 Task: Find connections with filter location Haukipudas with filter topic #Marketingwith filter profile language Potuguese with filter current company Soho House & Co with filter school Indian Institute of Management Raipur with filter industry Manufacturing with filter service category Retirement Planning with filter keywords title Waiter/Waitress
Action: Mouse moved to (351, 287)
Screenshot: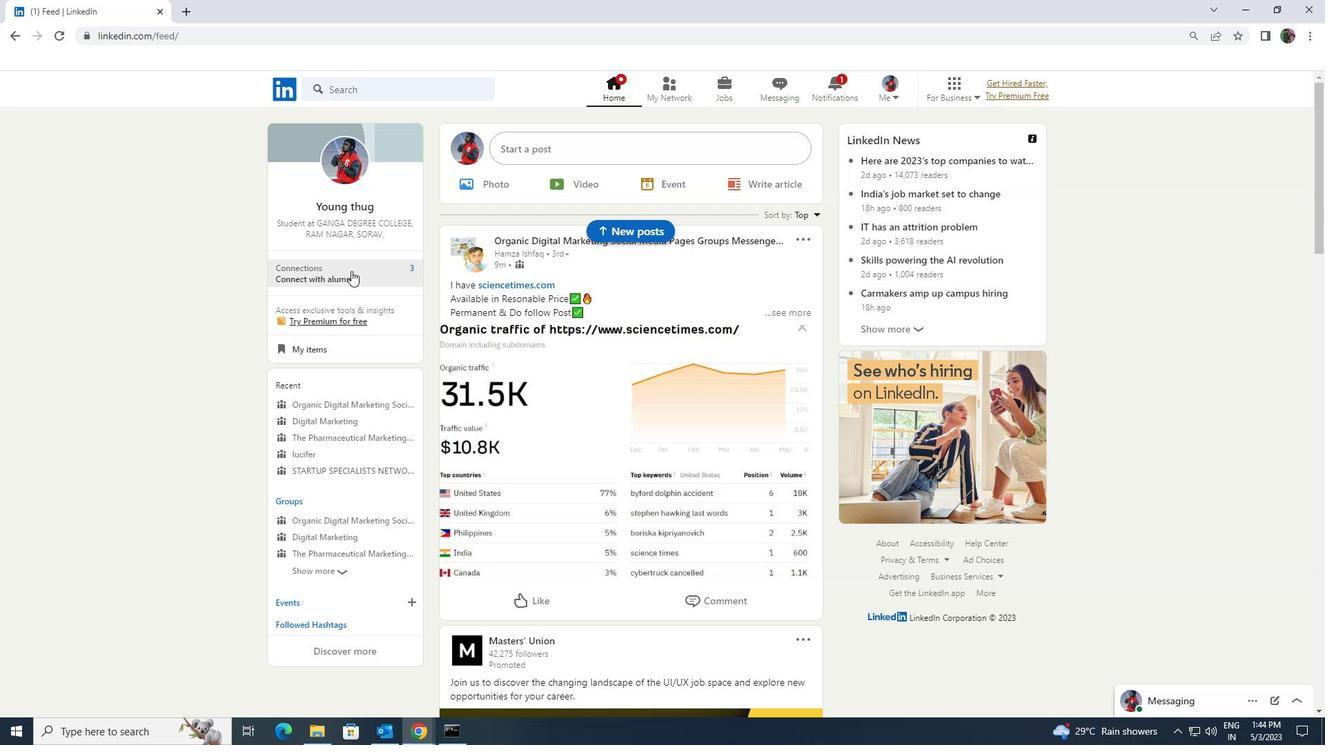 
Action: Mouse pressed left at (351, 287)
Screenshot: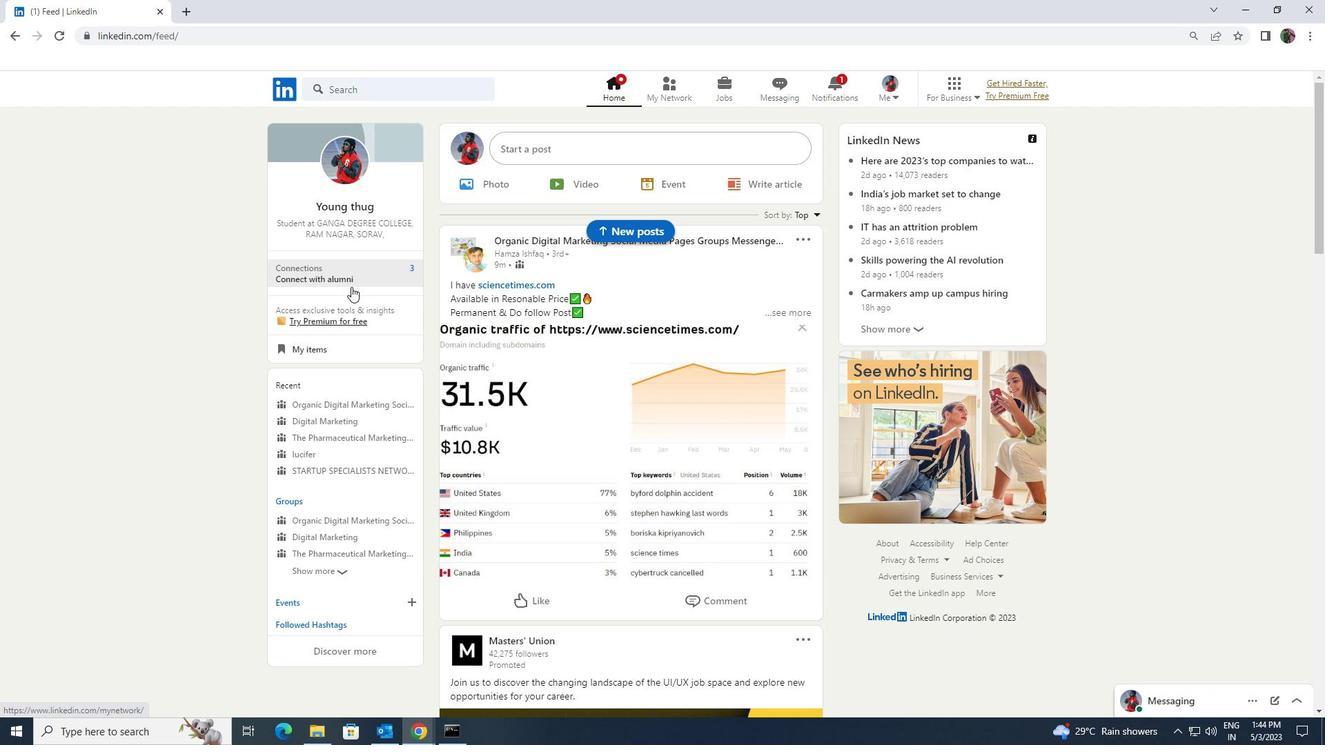 
Action: Mouse moved to (362, 171)
Screenshot: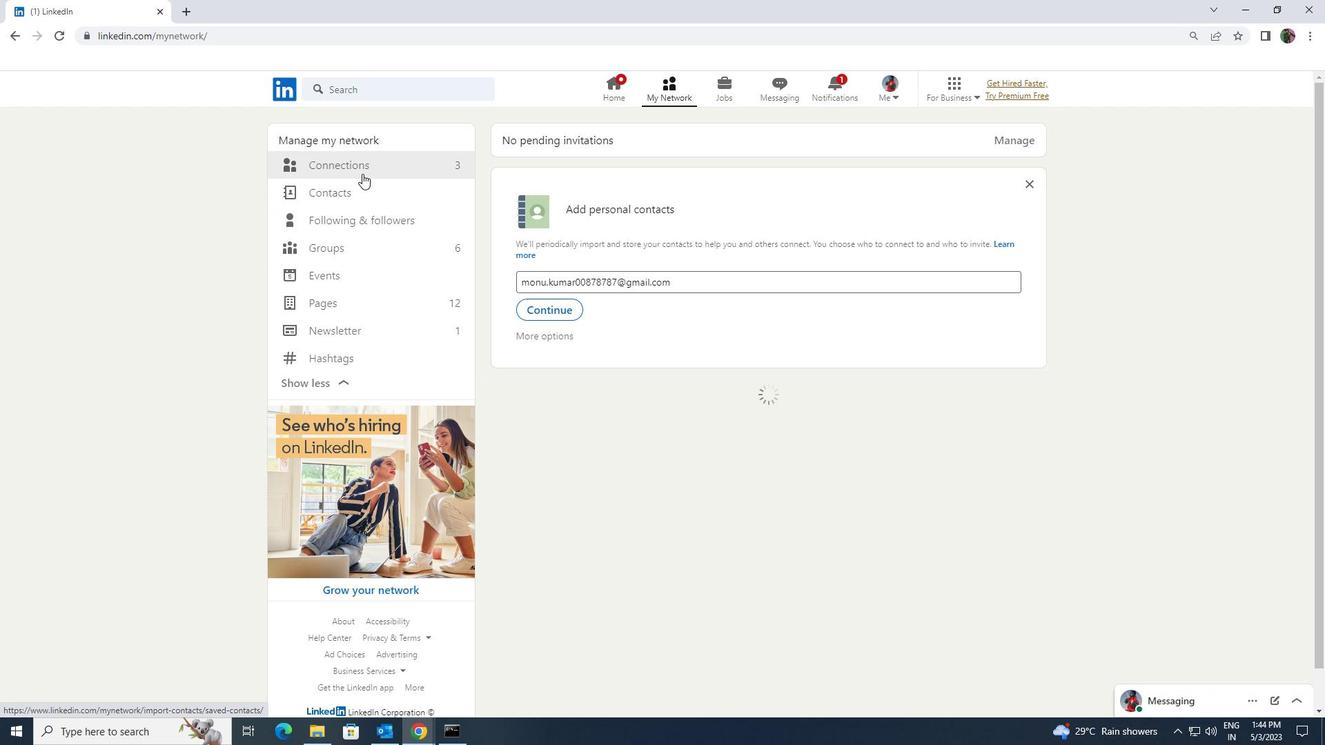 
Action: Mouse pressed left at (362, 171)
Screenshot: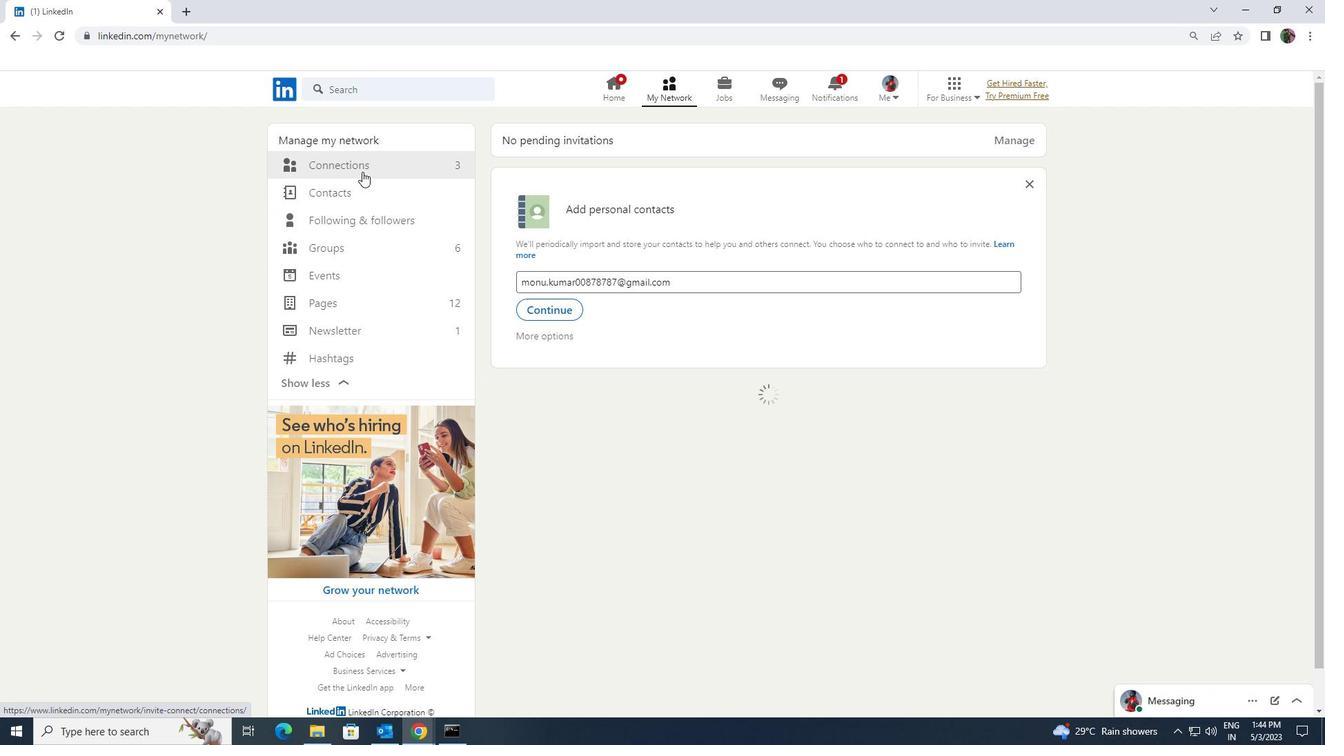 
Action: Mouse moved to (733, 170)
Screenshot: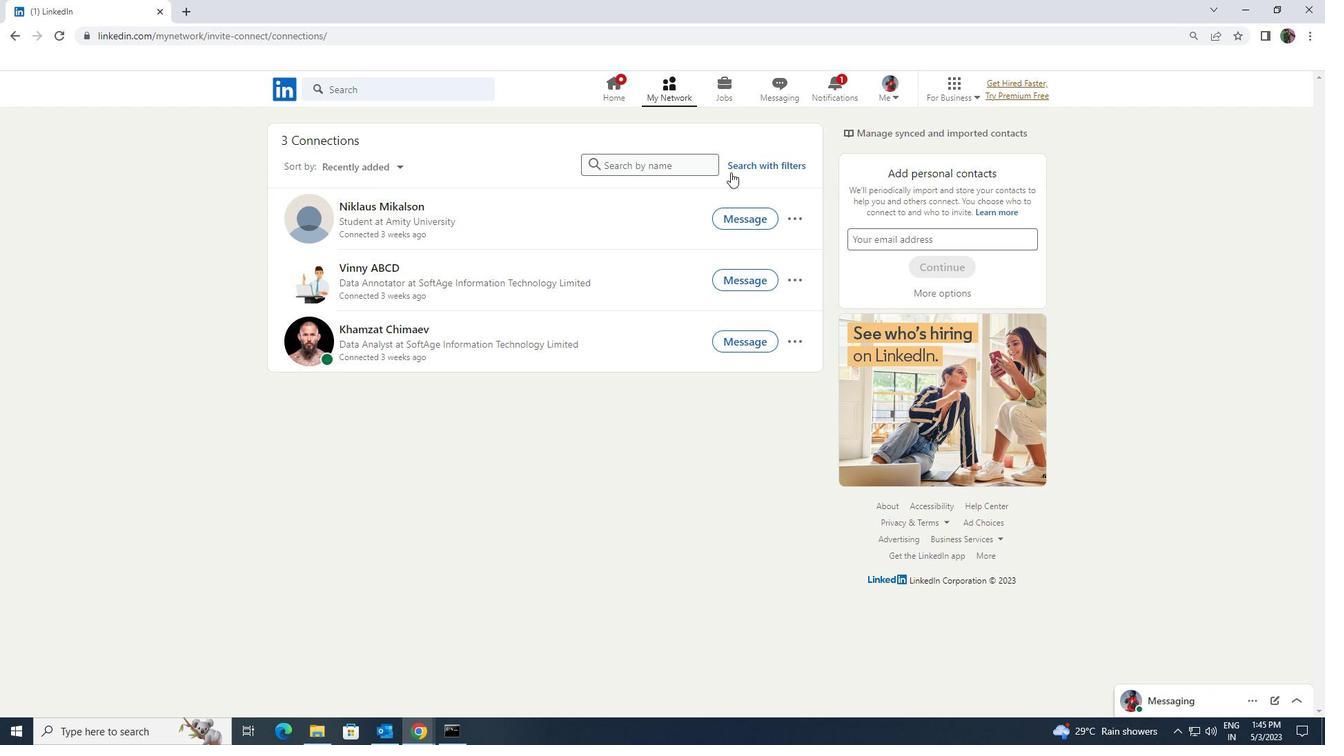 
Action: Mouse pressed left at (733, 170)
Screenshot: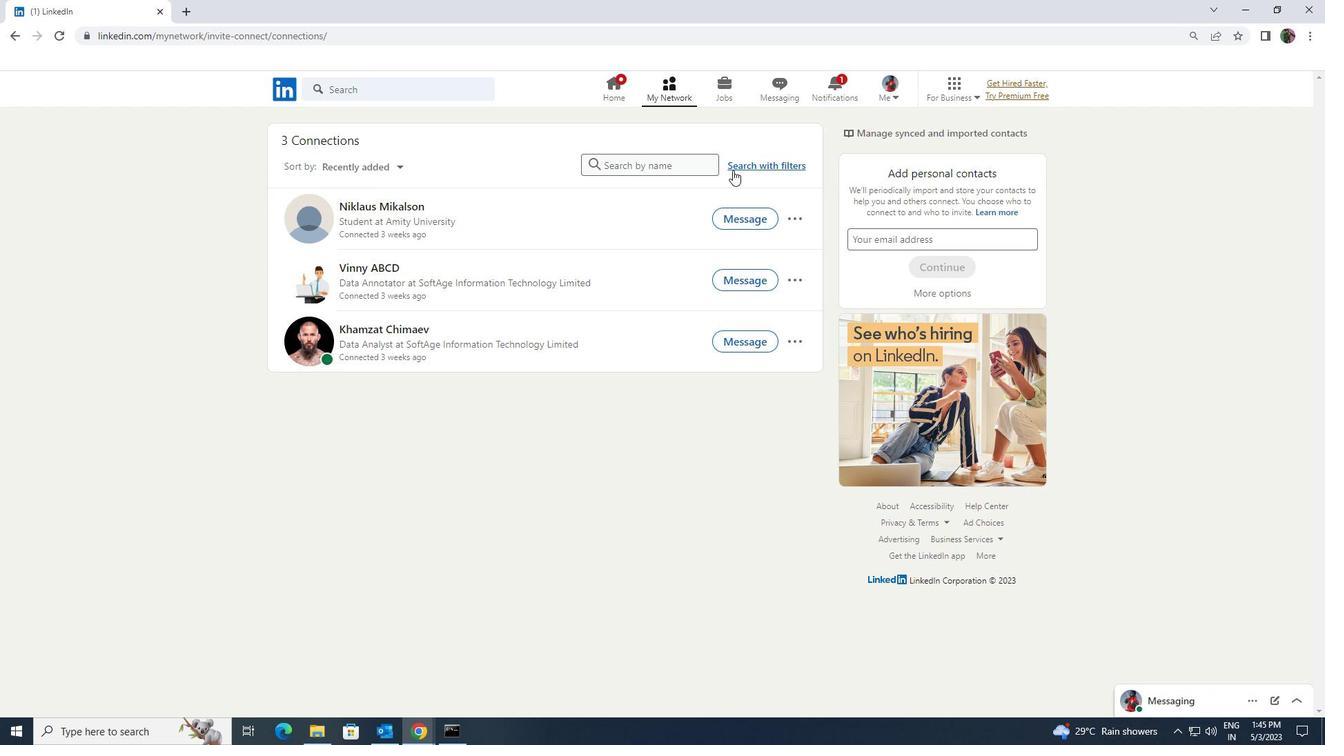 
Action: Mouse moved to (713, 130)
Screenshot: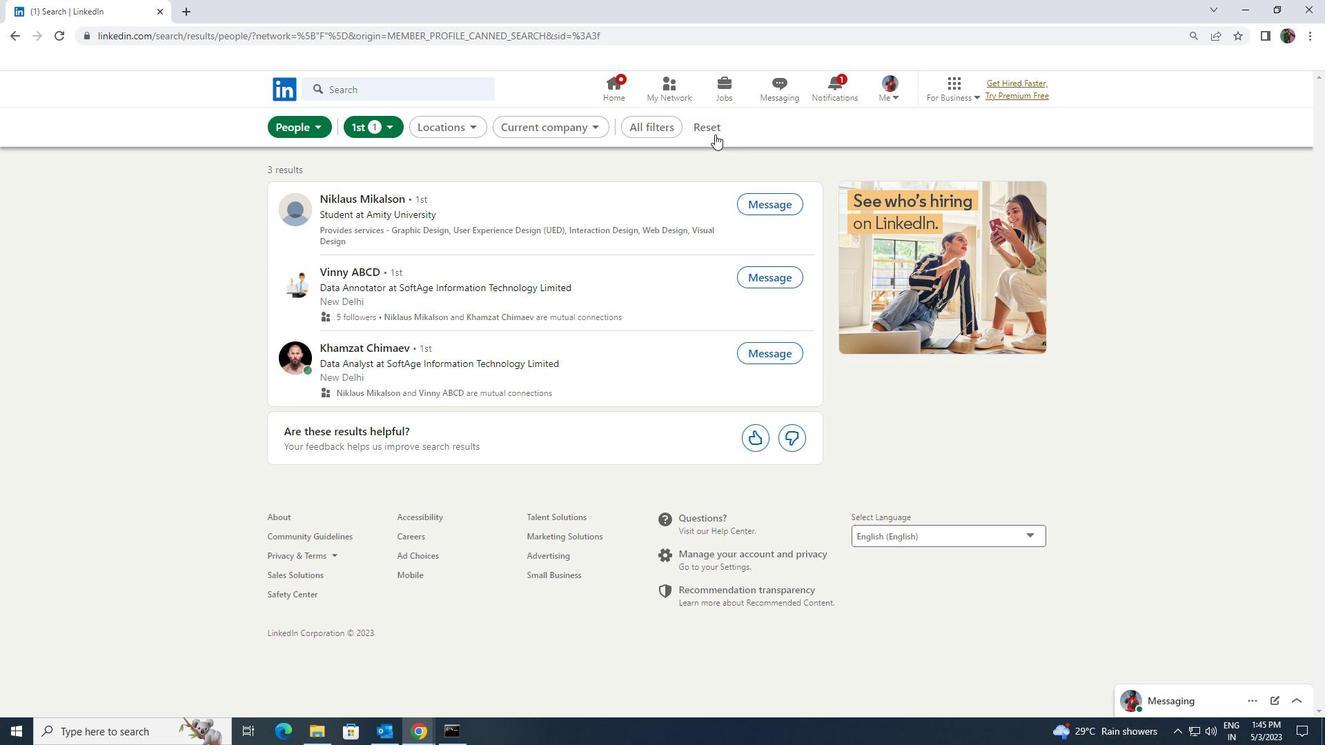 
Action: Mouse pressed left at (713, 130)
Screenshot: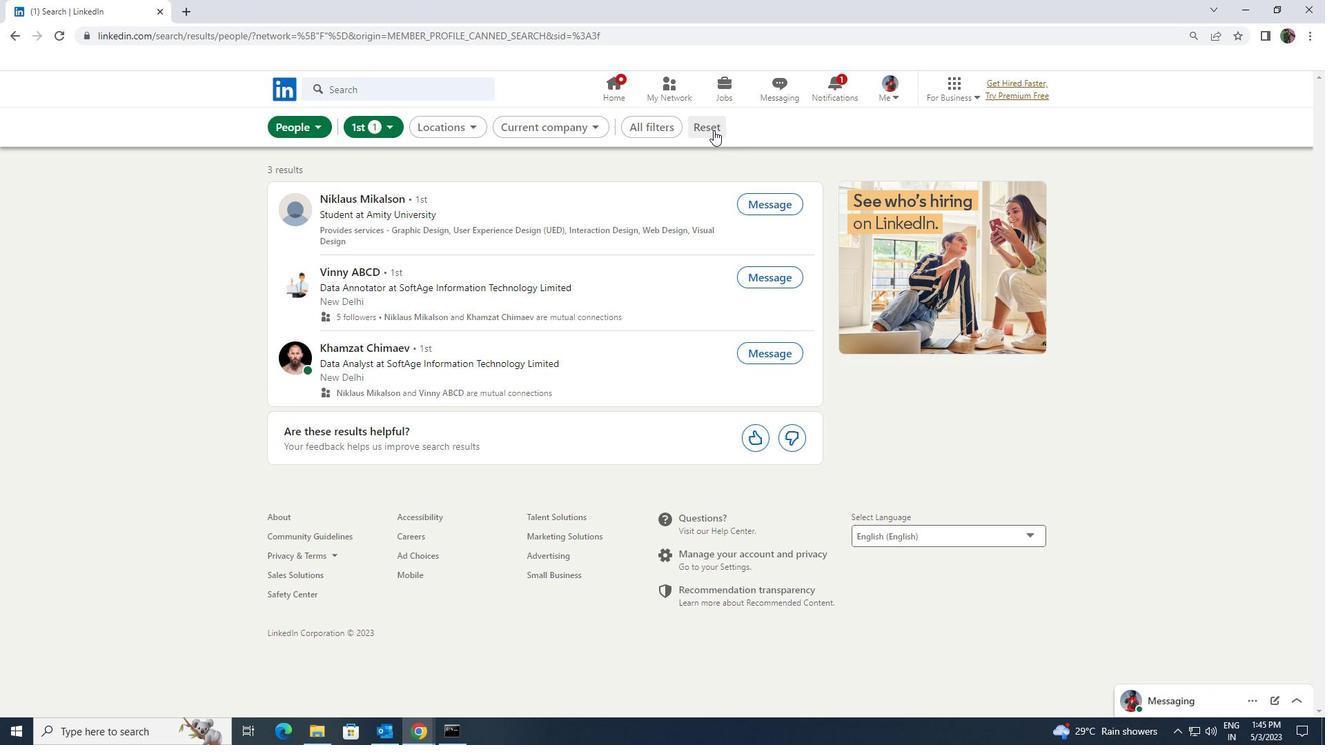 
Action: Mouse moved to (696, 127)
Screenshot: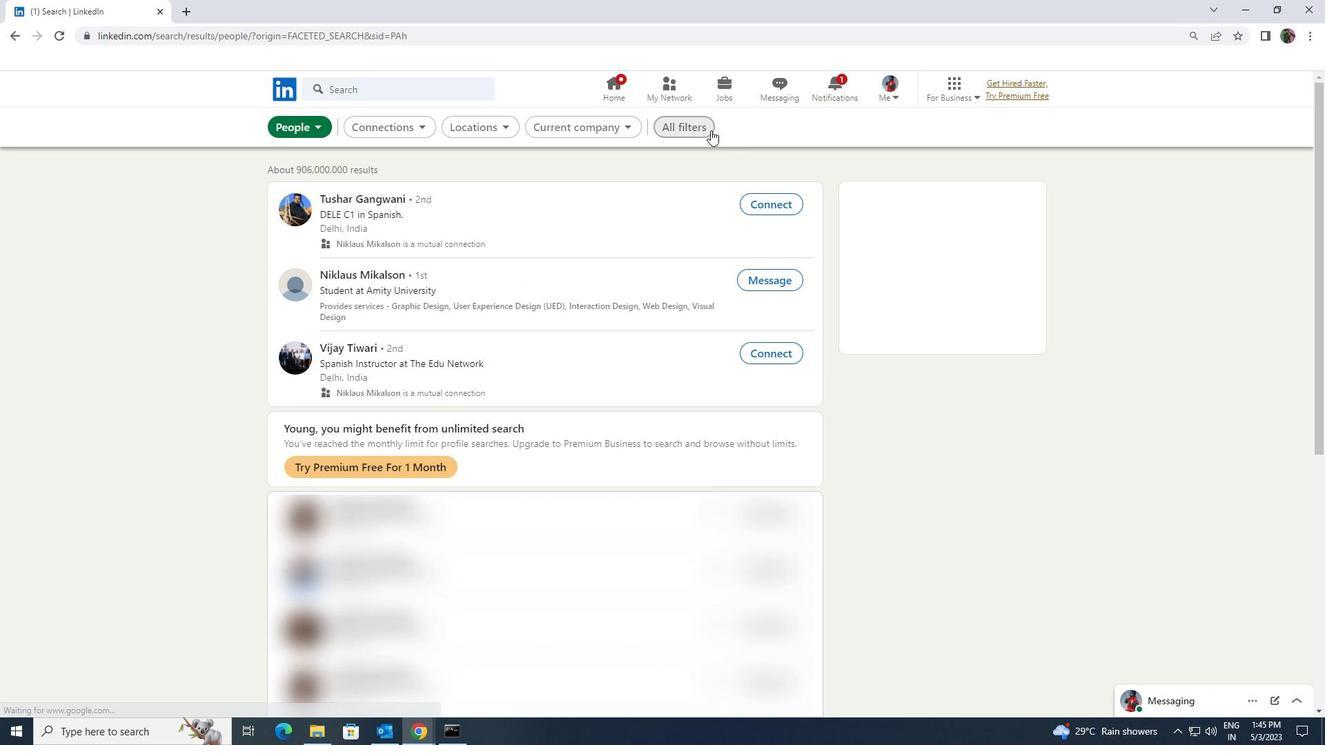 
Action: Mouse pressed left at (696, 127)
Screenshot: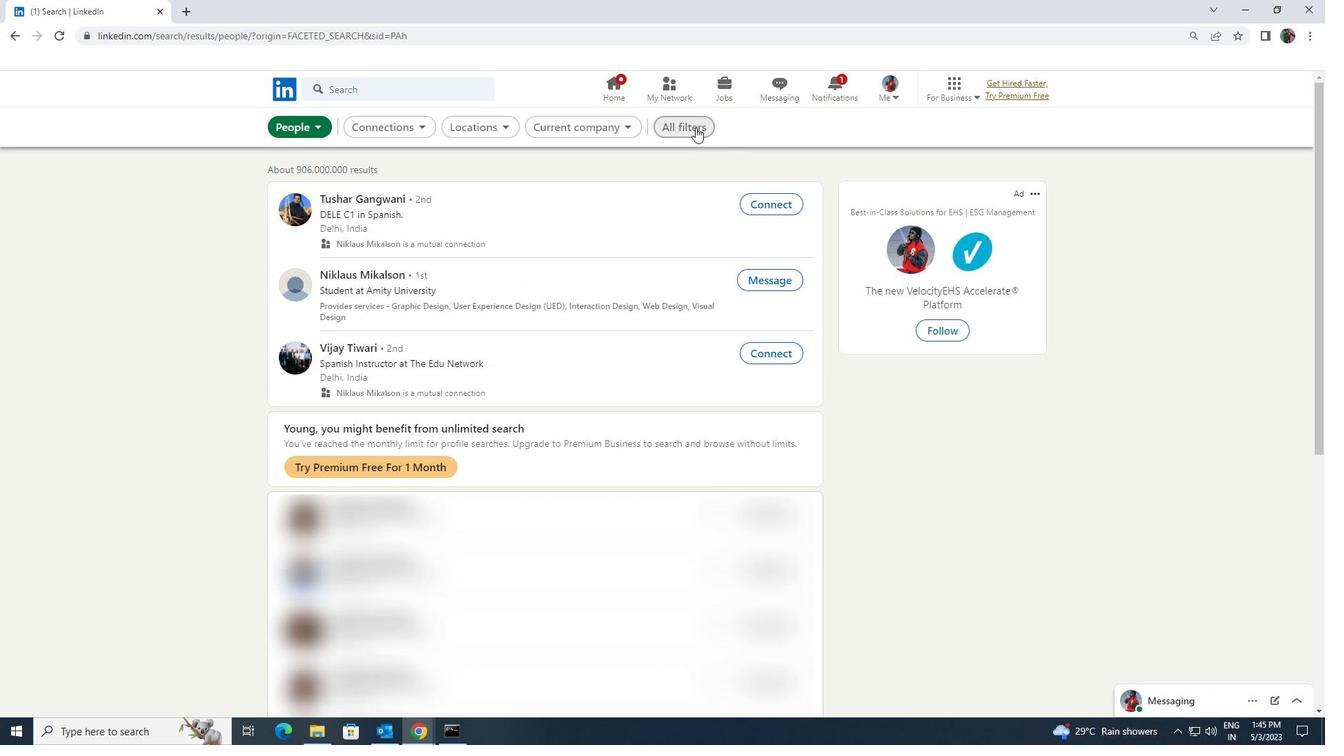 
Action: Mouse moved to (1162, 534)
Screenshot: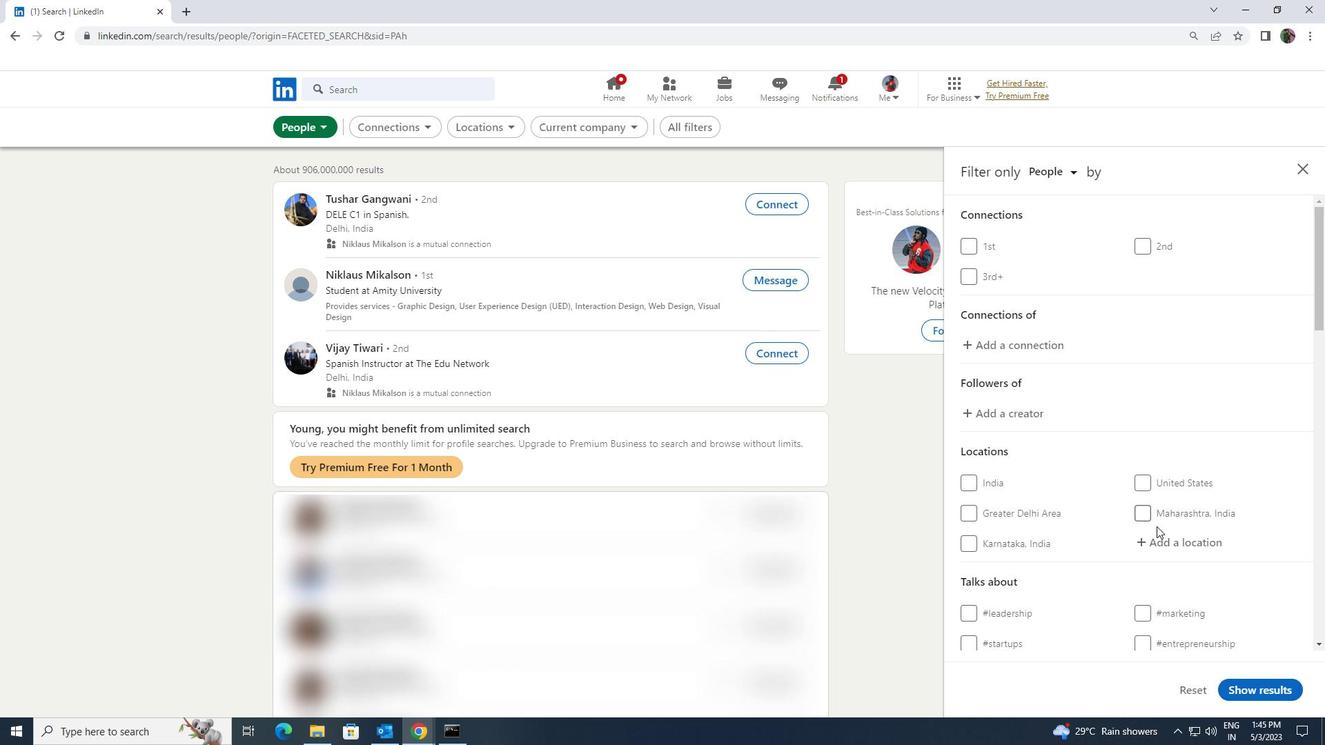 
Action: Mouse pressed left at (1162, 534)
Screenshot: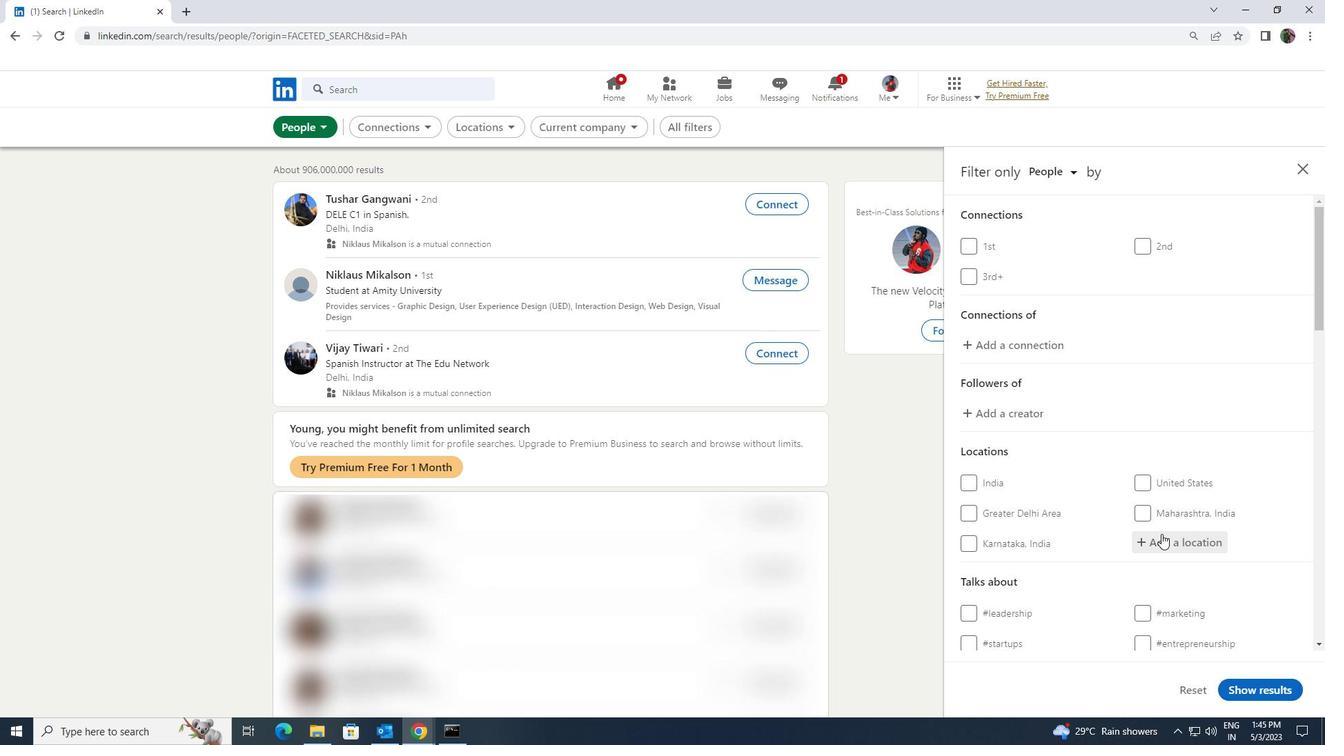 
Action: Key pressed <Key.shift>HAUKI
Screenshot: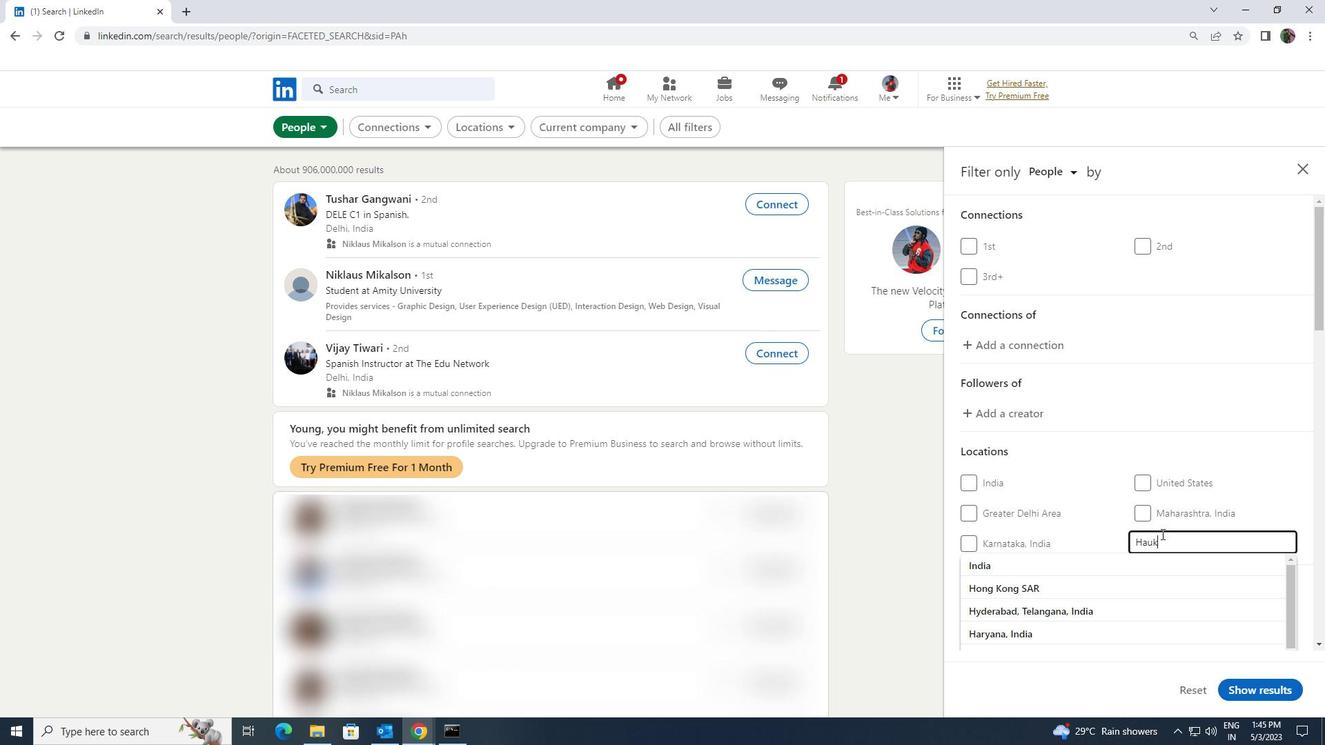 
Action: Mouse moved to (1156, 558)
Screenshot: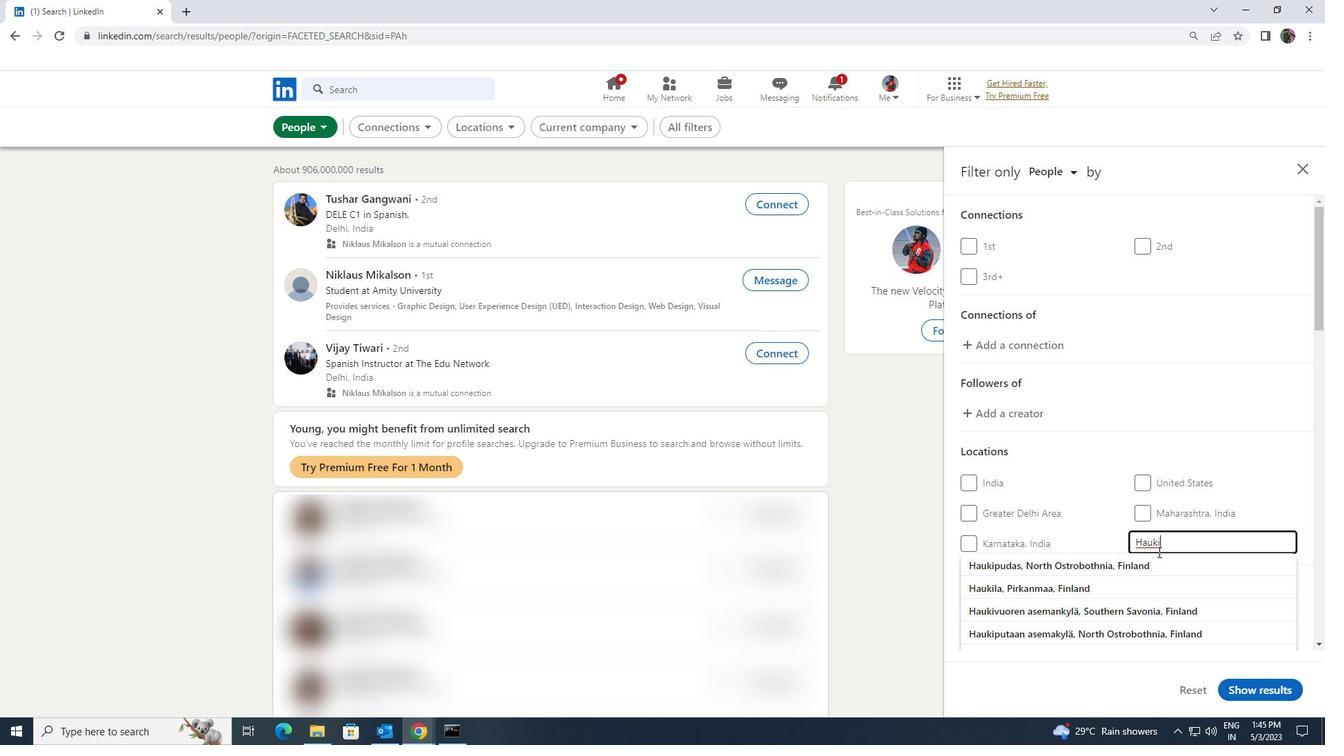 
Action: Mouse pressed left at (1156, 558)
Screenshot: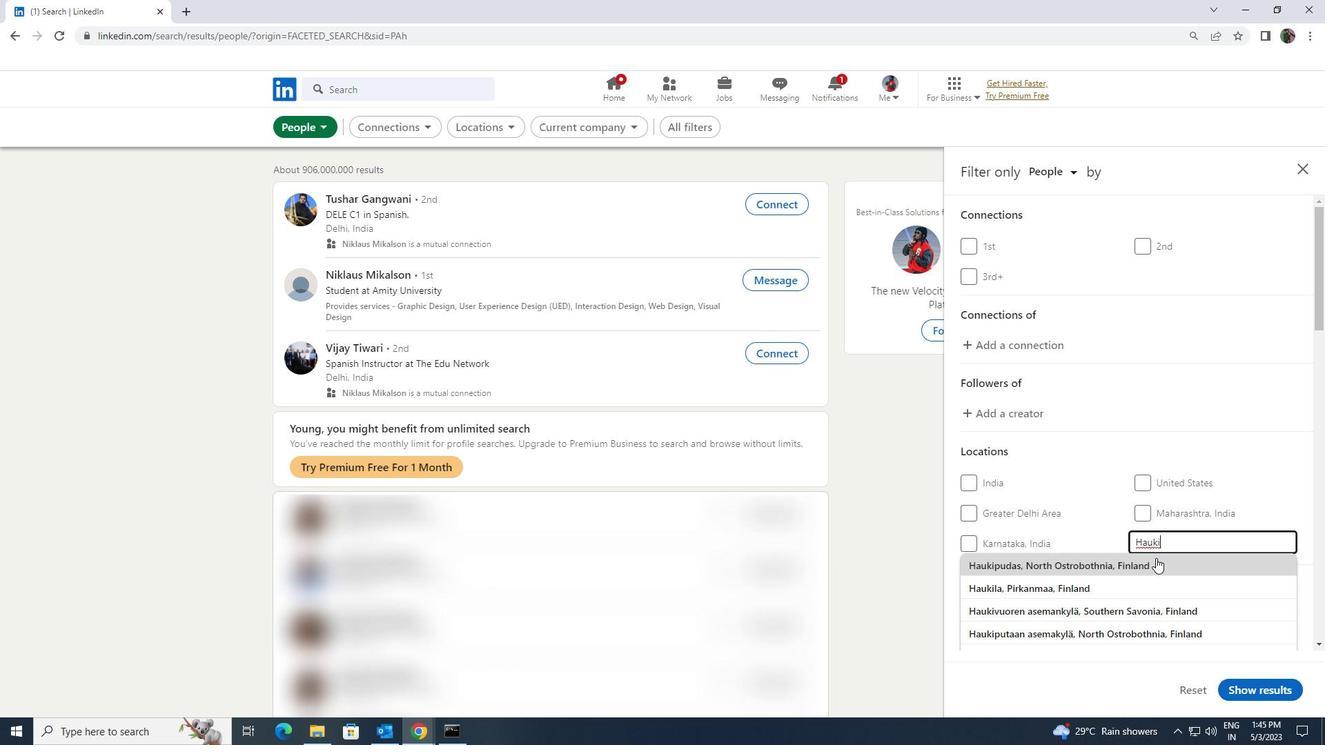 
Action: Mouse scrolled (1156, 557) with delta (0, 0)
Screenshot: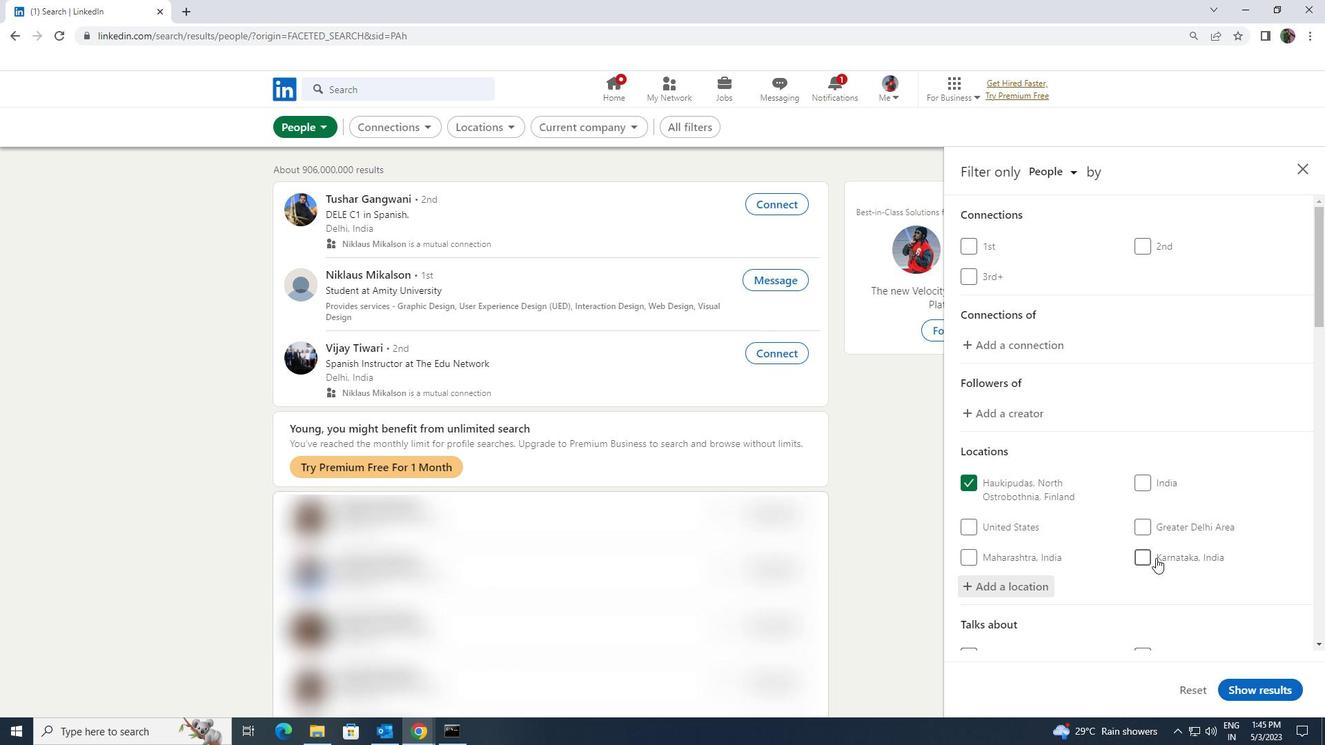 
Action: Mouse scrolled (1156, 557) with delta (0, 0)
Screenshot: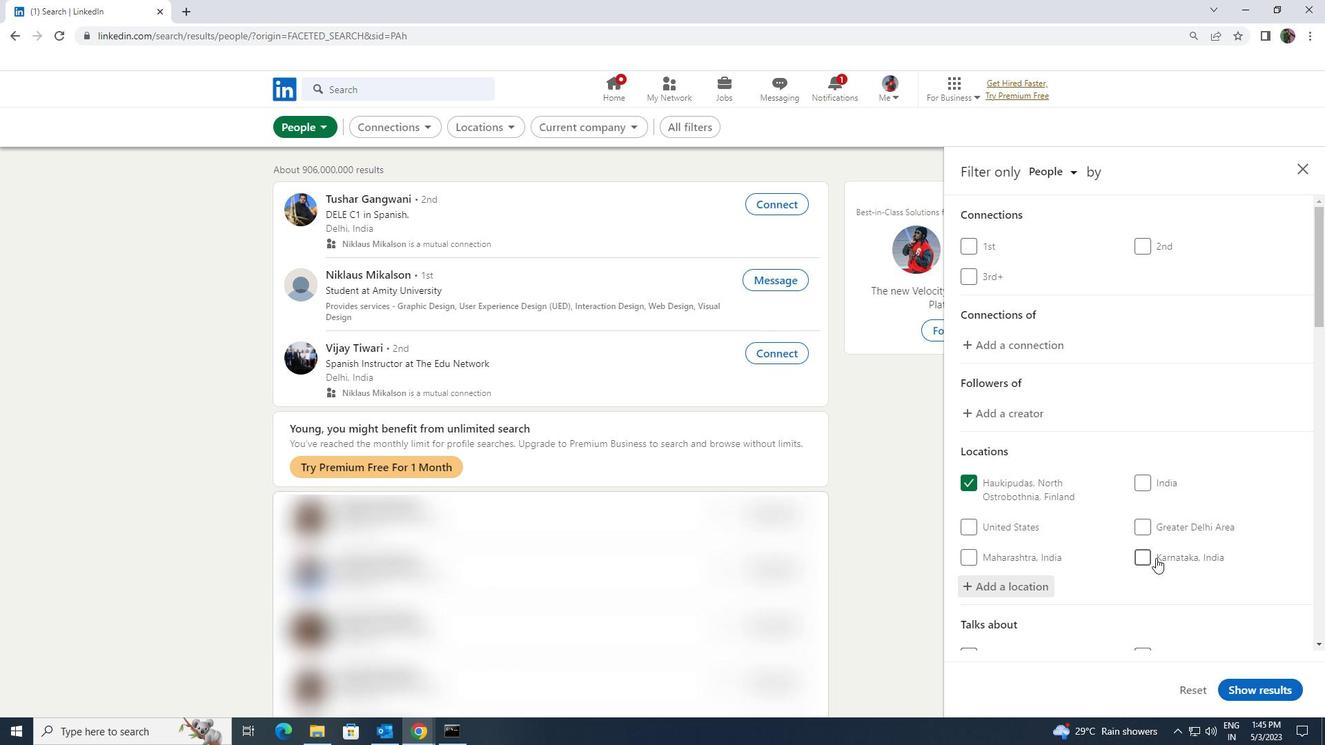 
Action: Mouse moved to (1153, 571)
Screenshot: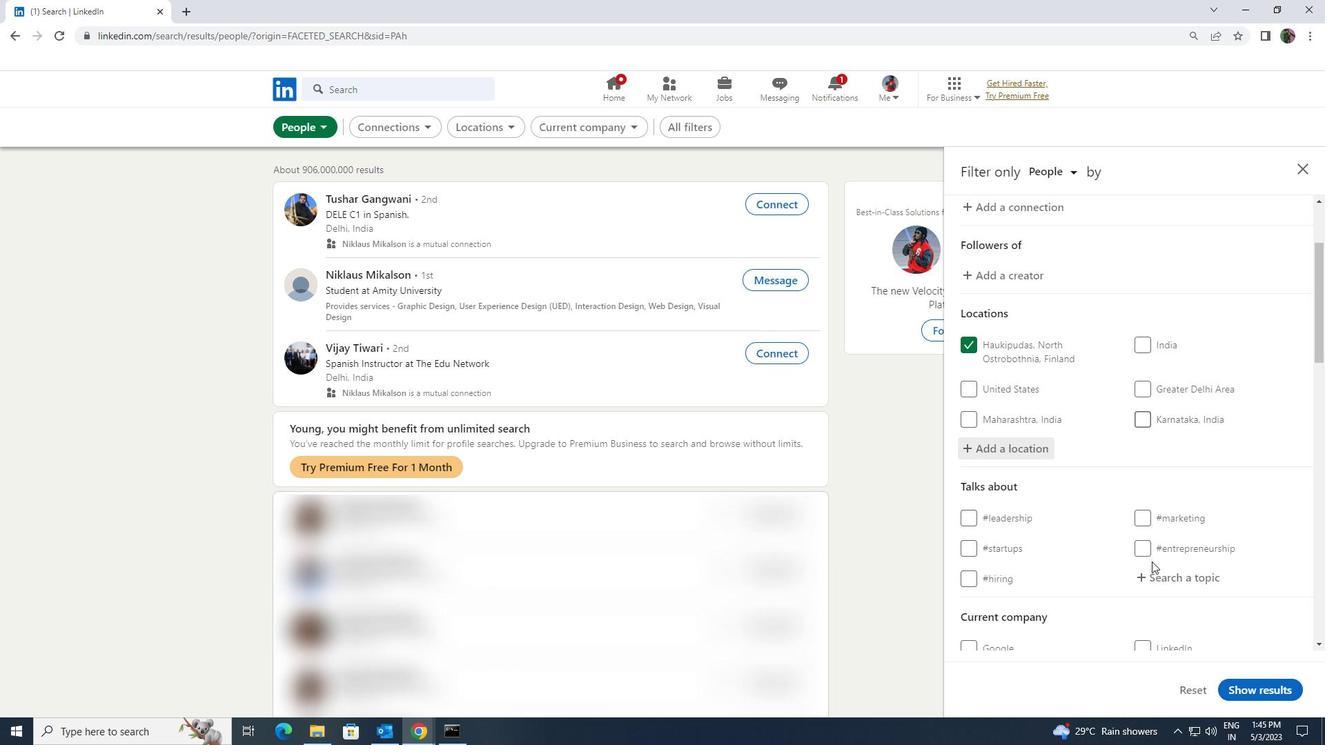 
Action: Mouse pressed left at (1153, 571)
Screenshot: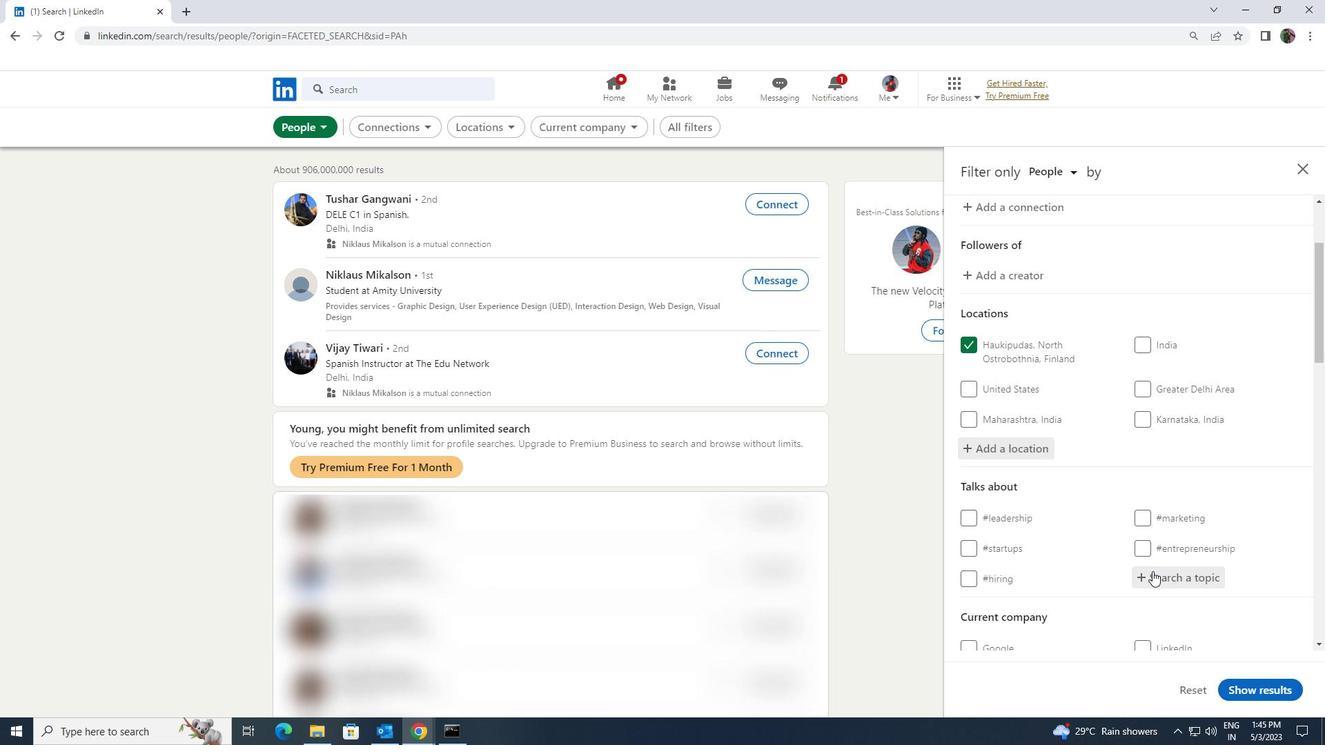 
Action: Mouse moved to (1153, 571)
Screenshot: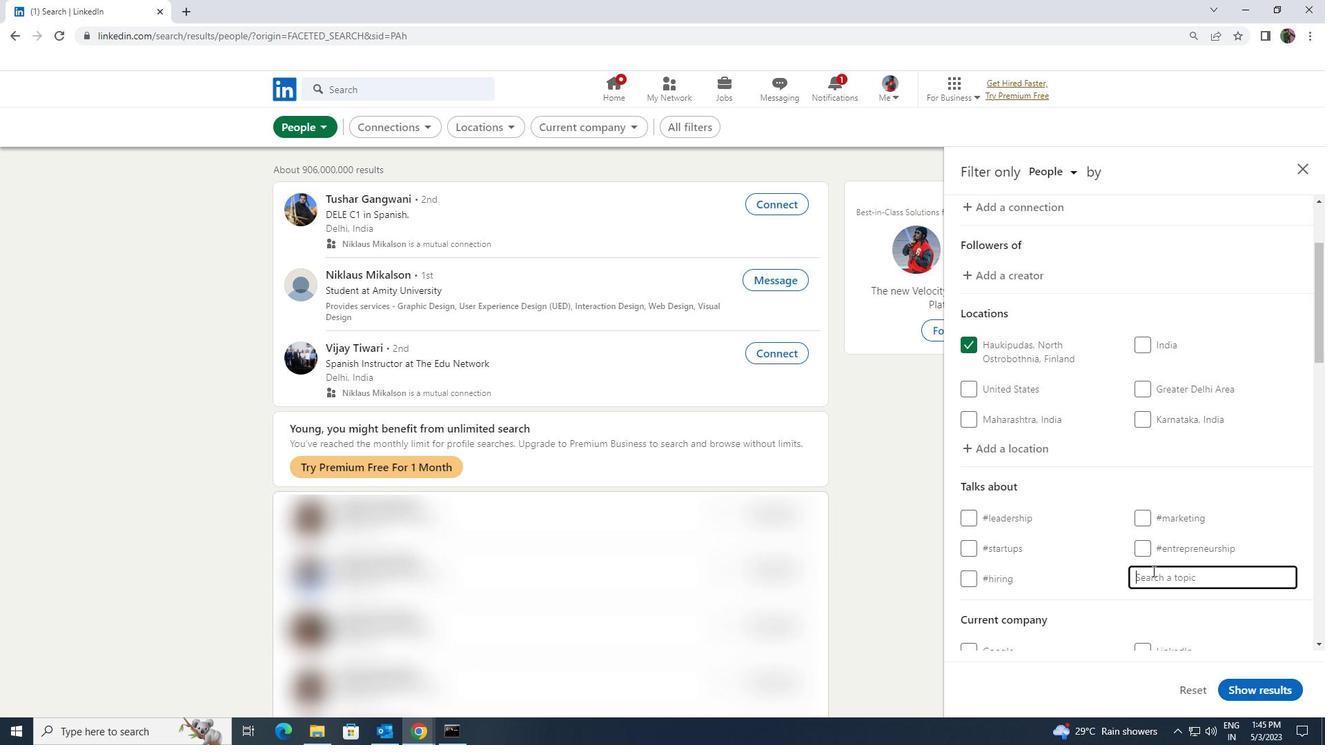 
Action: Key pressed <Key.shift>MARKETING
Screenshot: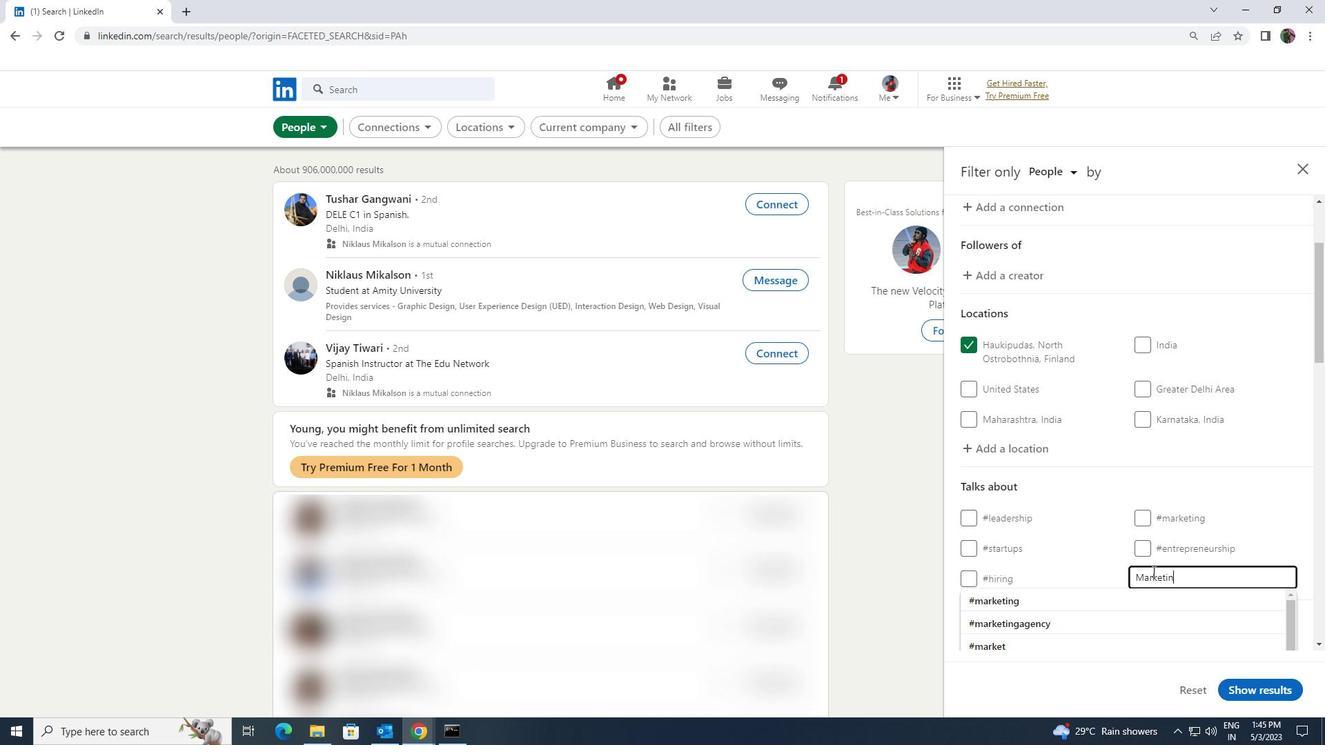 
Action: Mouse moved to (1146, 596)
Screenshot: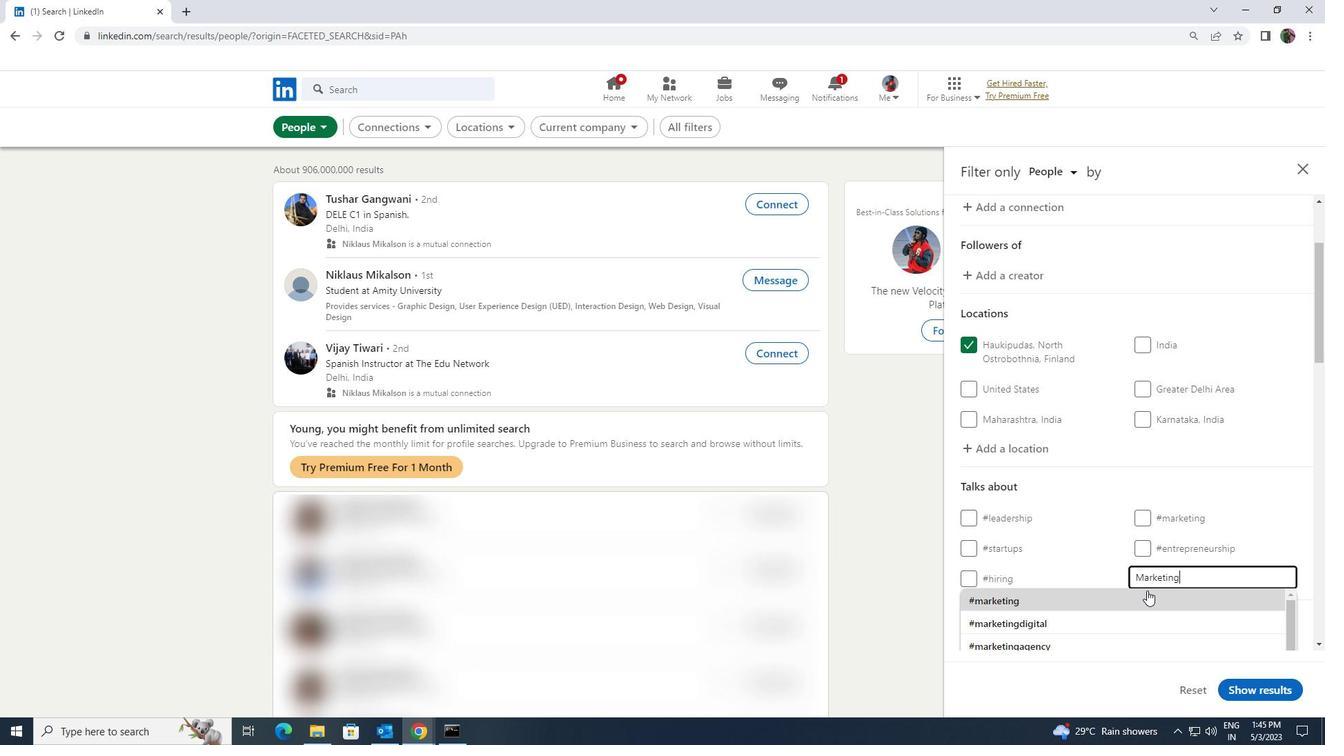 
Action: Mouse pressed left at (1146, 596)
Screenshot: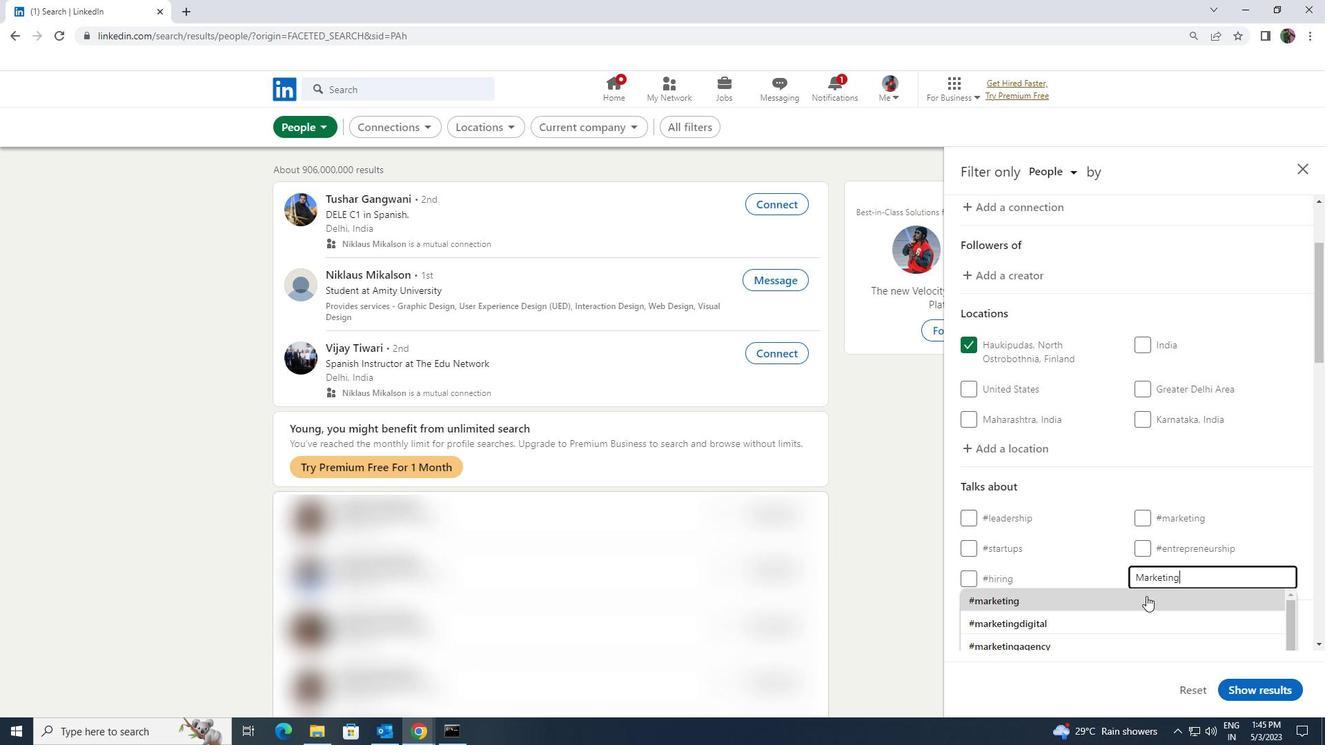 
Action: Mouse scrolled (1146, 595) with delta (0, 0)
Screenshot: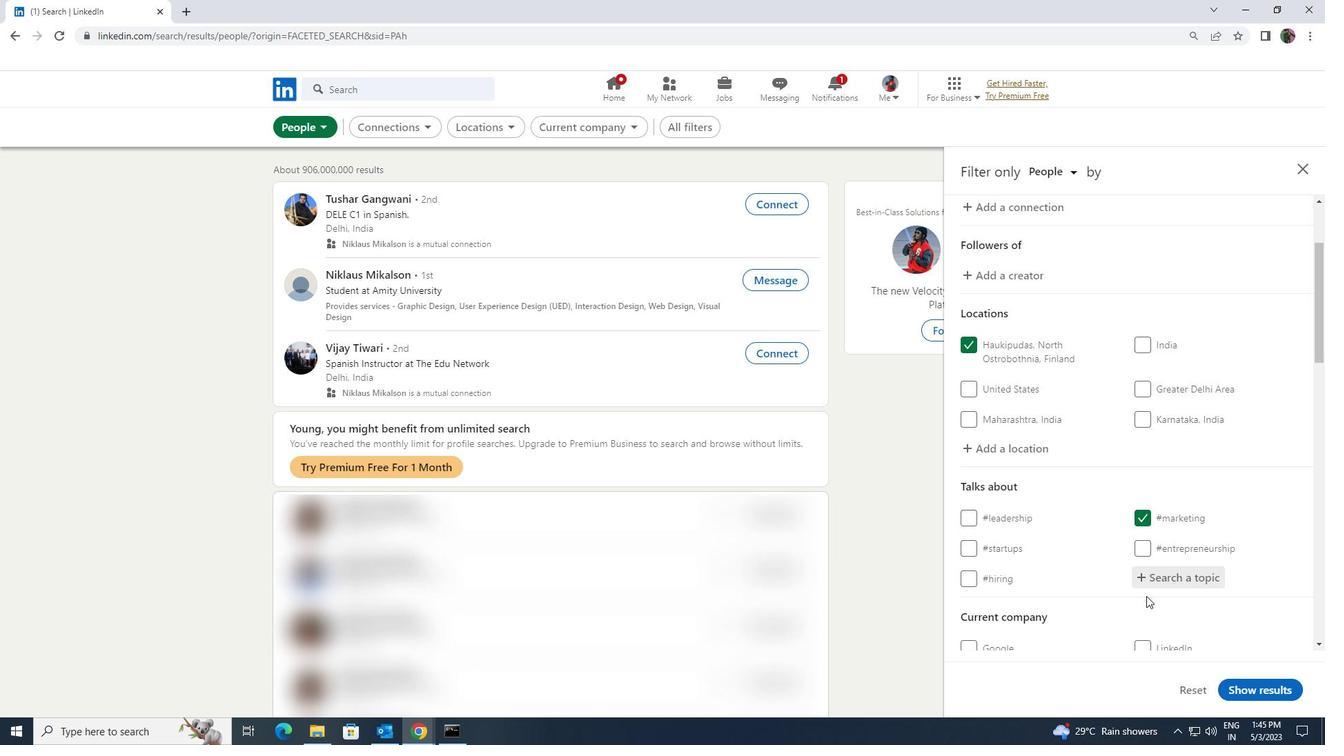 
Action: Mouse scrolled (1146, 595) with delta (0, 0)
Screenshot: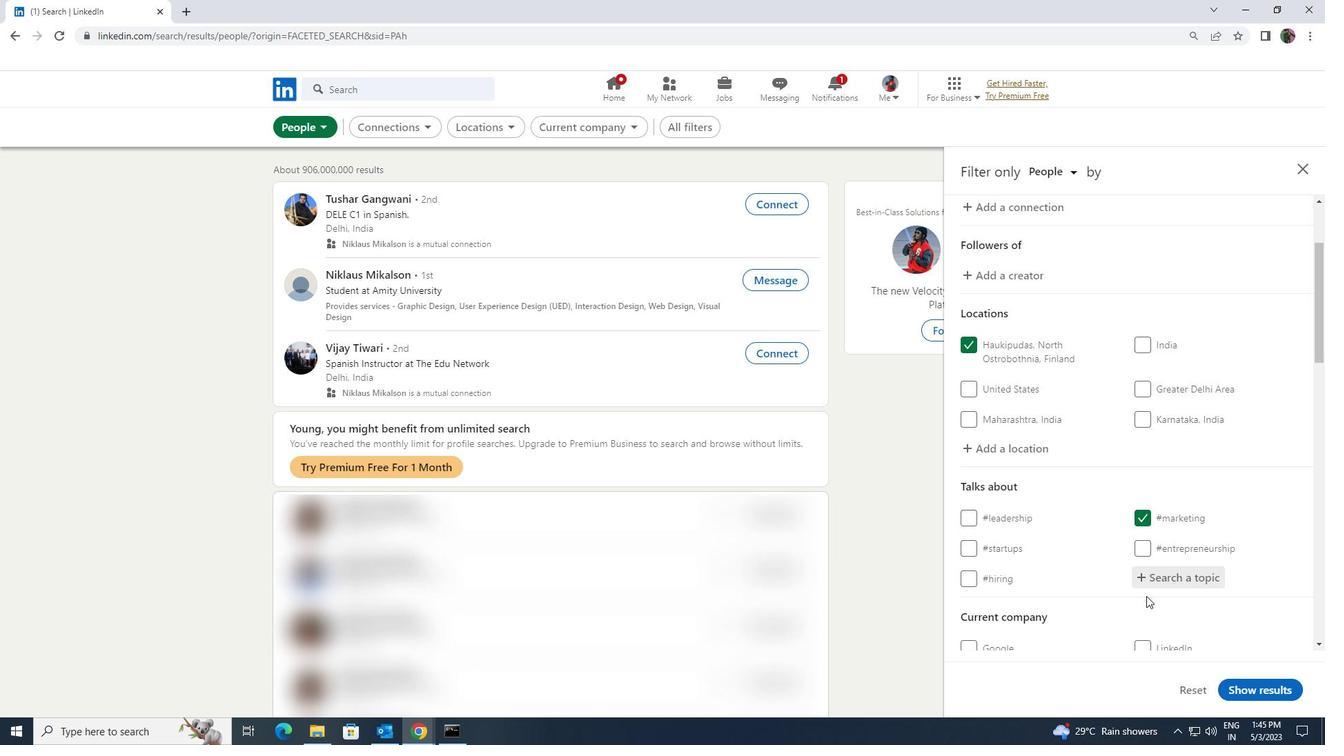 
Action: Mouse scrolled (1146, 595) with delta (0, 0)
Screenshot: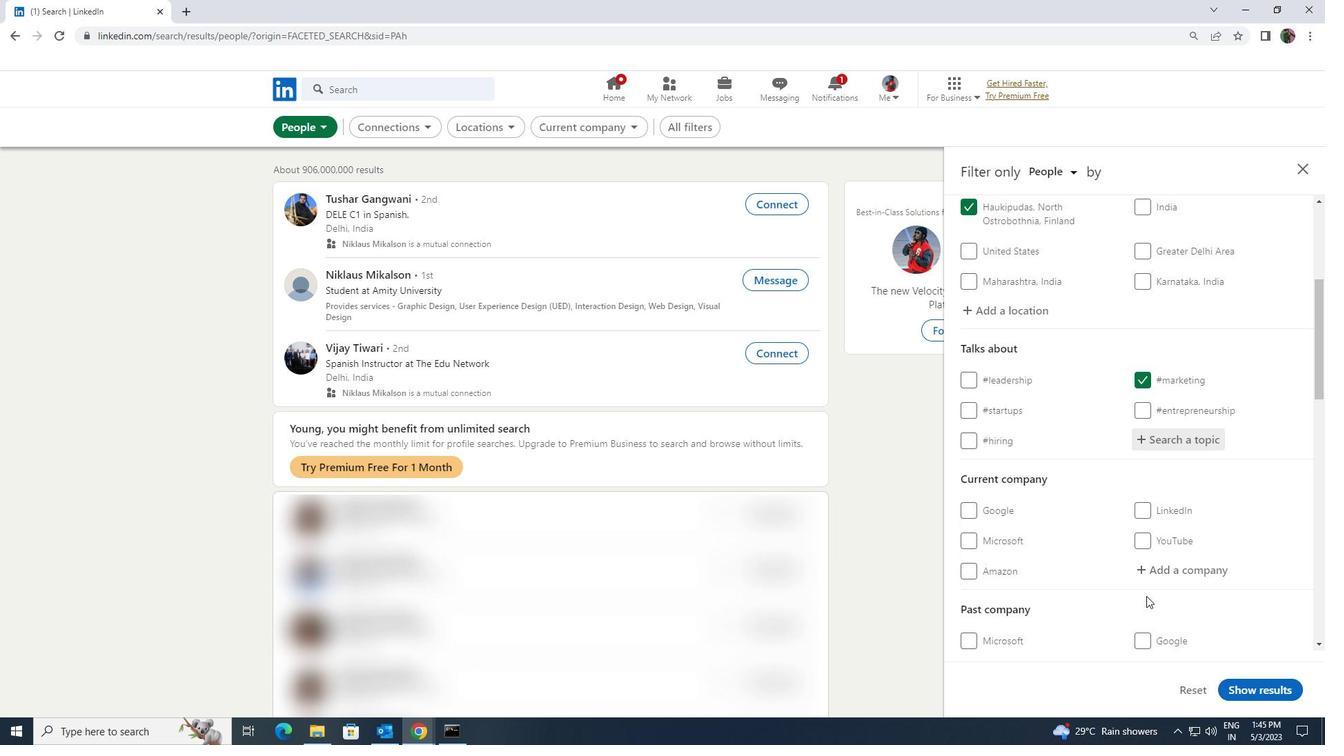 
Action: Mouse scrolled (1146, 595) with delta (0, 0)
Screenshot: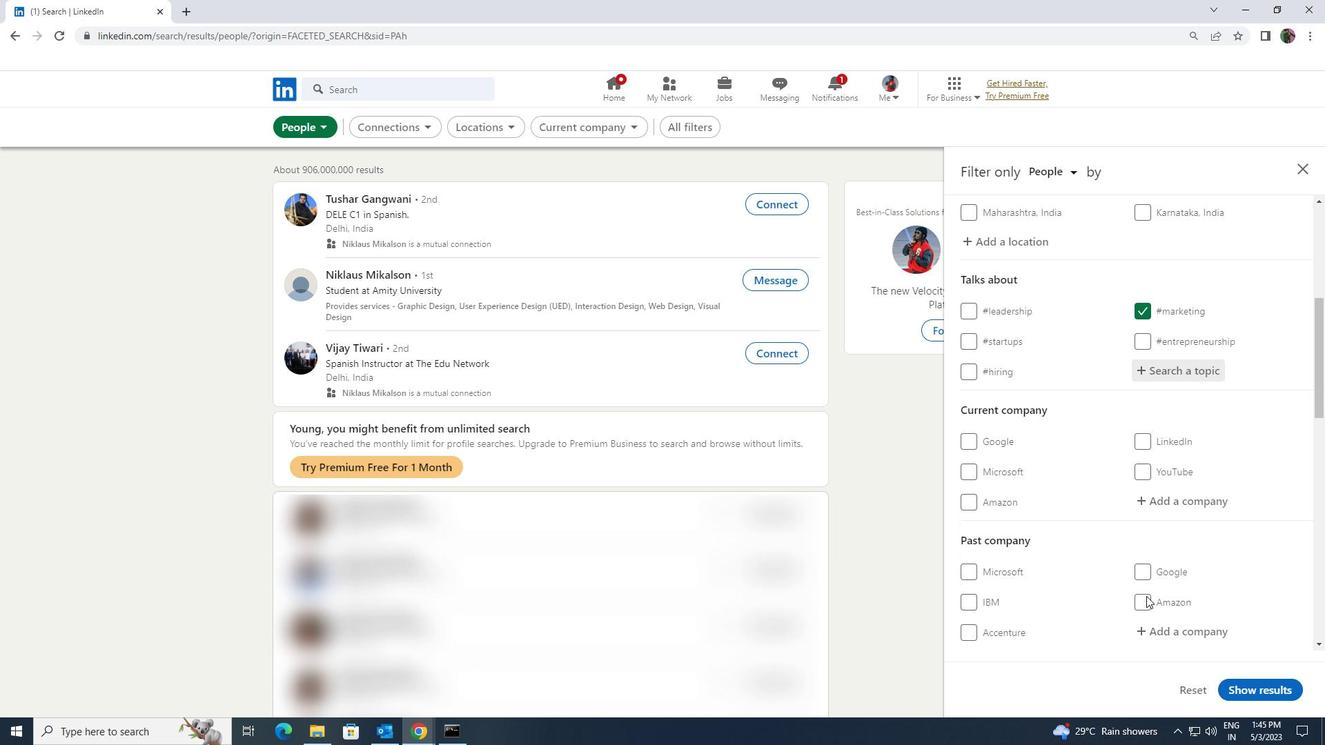 
Action: Mouse scrolled (1146, 595) with delta (0, 0)
Screenshot: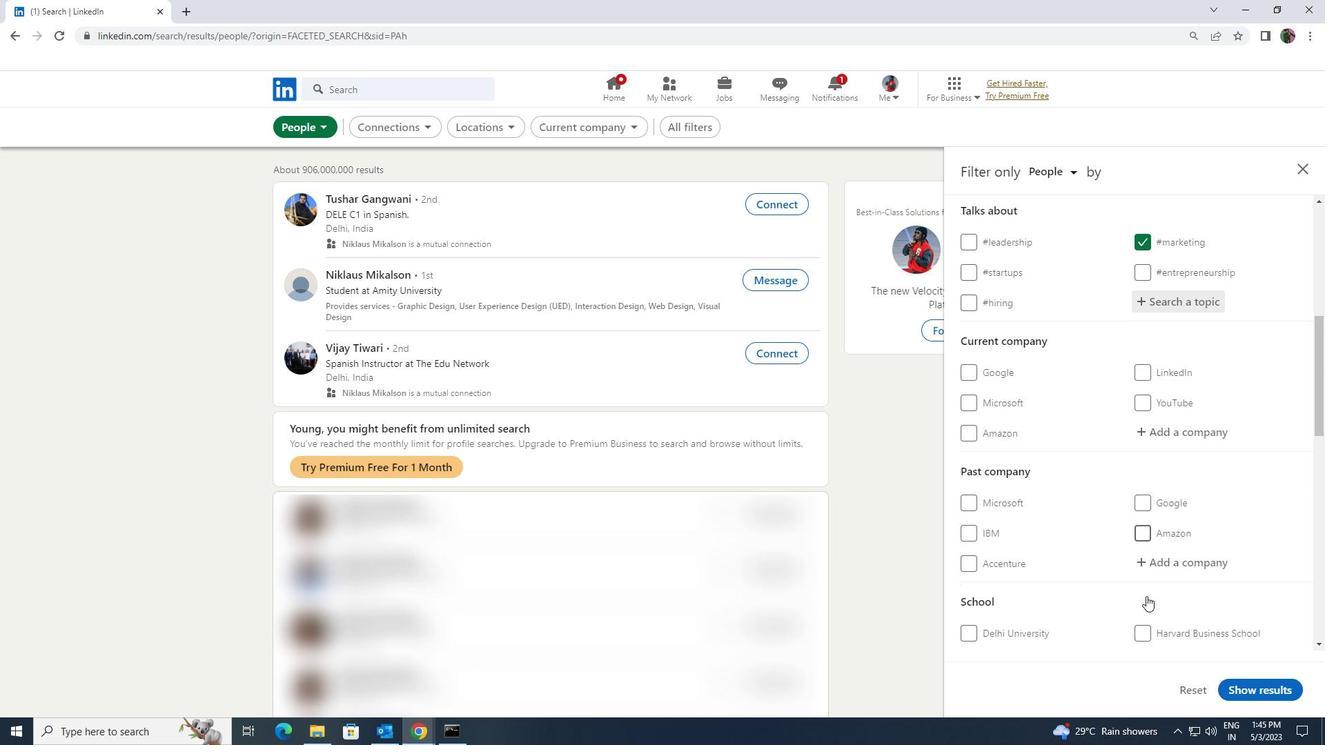 
Action: Mouse scrolled (1146, 595) with delta (0, 0)
Screenshot: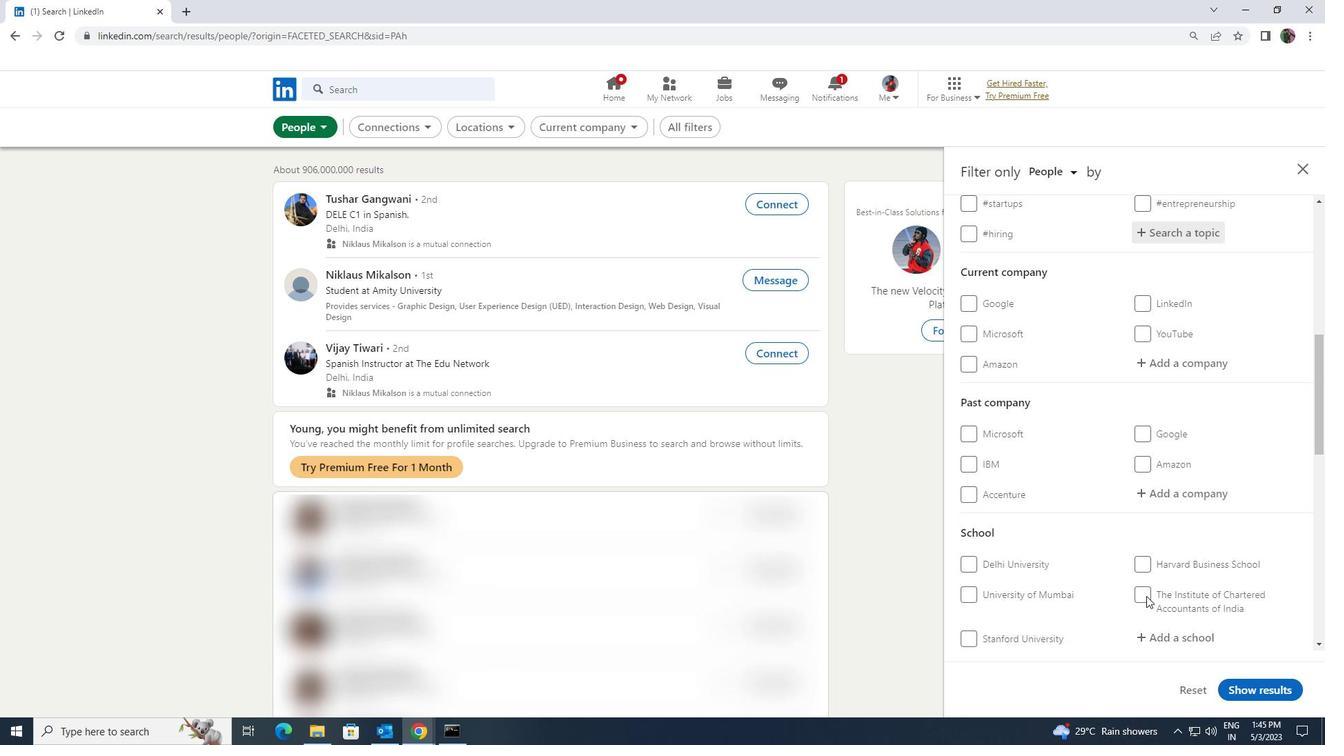
Action: Mouse scrolled (1146, 595) with delta (0, 0)
Screenshot: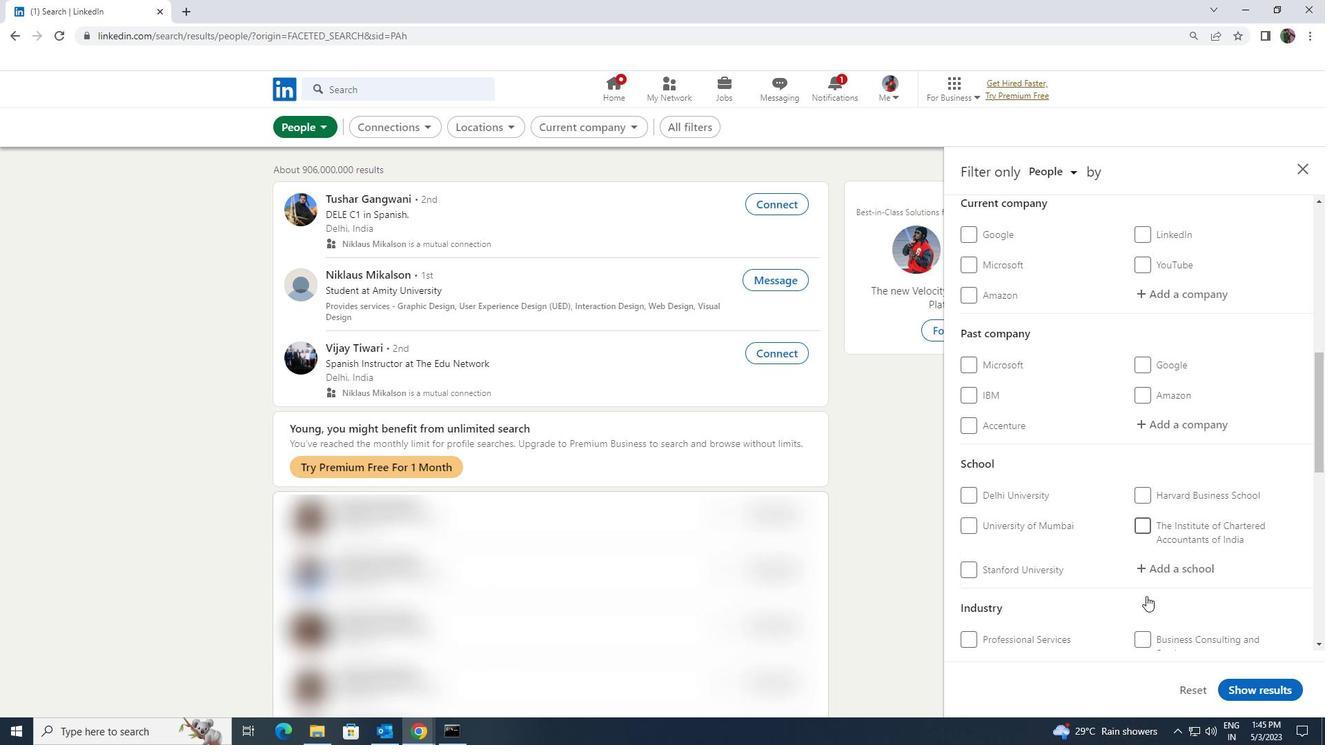 
Action: Mouse scrolled (1146, 597) with delta (0, 0)
Screenshot: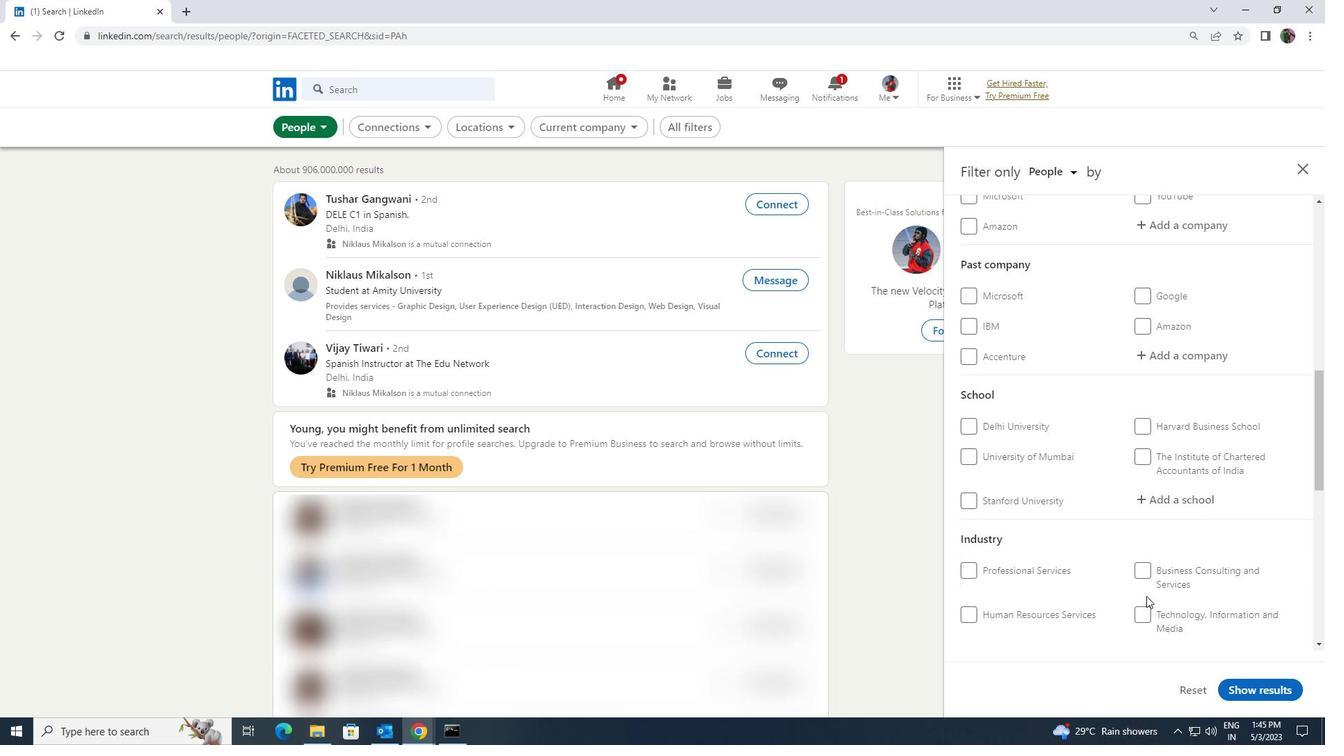 
Action: Mouse scrolled (1146, 597) with delta (0, 0)
Screenshot: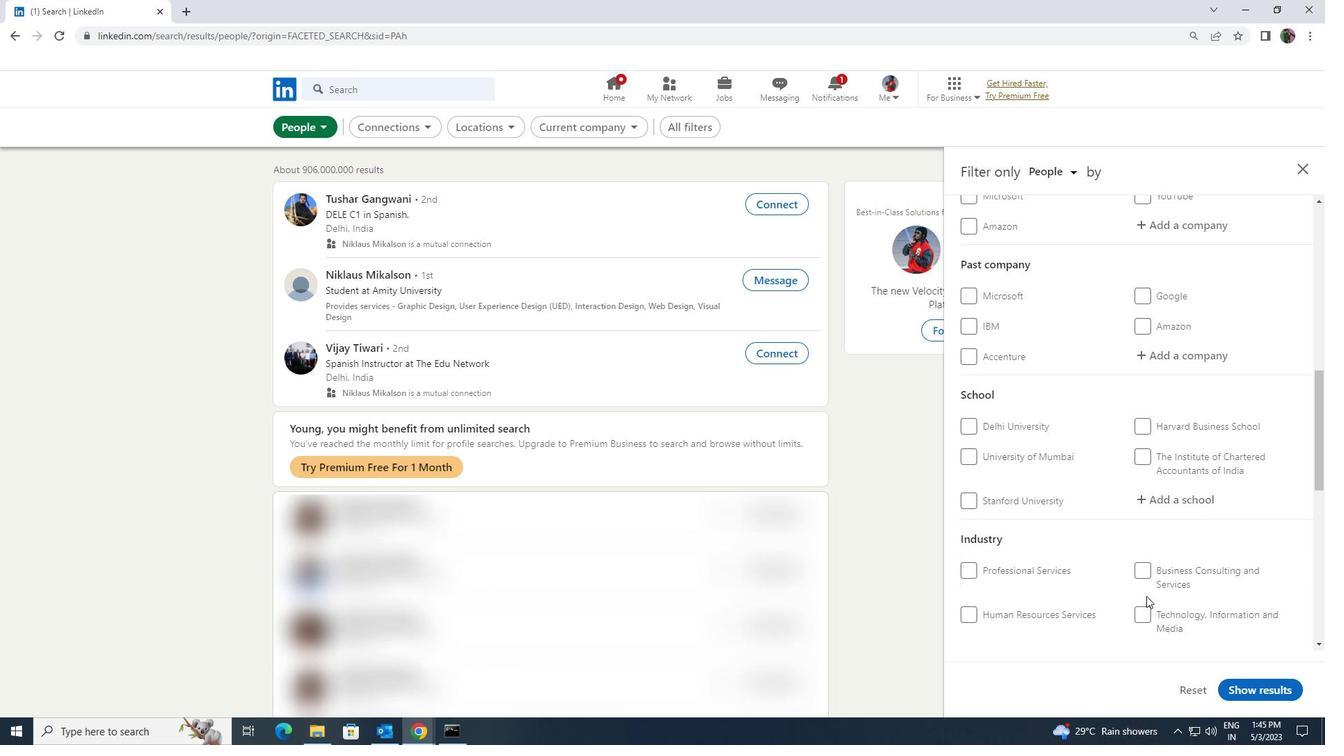 
Action: Mouse scrolled (1146, 595) with delta (0, 0)
Screenshot: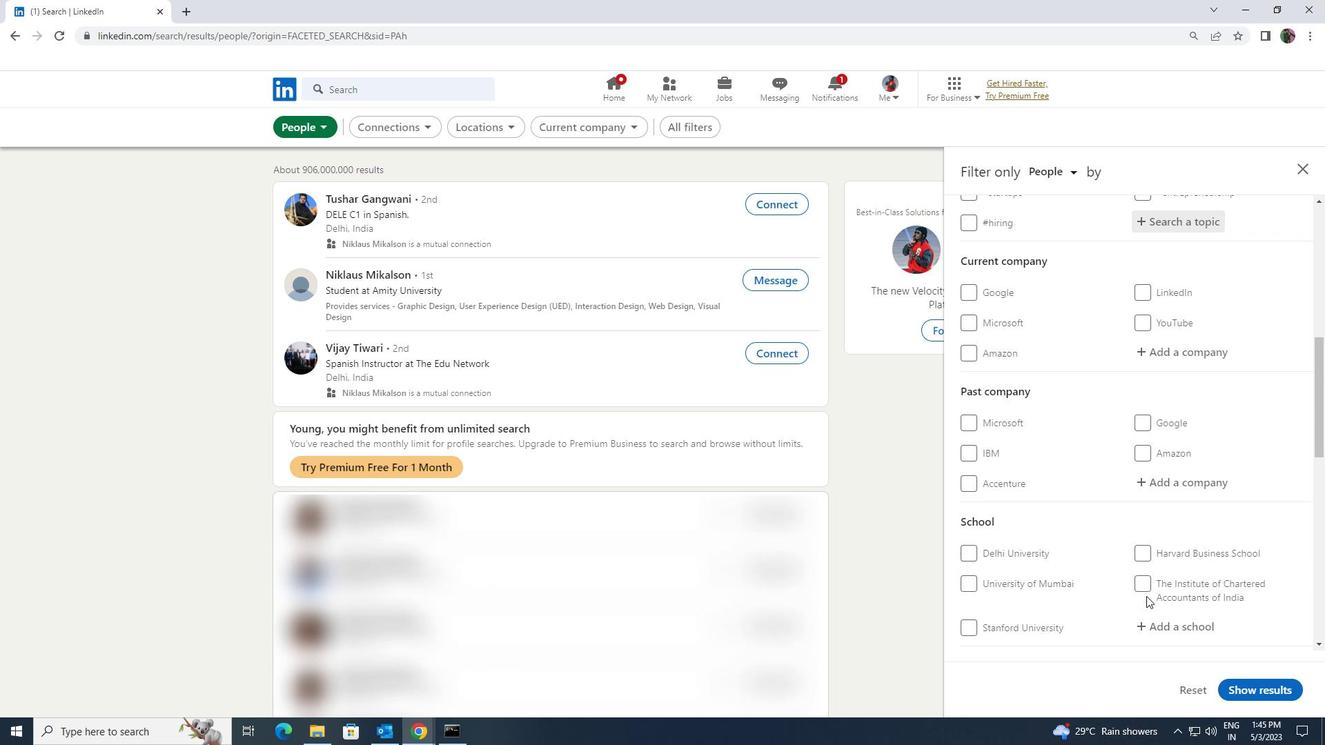 
Action: Mouse scrolled (1146, 595) with delta (0, 0)
Screenshot: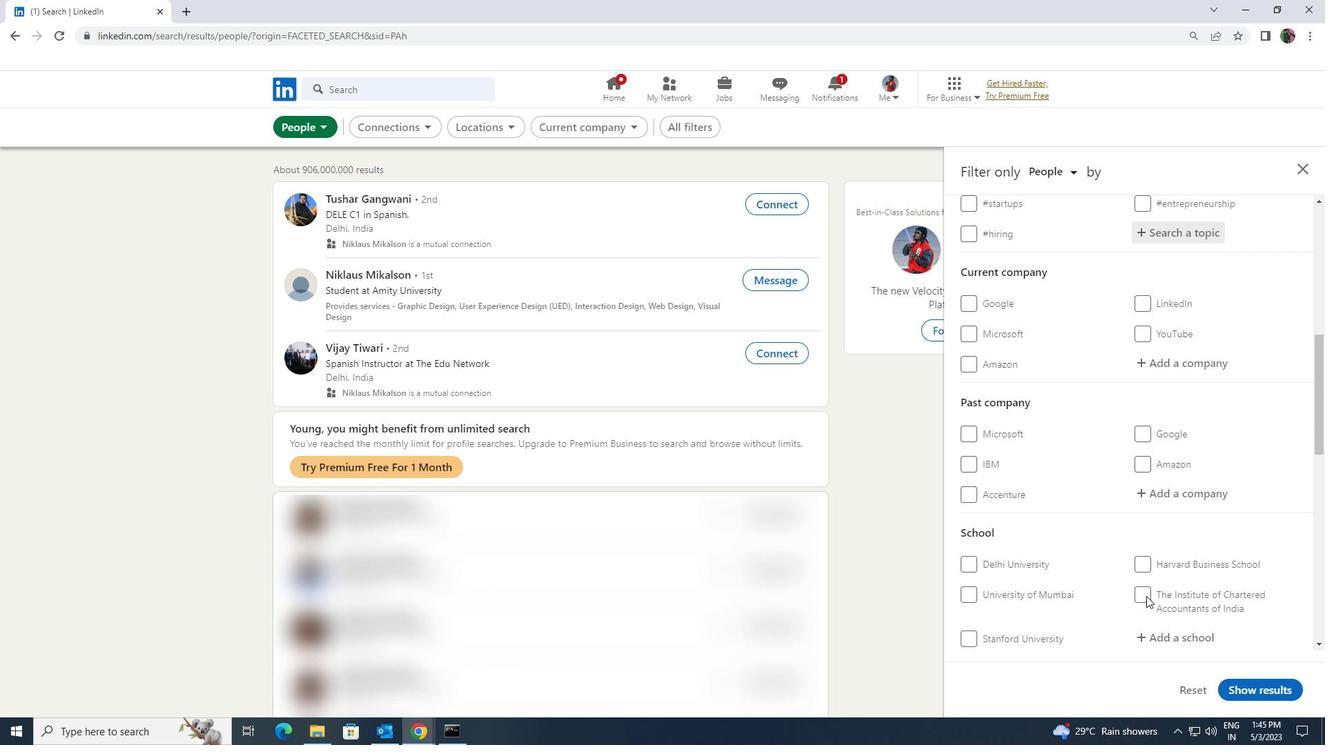 
Action: Mouse scrolled (1146, 595) with delta (0, 0)
Screenshot: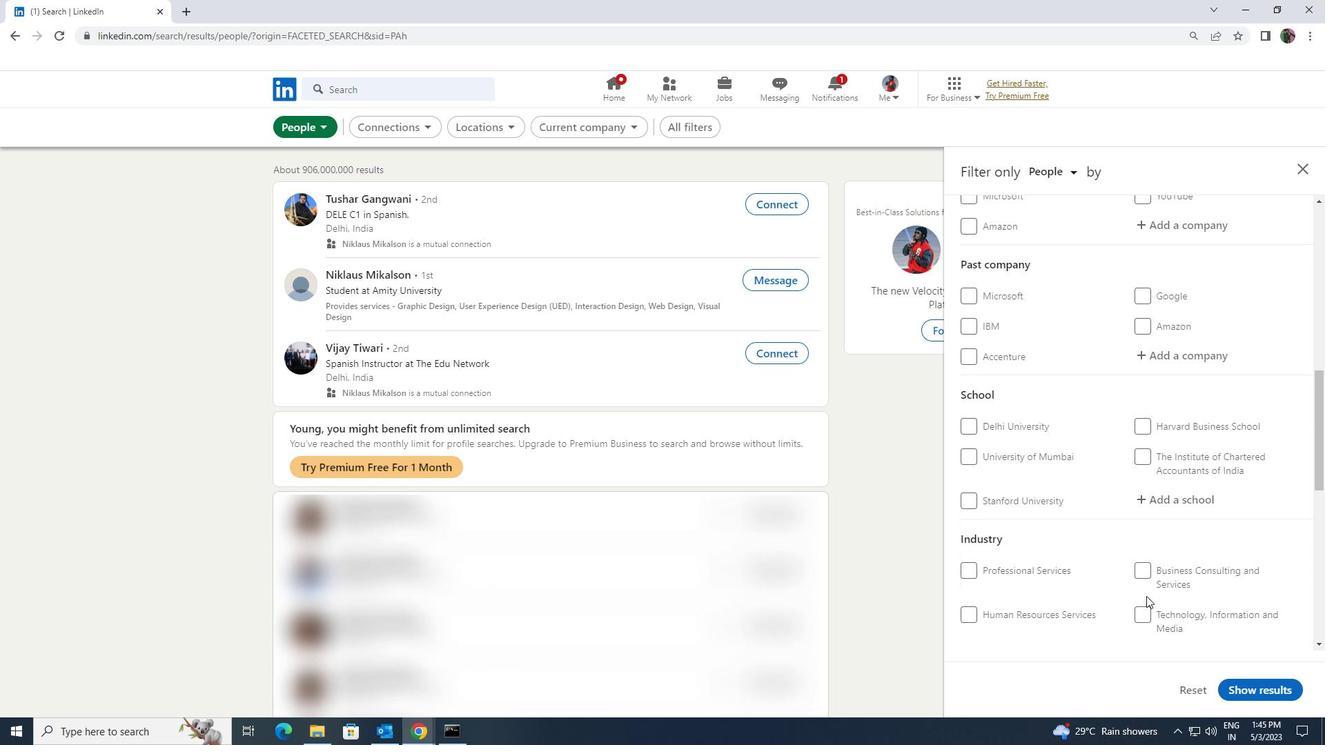 
Action: Mouse scrolled (1146, 595) with delta (0, 0)
Screenshot: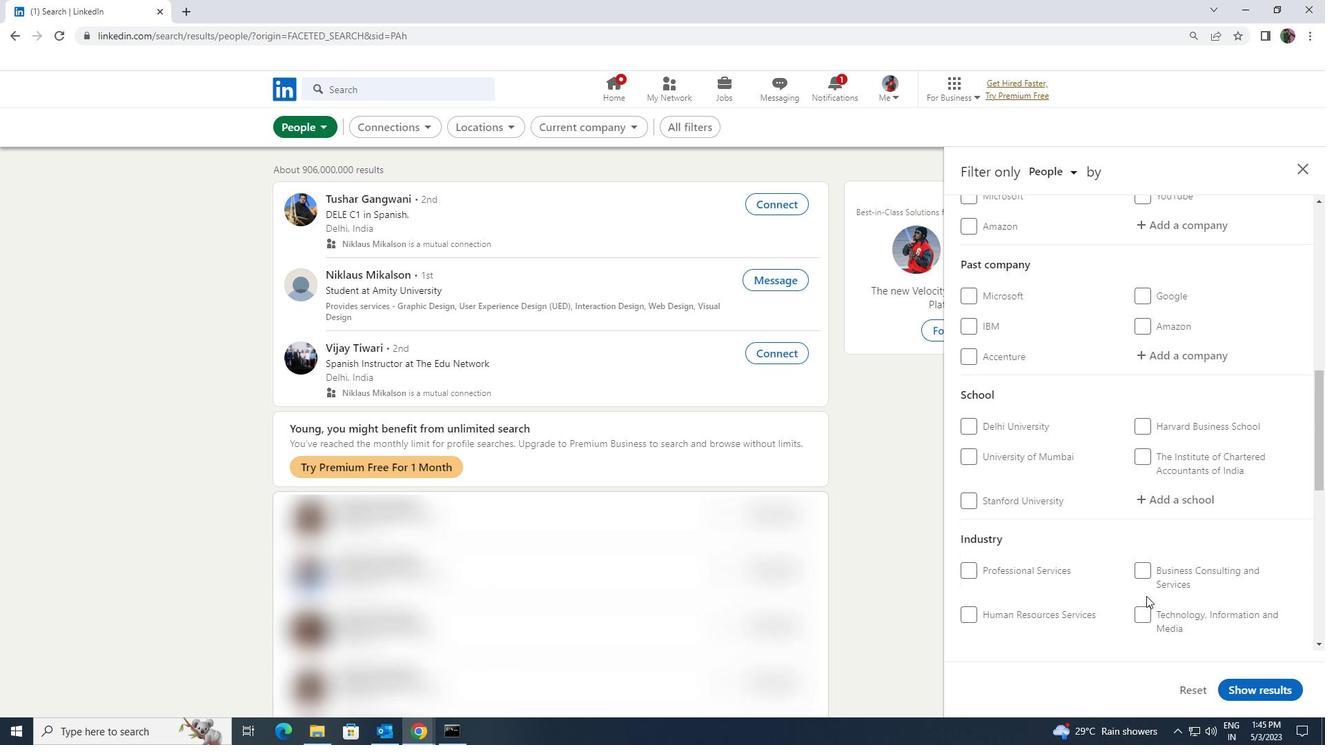 
Action: Mouse moved to (1146, 631)
Screenshot: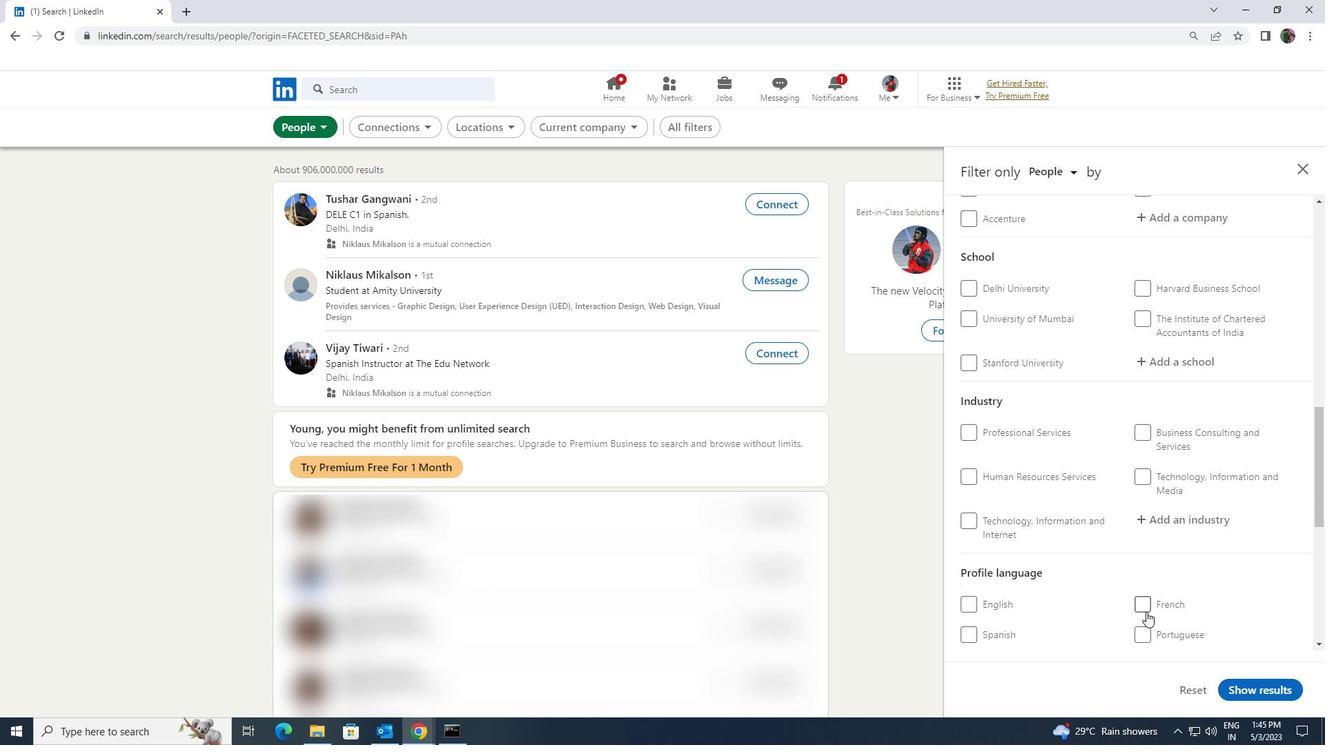 
Action: Mouse pressed left at (1146, 631)
Screenshot: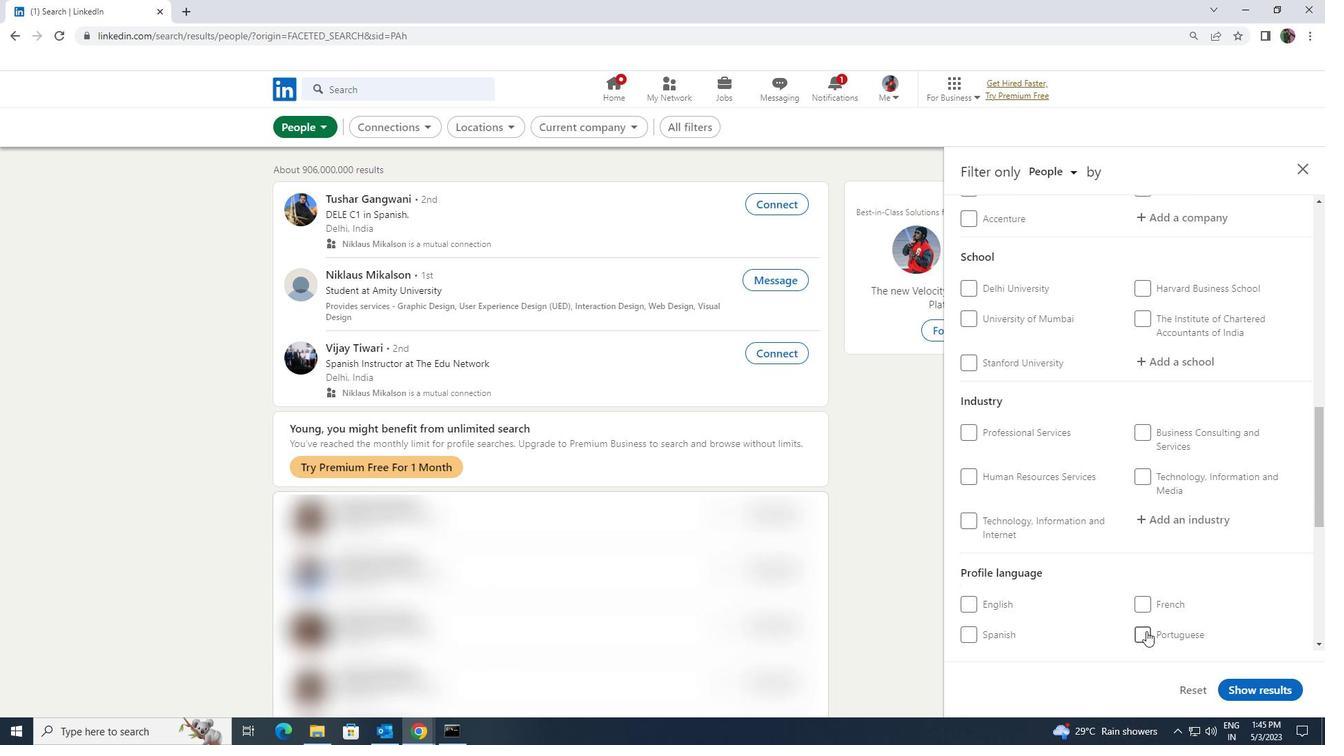 
Action: Mouse scrolled (1146, 632) with delta (0, 0)
Screenshot: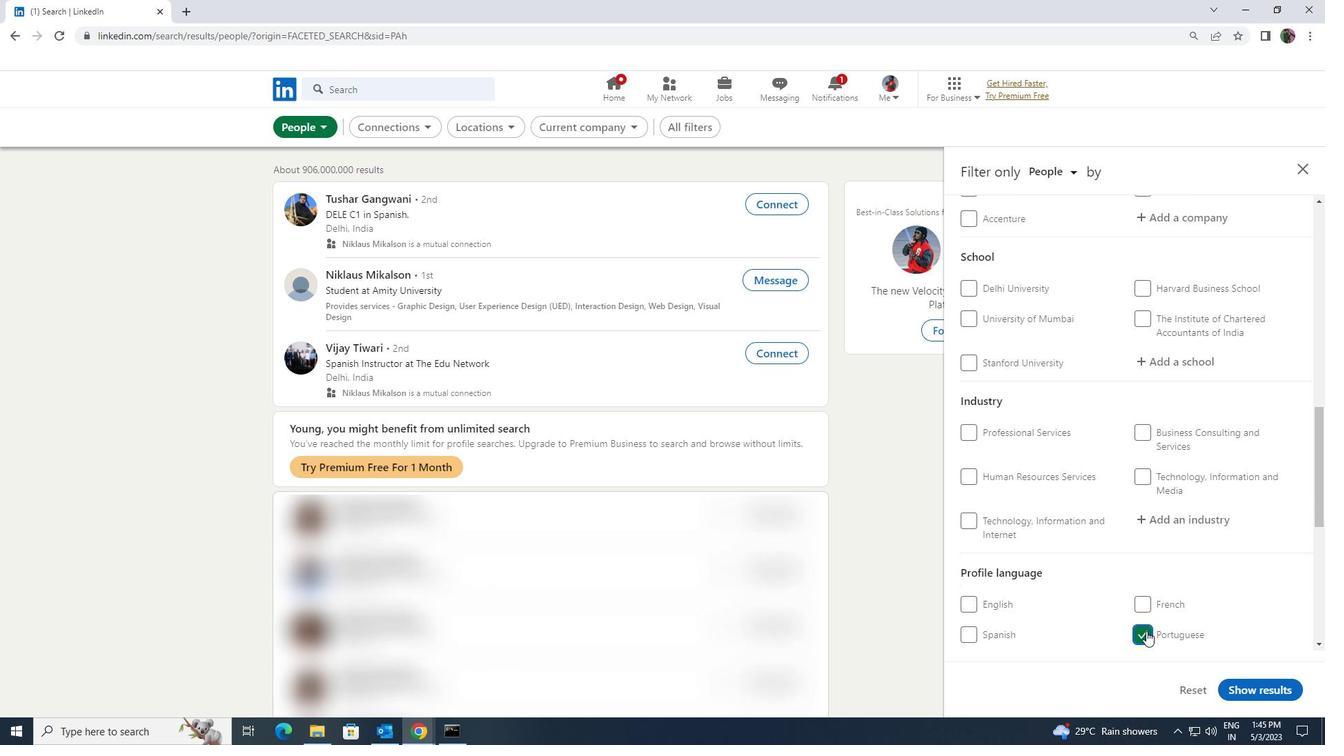 
Action: Mouse scrolled (1146, 632) with delta (0, 0)
Screenshot: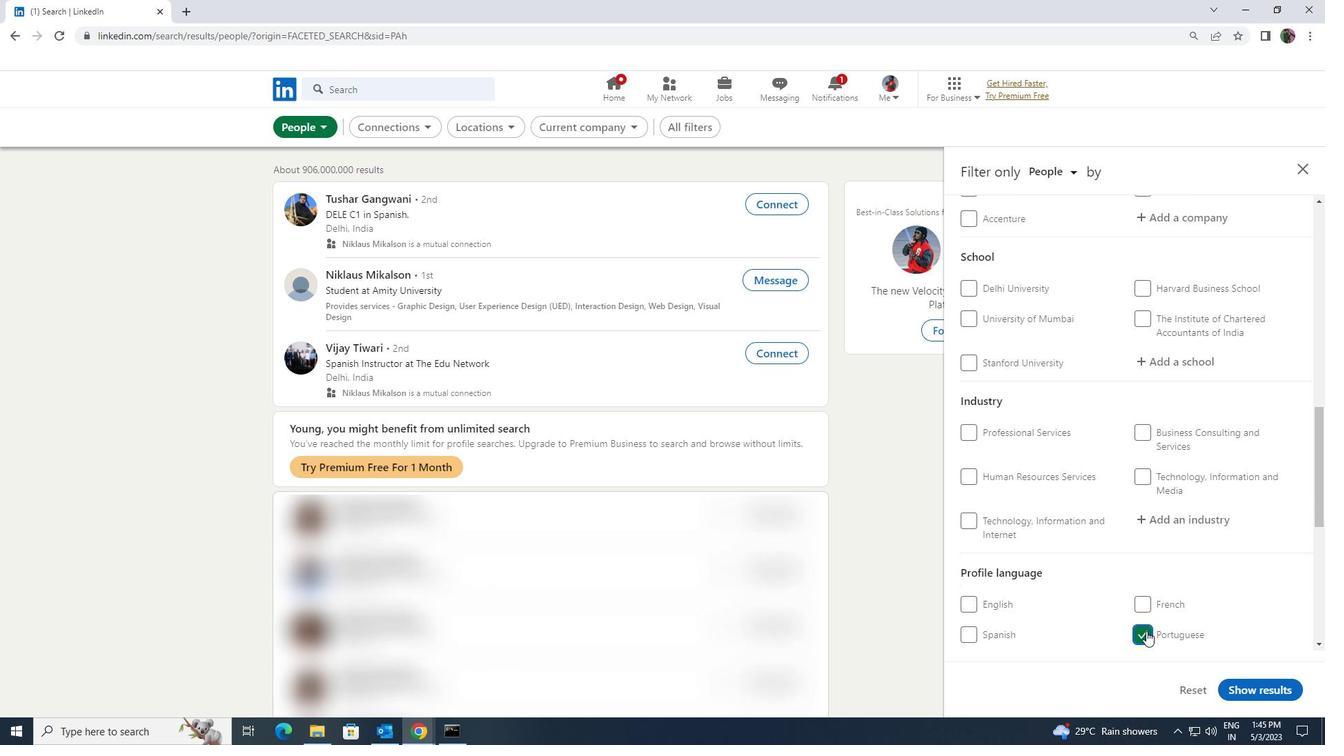 
Action: Mouse scrolled (1146, 632) with delta (0, 0)
Screenshot: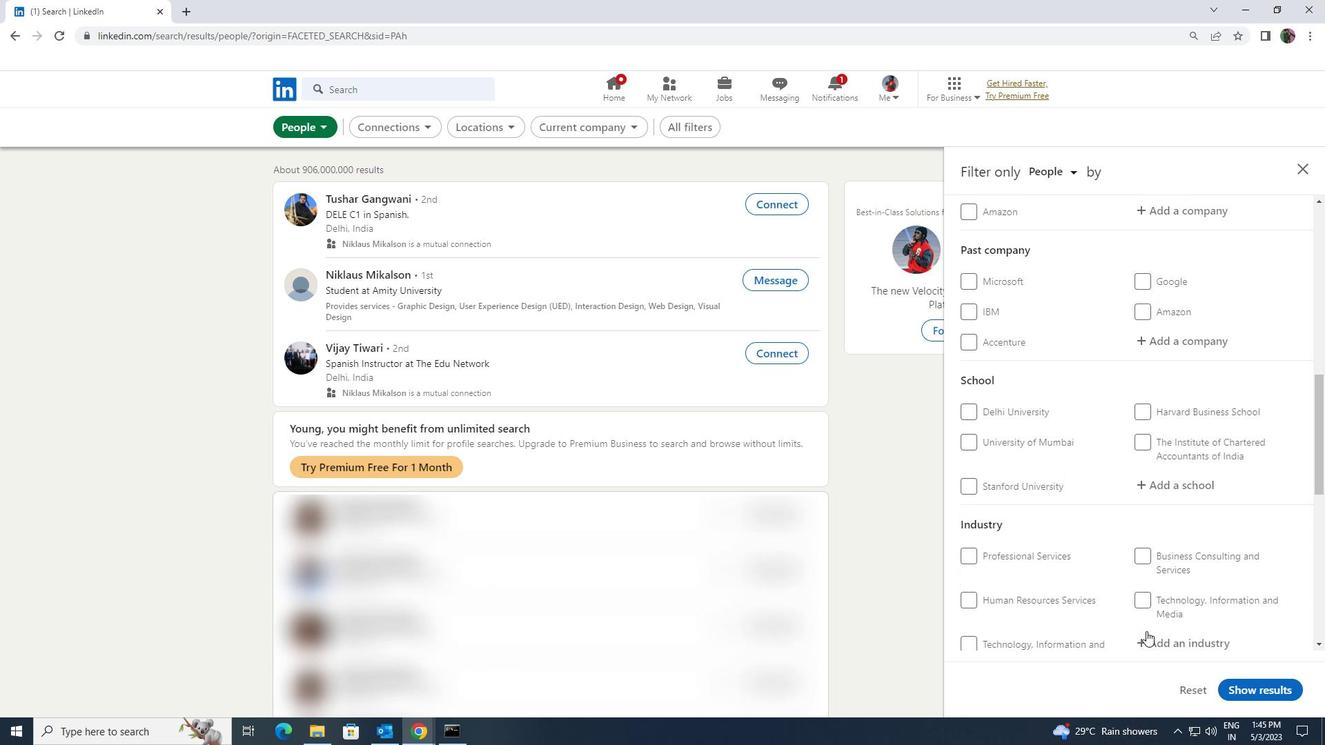 
Action: Mouse scrolled (1146, 632) with delta (0, 0)
Screenshot: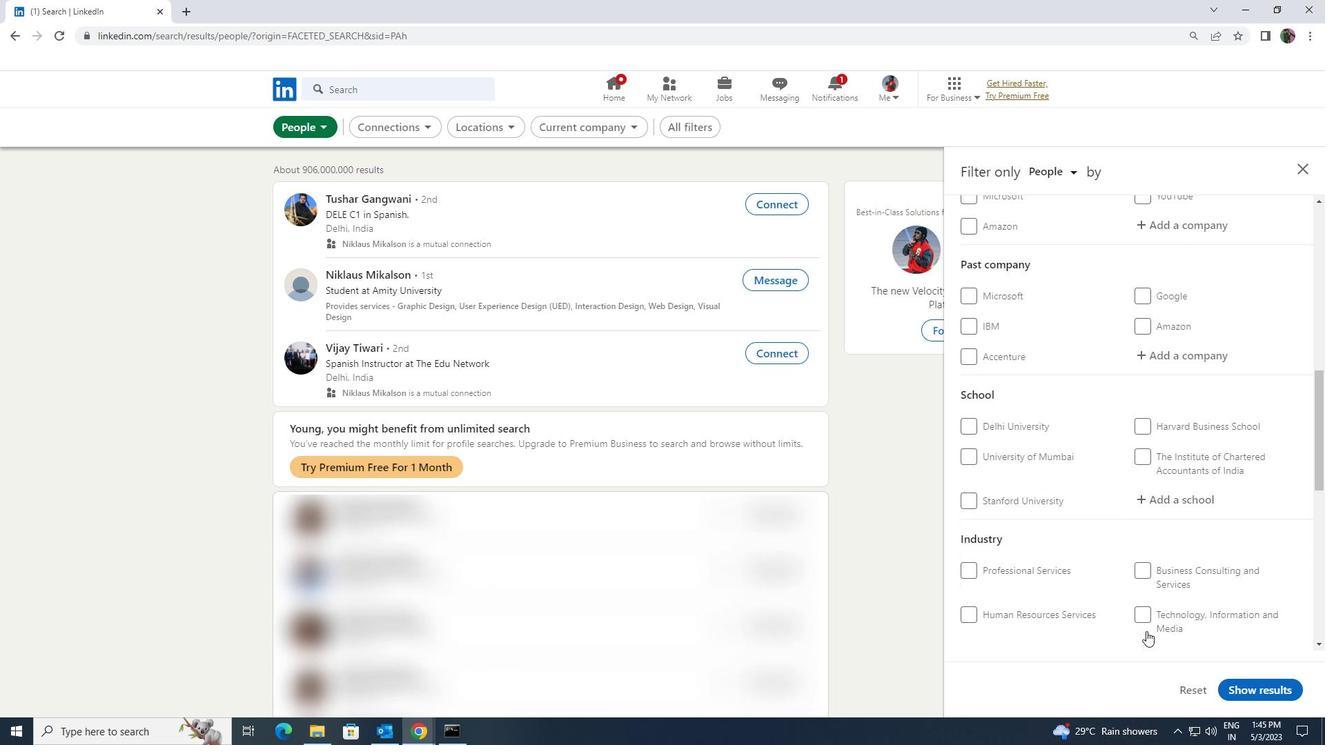 
Action: Mouse scrolled (1146, 632) with delta (0, 0)
Screenshot: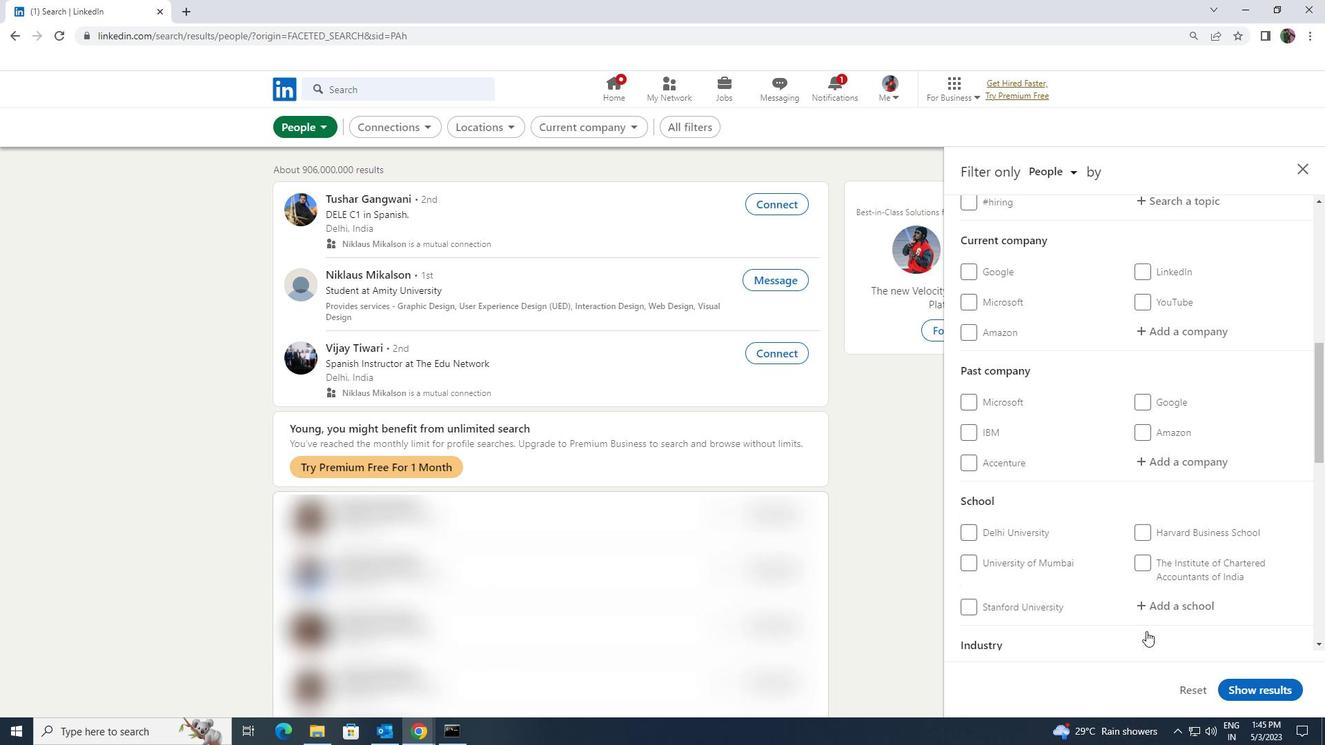 
Action: Mouse scrolled (1146, 632) with delta (0, 0)
Screenshot: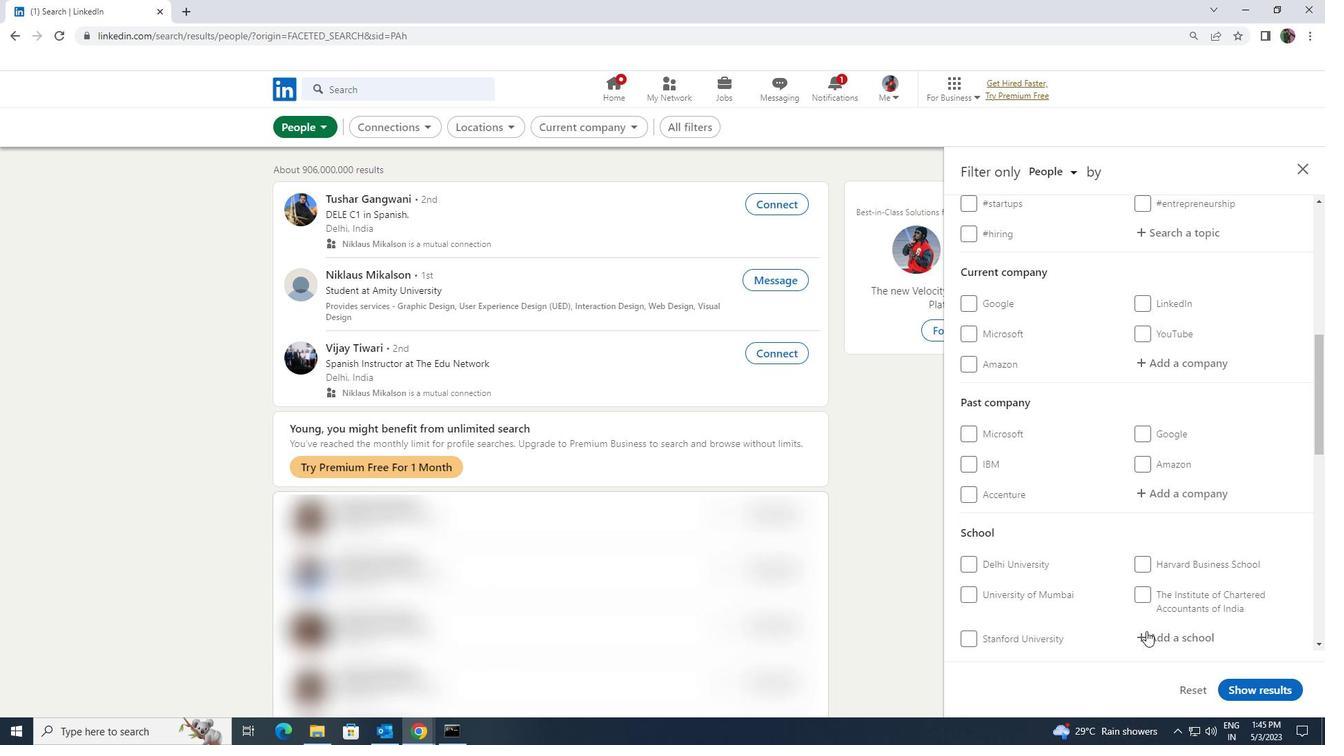 
Action: Mouse scrolled (1146, 632) with delta (0, 0)
Screenshot: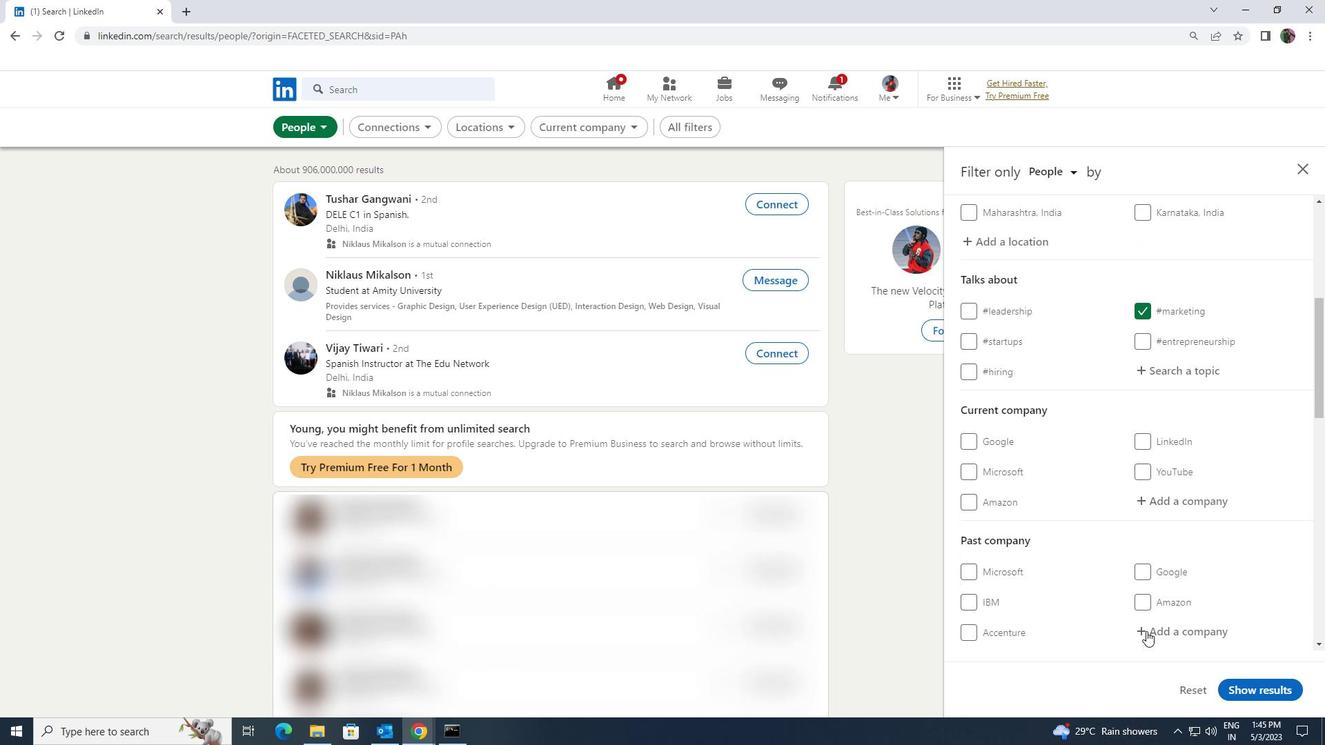 
Action: Mouse moved to (1151, 575)
Screenshot: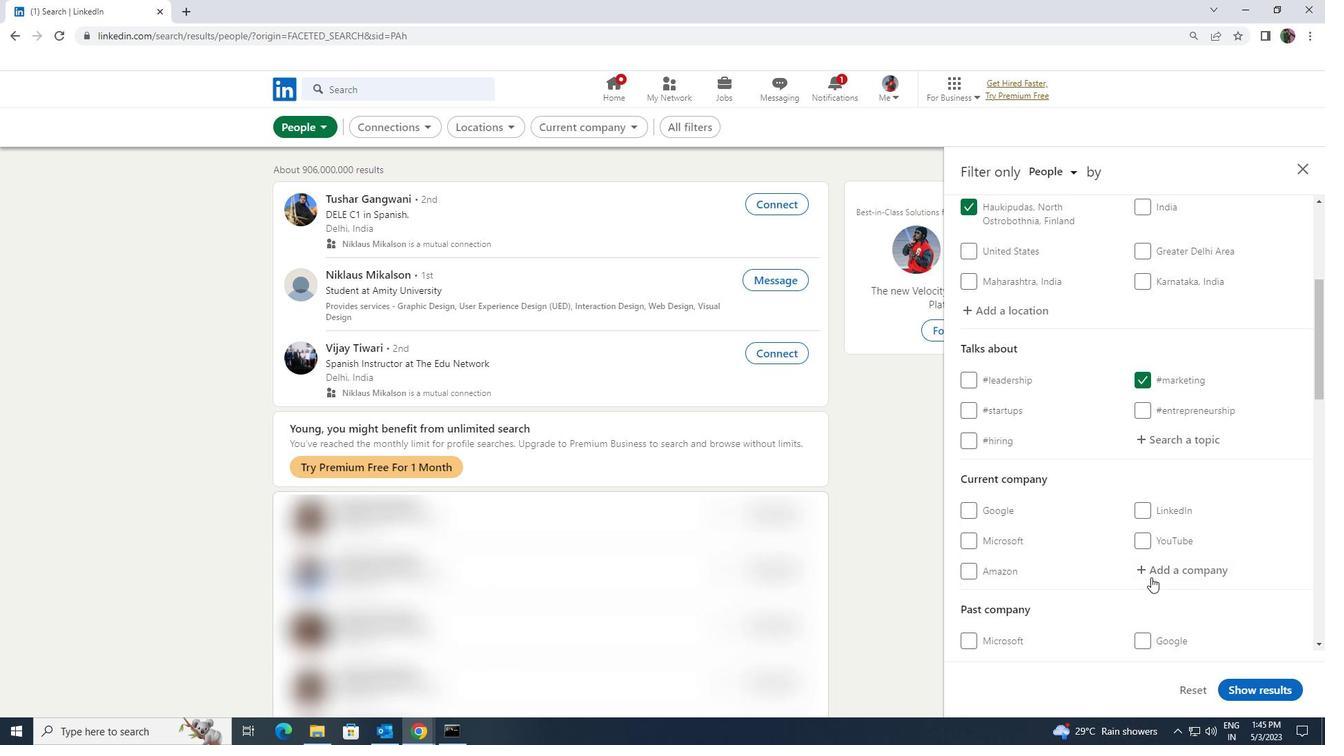
Action: Mouse pressed left at (1151, 575)
Screenshot: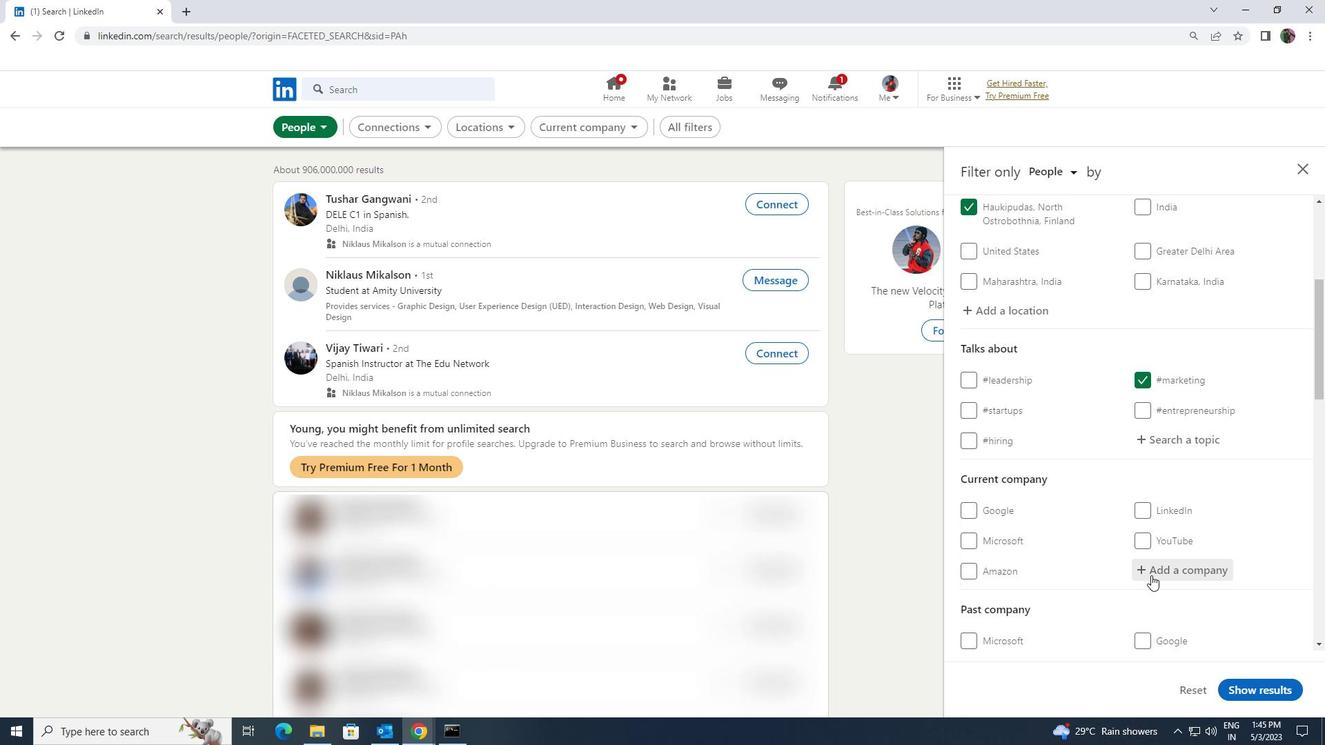 
Action: Key pressed <Key.shift><Key.shift><Key.shift><Key.shift><Key.shift><Key.shift><Key.shift><Key.shift><Key.shift><Key.shift><Key.shift>SOHO<Key.space>
Screenshot: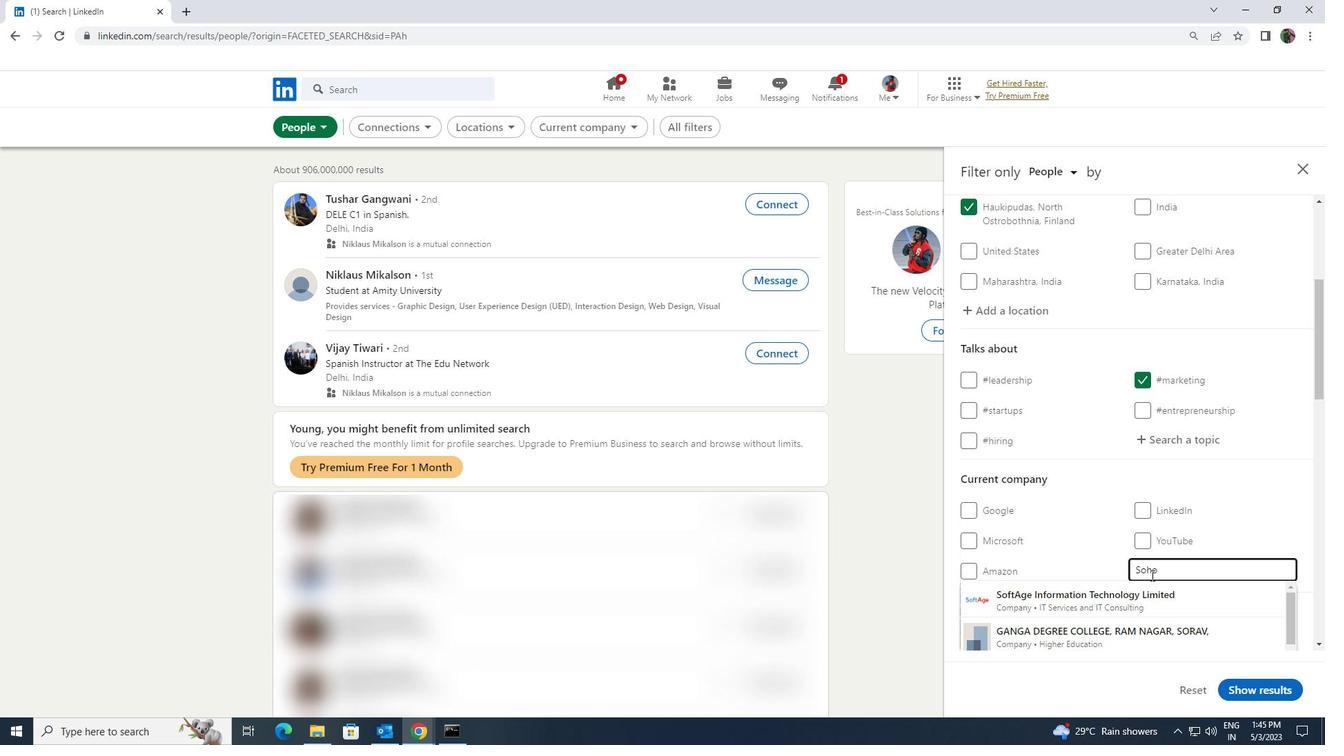 
Action: Mouse moved to (1149, 586)
Screenshot: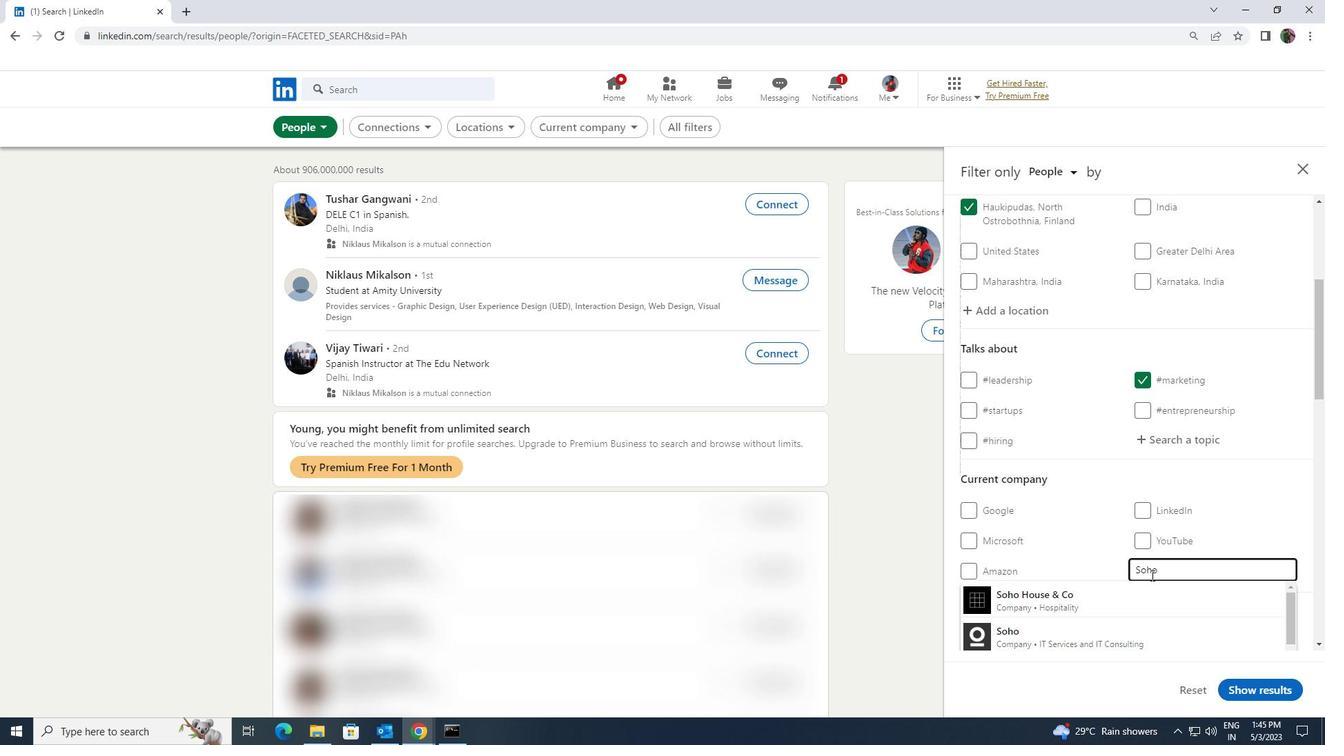 
Action: Mouse pressed left at (1149, 586)
Screenshot: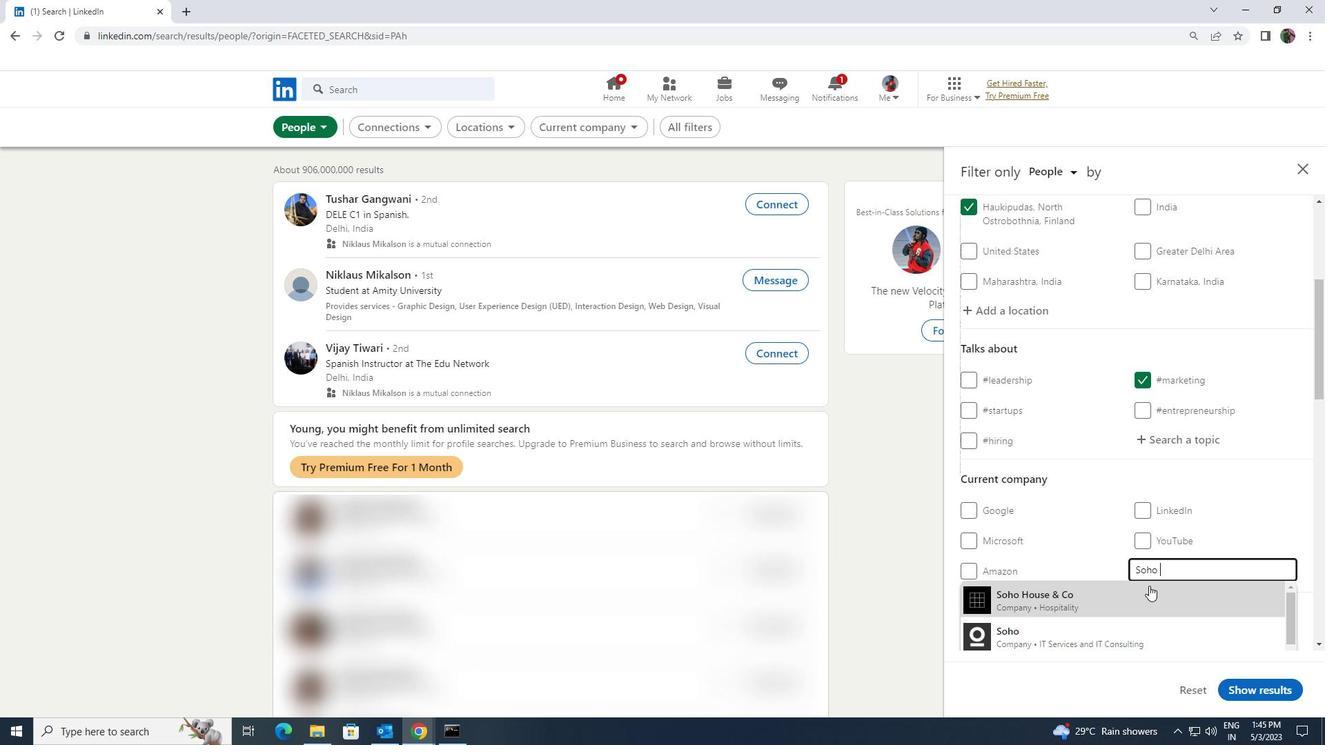 
Action: Mouse scrolled (1149, 585) with delta (0, 0)
Screenshot: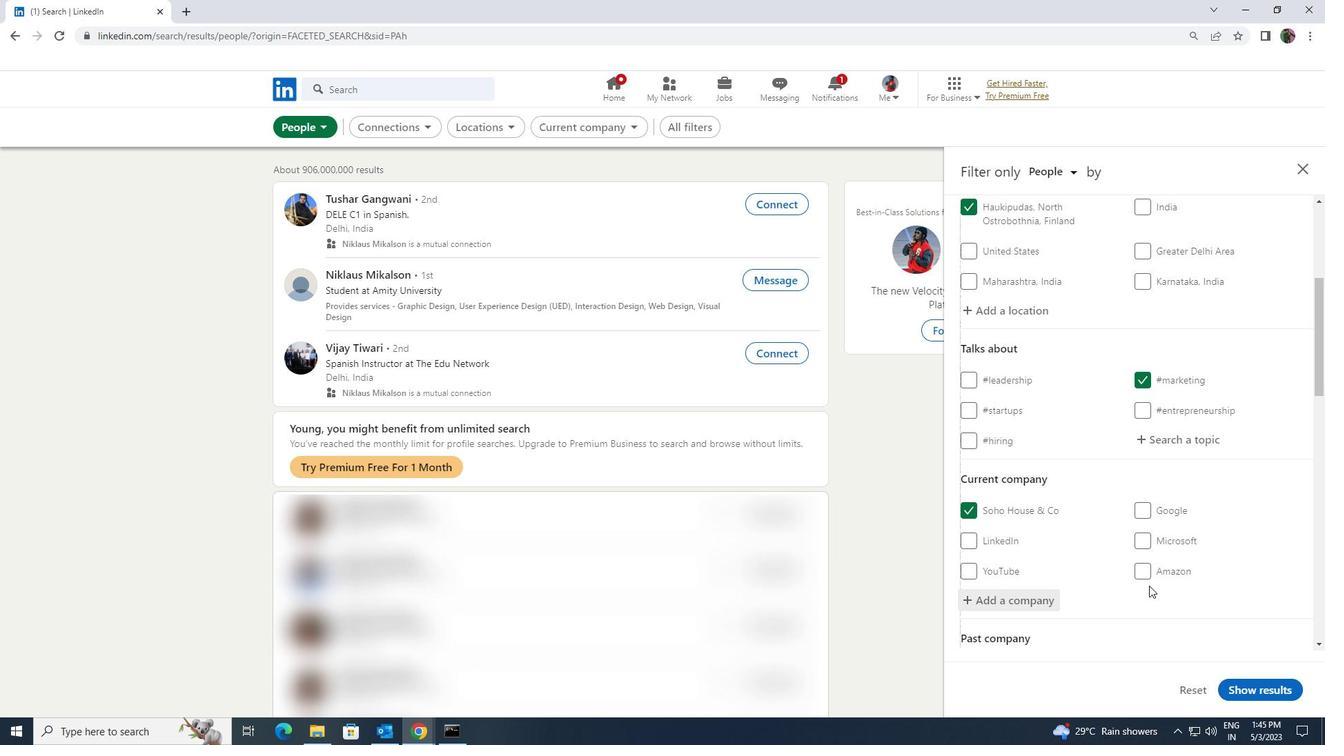 
Action: Mouse scrolled (1149, 585) with delta (0, 0)
Screenshot: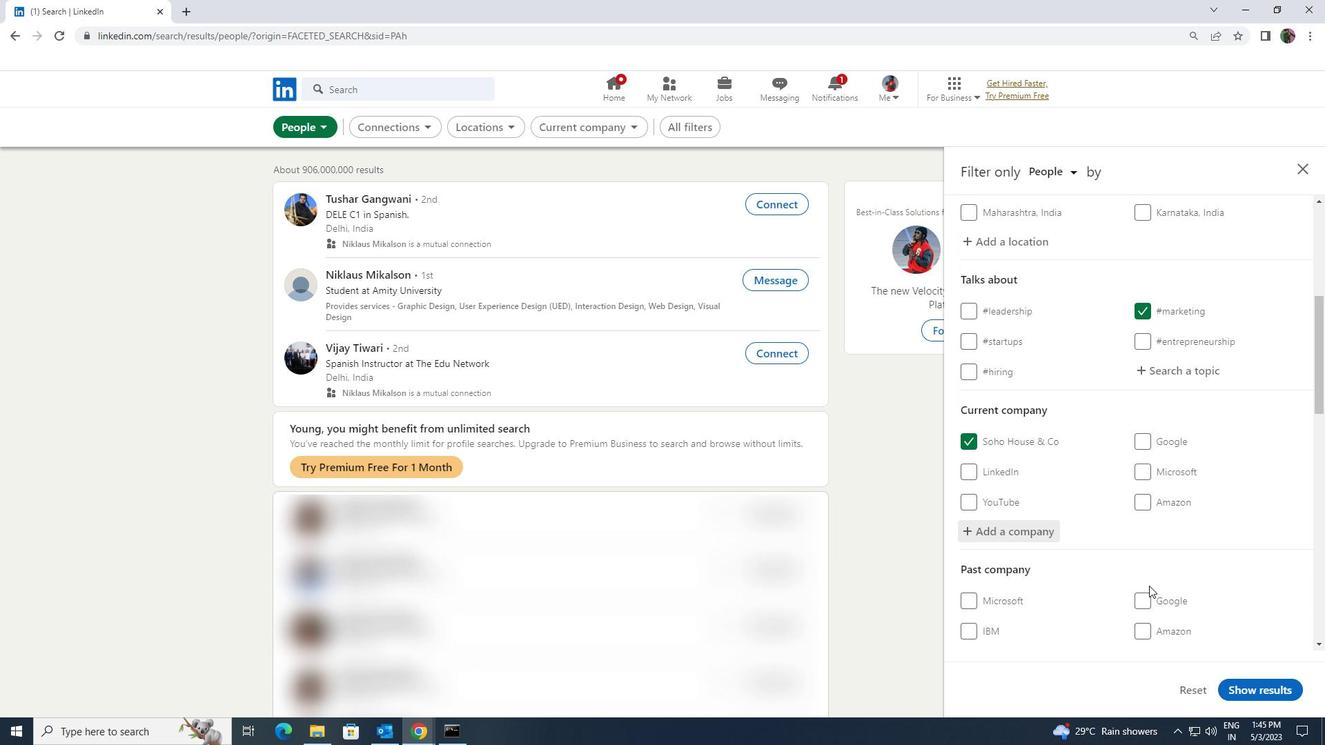 
Action: Mouse scrolled (1149, 585) with delta (0, 0)
Screenshot: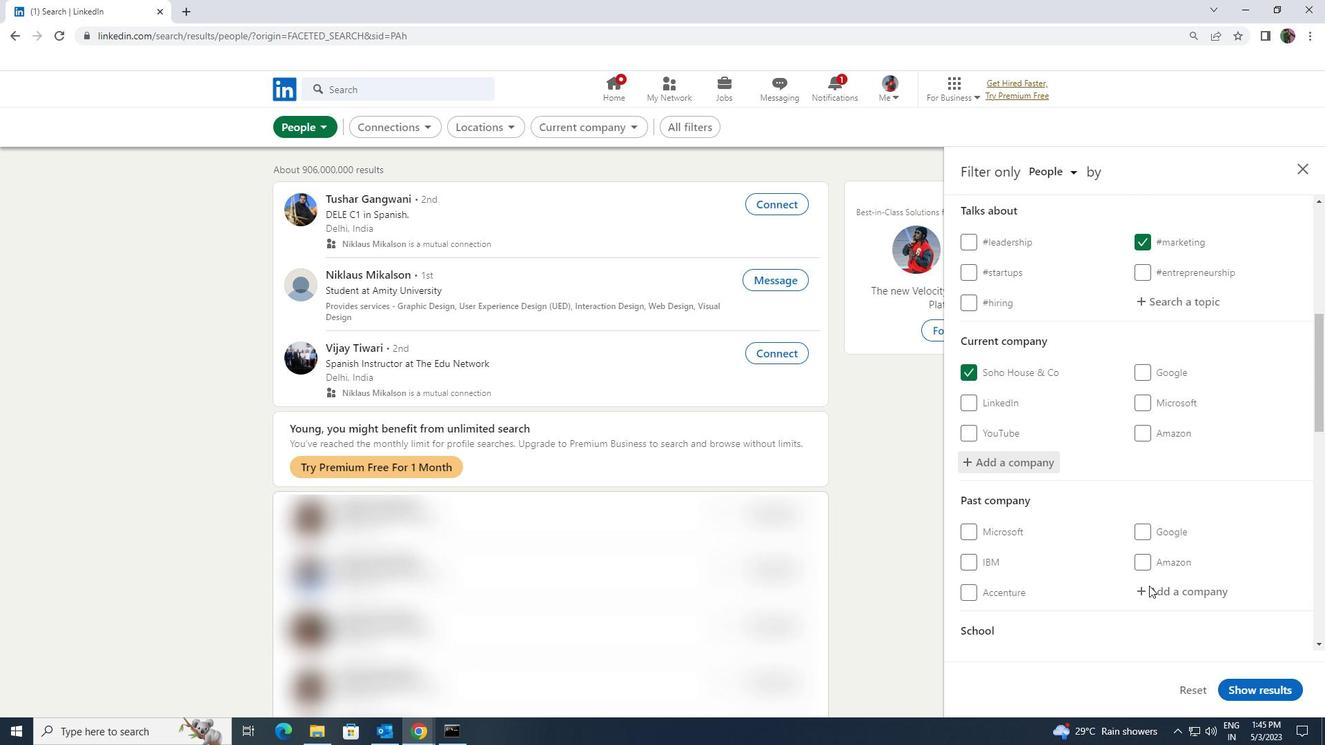 
Action: Mouse scrolled (1149, 585) with delta (0, 0)
Screenshot: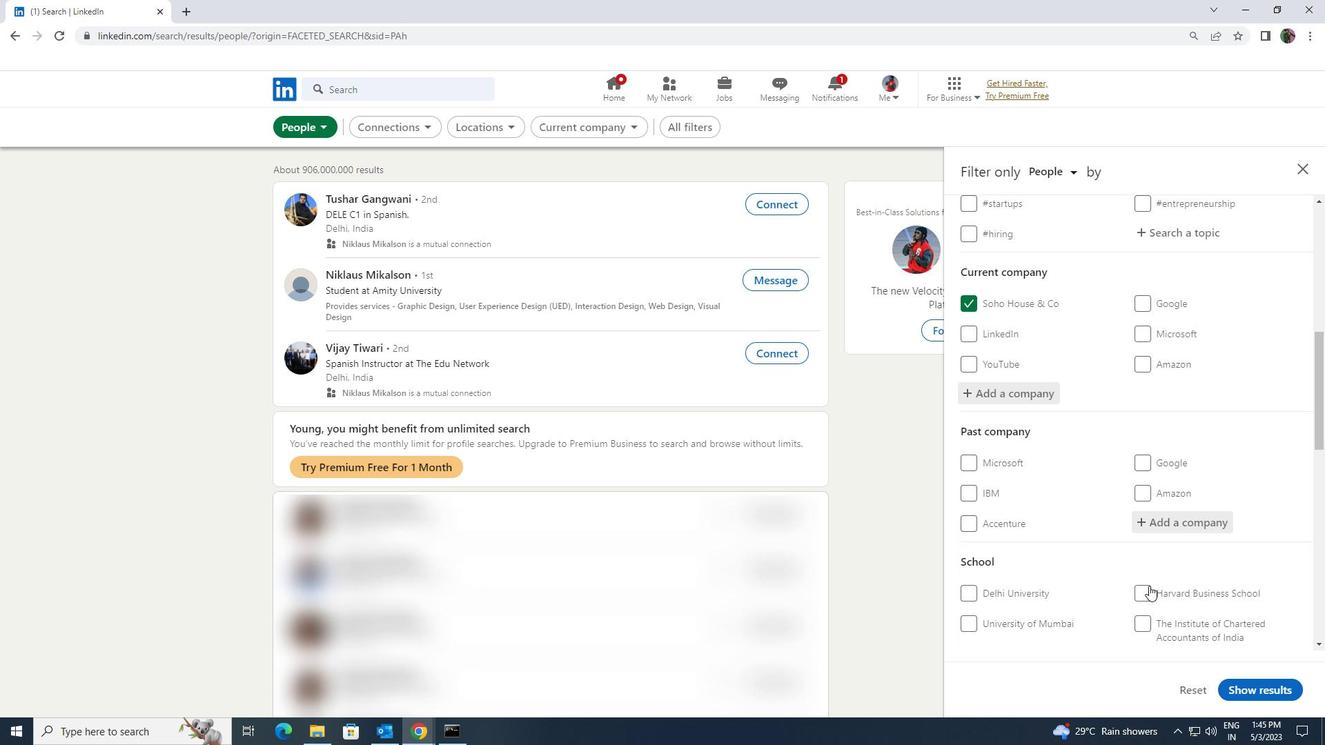 
Action: Mouse moved to (1149, 589)
Screenshot: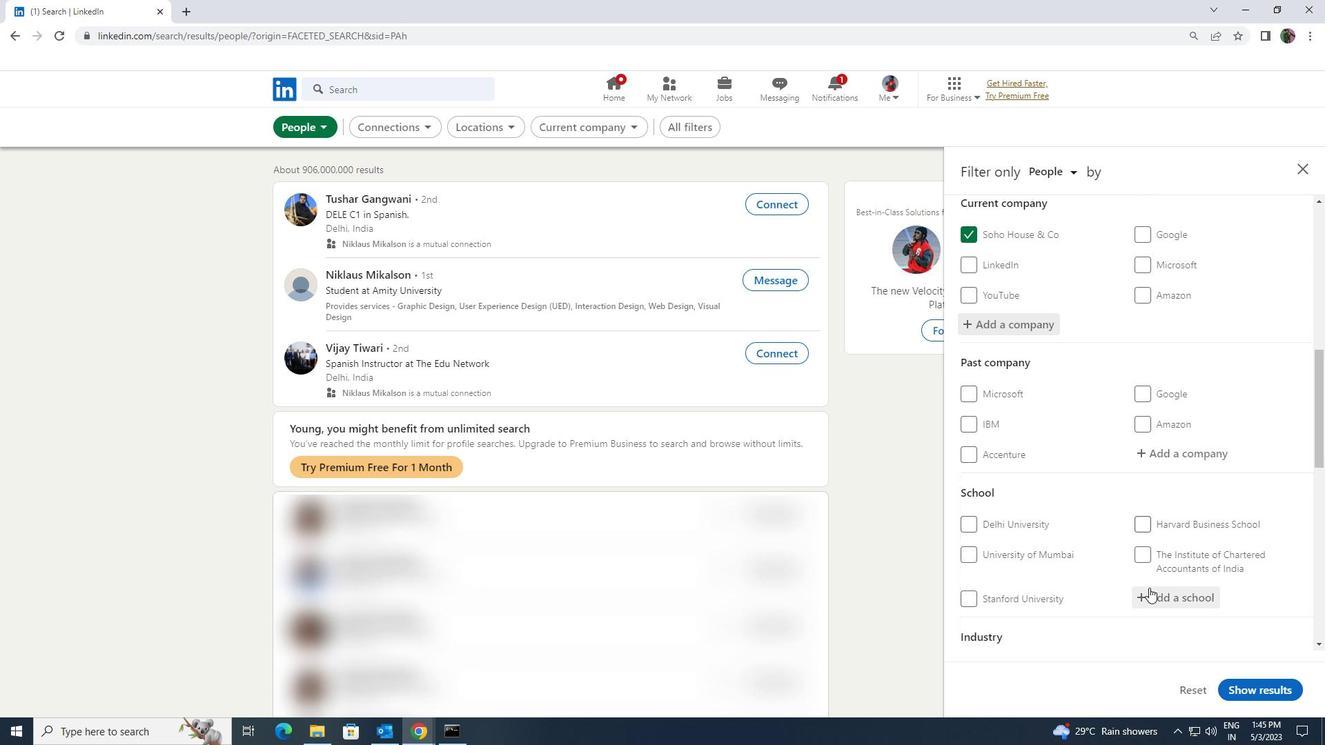 
Action: Mouse pressed left at (1149, 589)
Screenshot: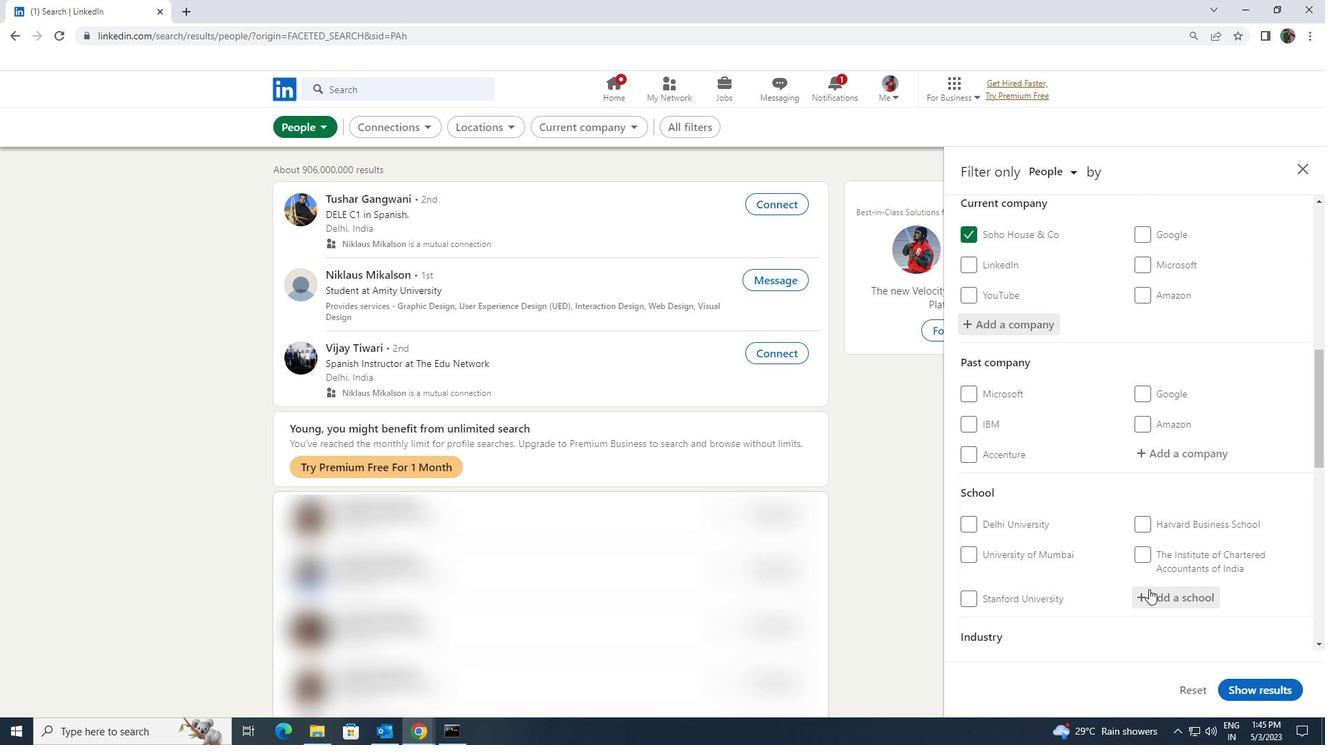 
Action: Key pressed <Key.shift>INDIAN<Key.space><Key.shift><Key.shift><Key.shift>SOC
Screenshot: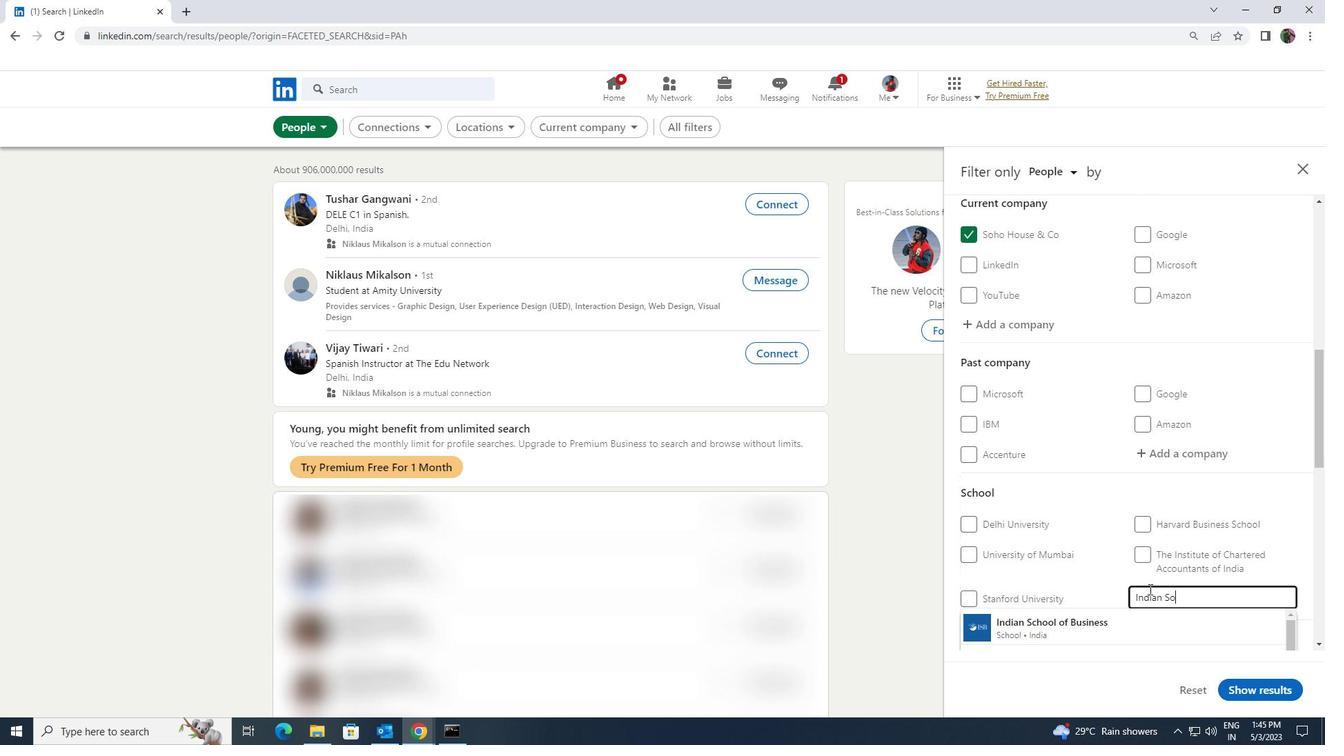 
Action: Mouse moved to (1149, 626)
Screenshot: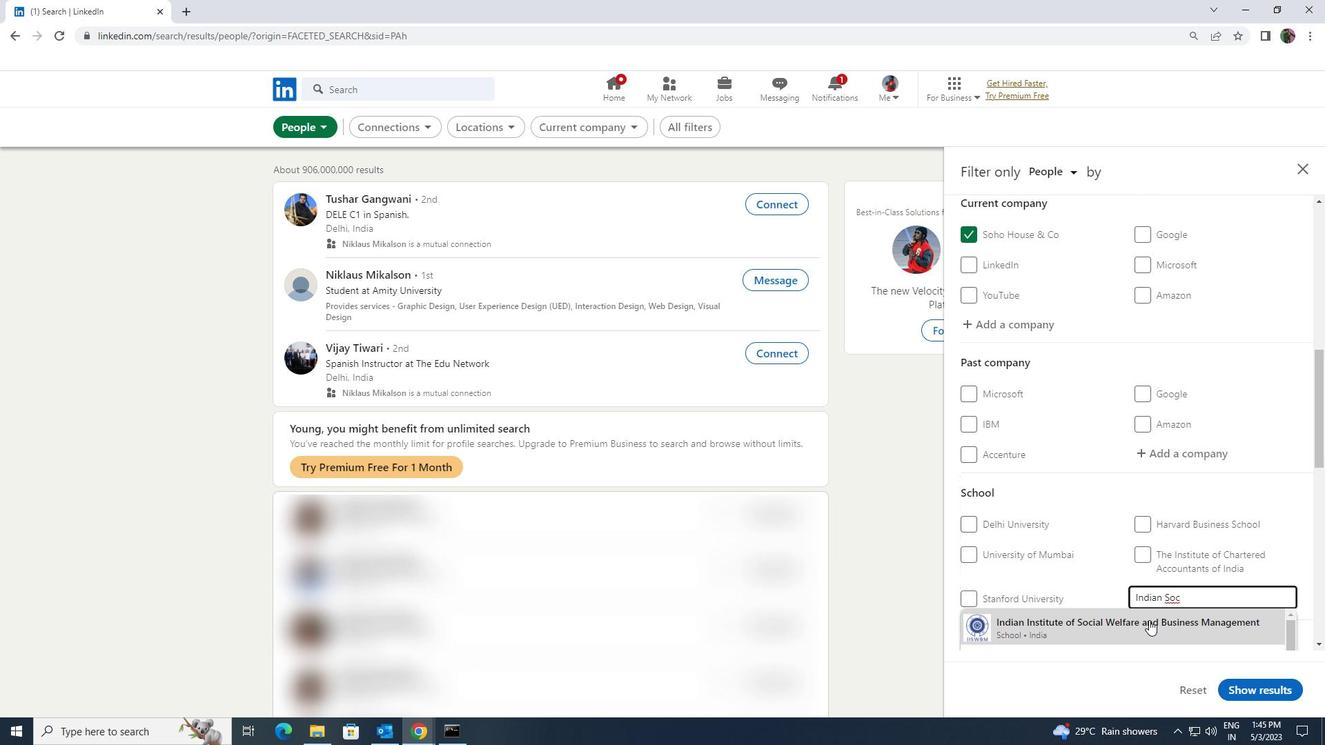 
Action: Mouse pressed left at (1149, 626)
Screenshot: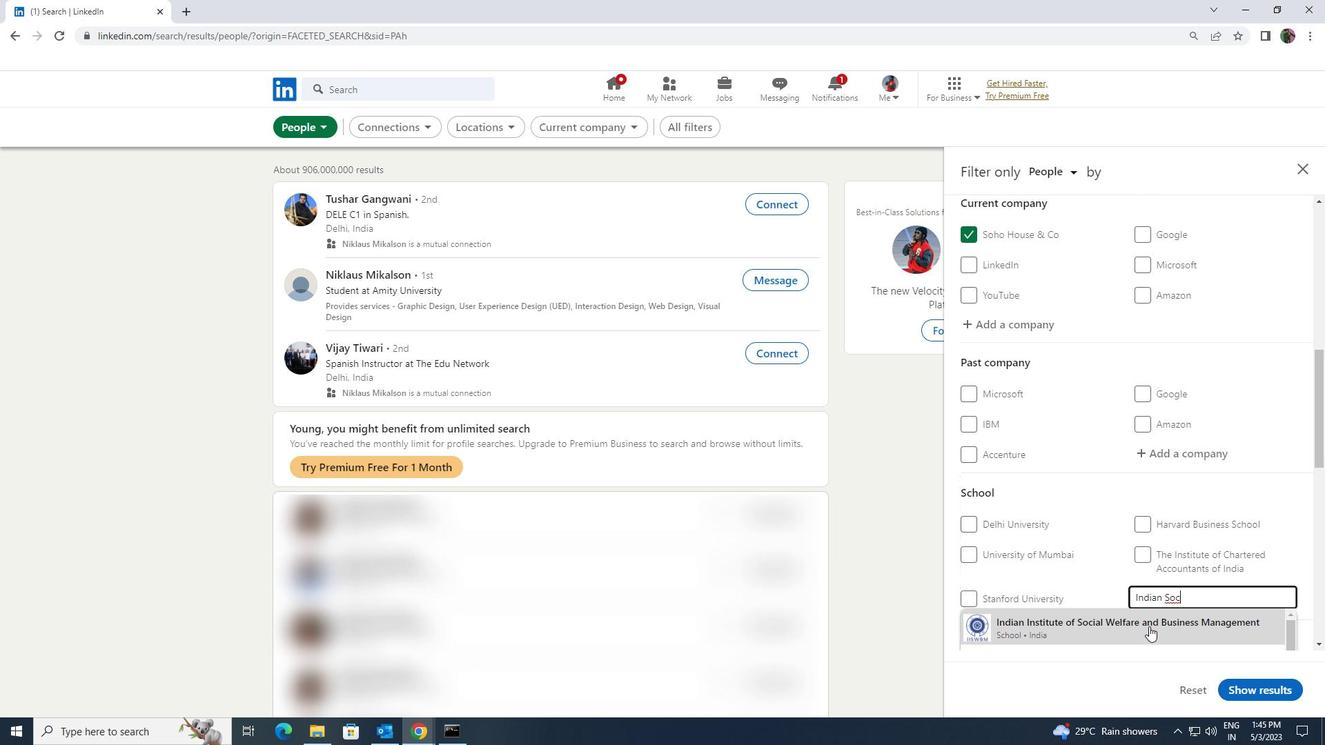 
Action: Mouse scrolled (1149, 626) with delta (0, 0)
Screenshot: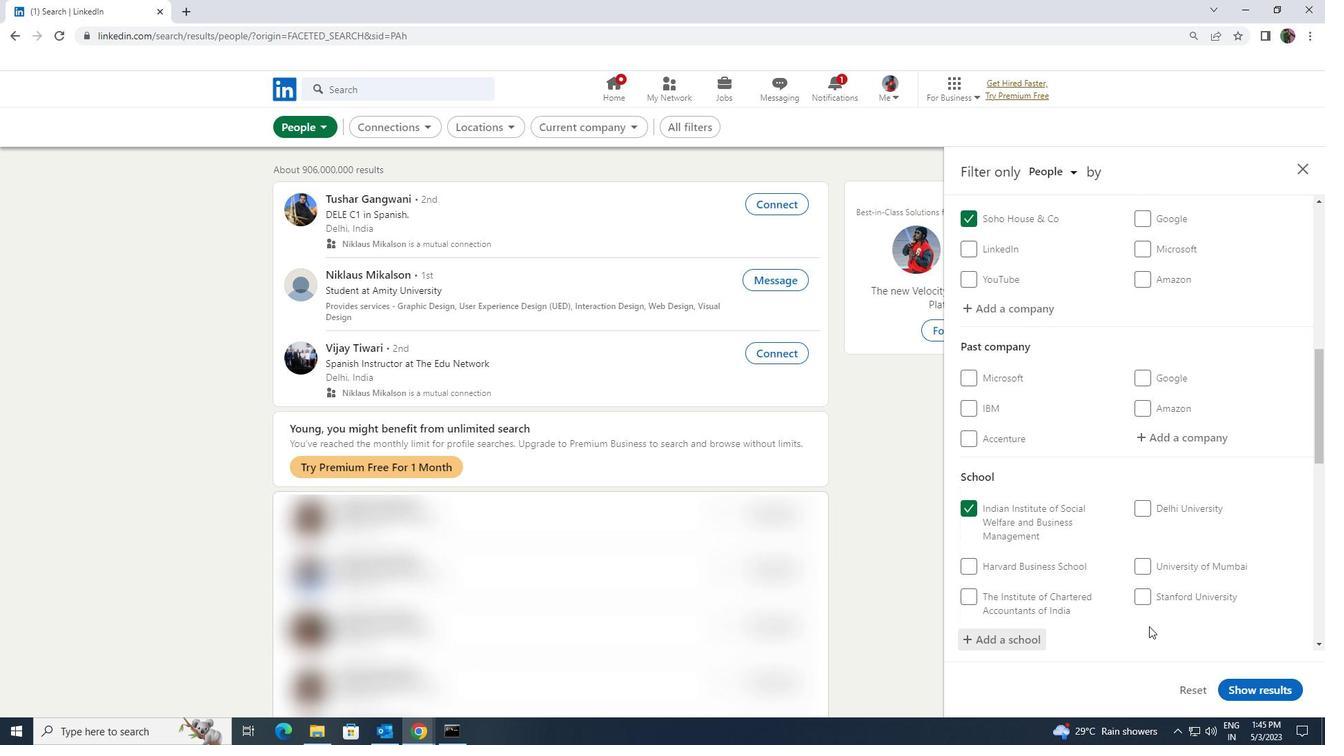 
Action: Mouse scrolled (1149, 626) with delta (0, 0)
Screenshot: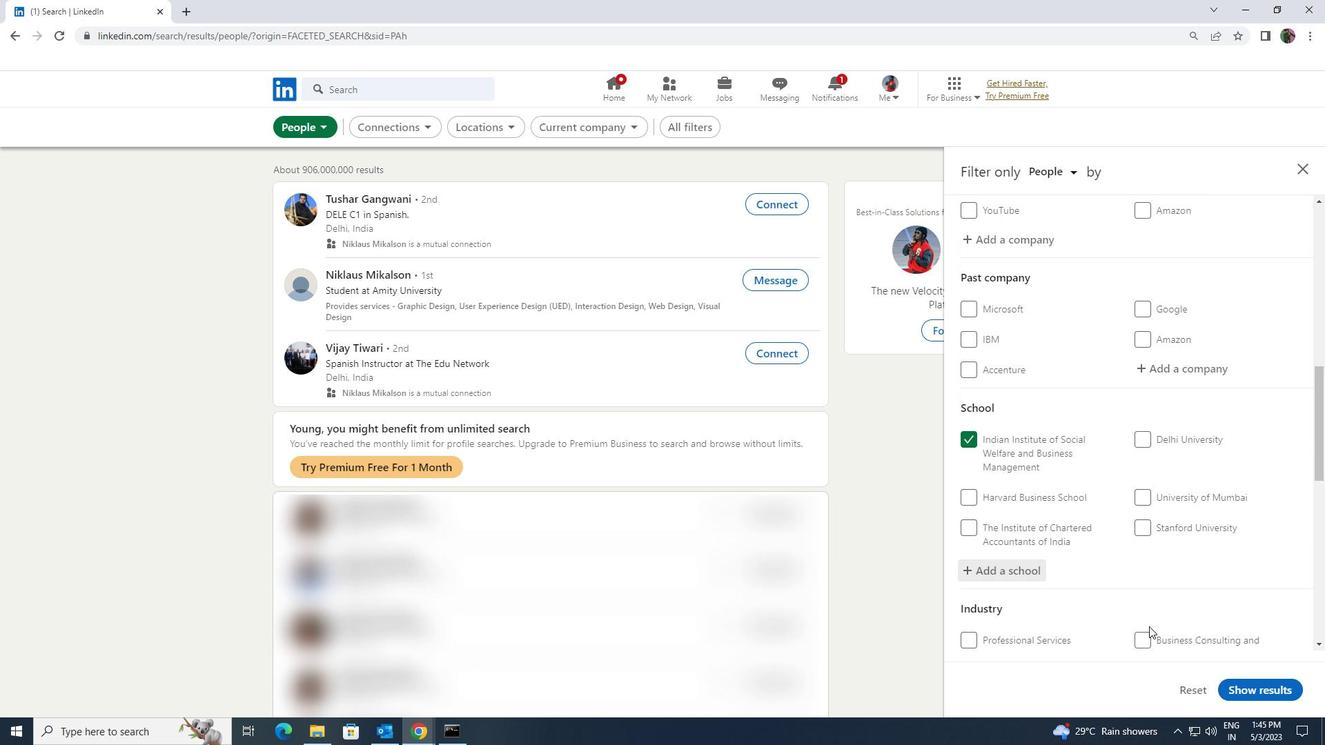 
Action: Mouse scrolled (1149, 626) with delta (0, 0)
Screenshot: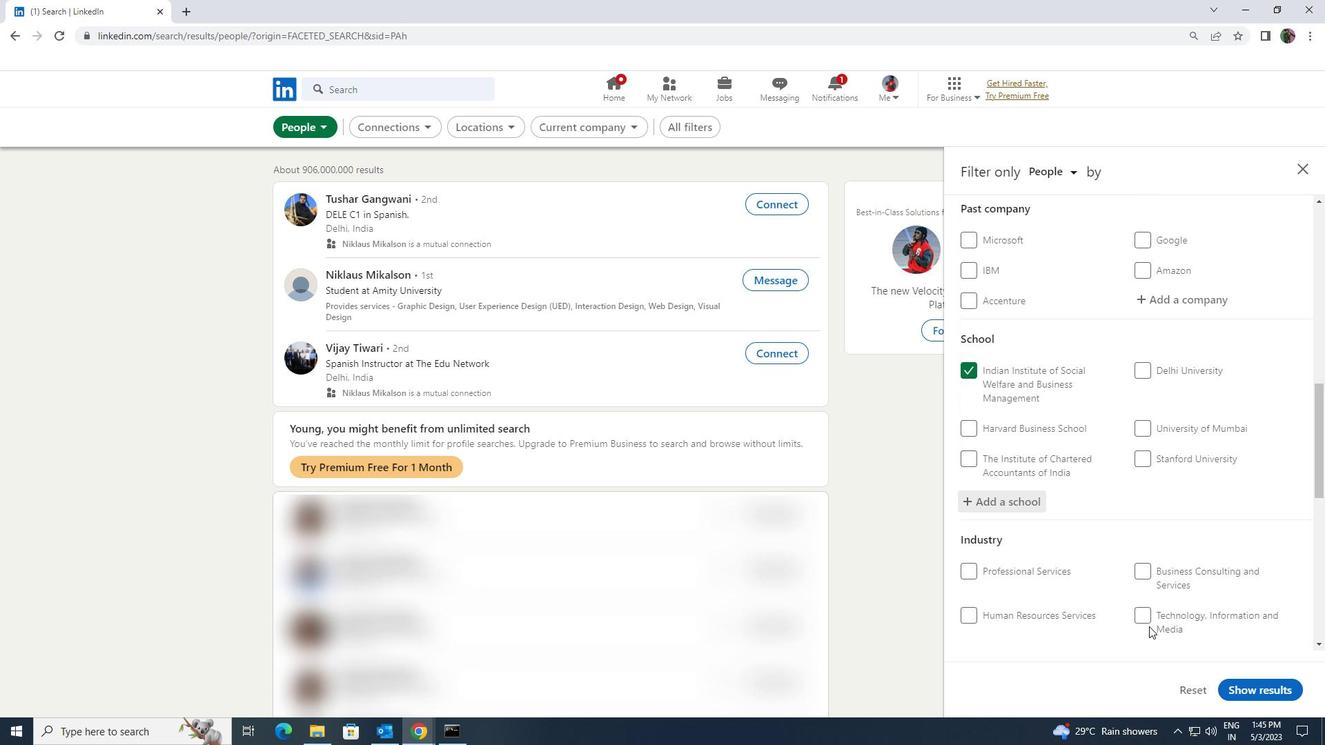 
Action: Mouse scrolled (1149, 626) with delta (0, 0)
Screenshot: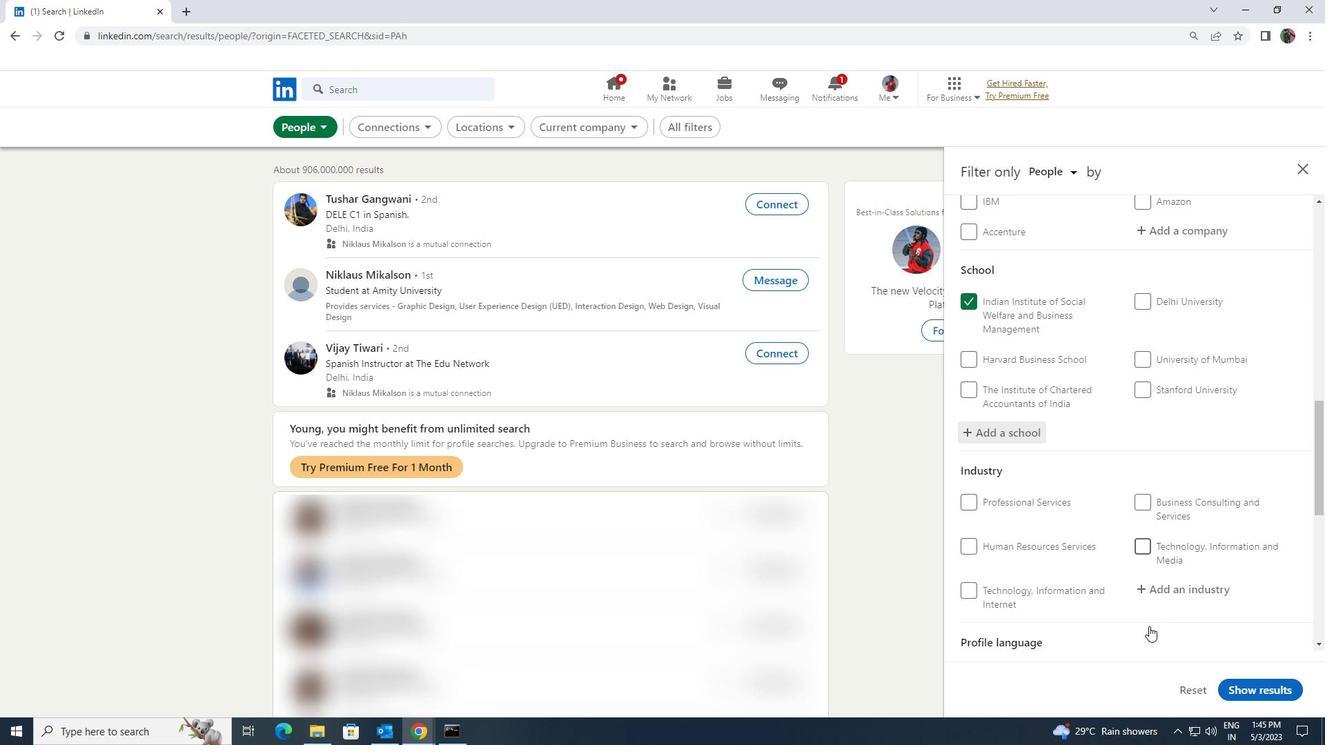 
Action: Mouse moved to (1158, 510)
Screenshot: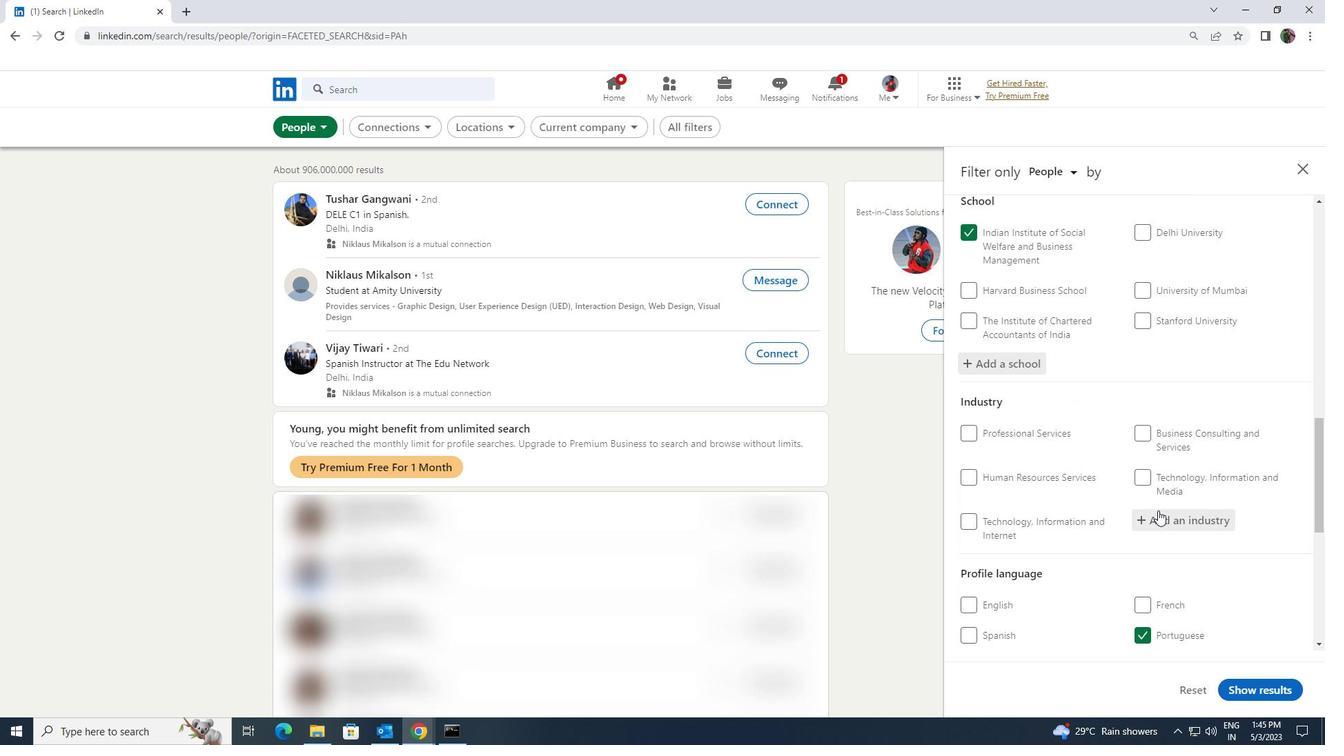 
Action: Mouse pressed left at (1158, 510)
Screenshot: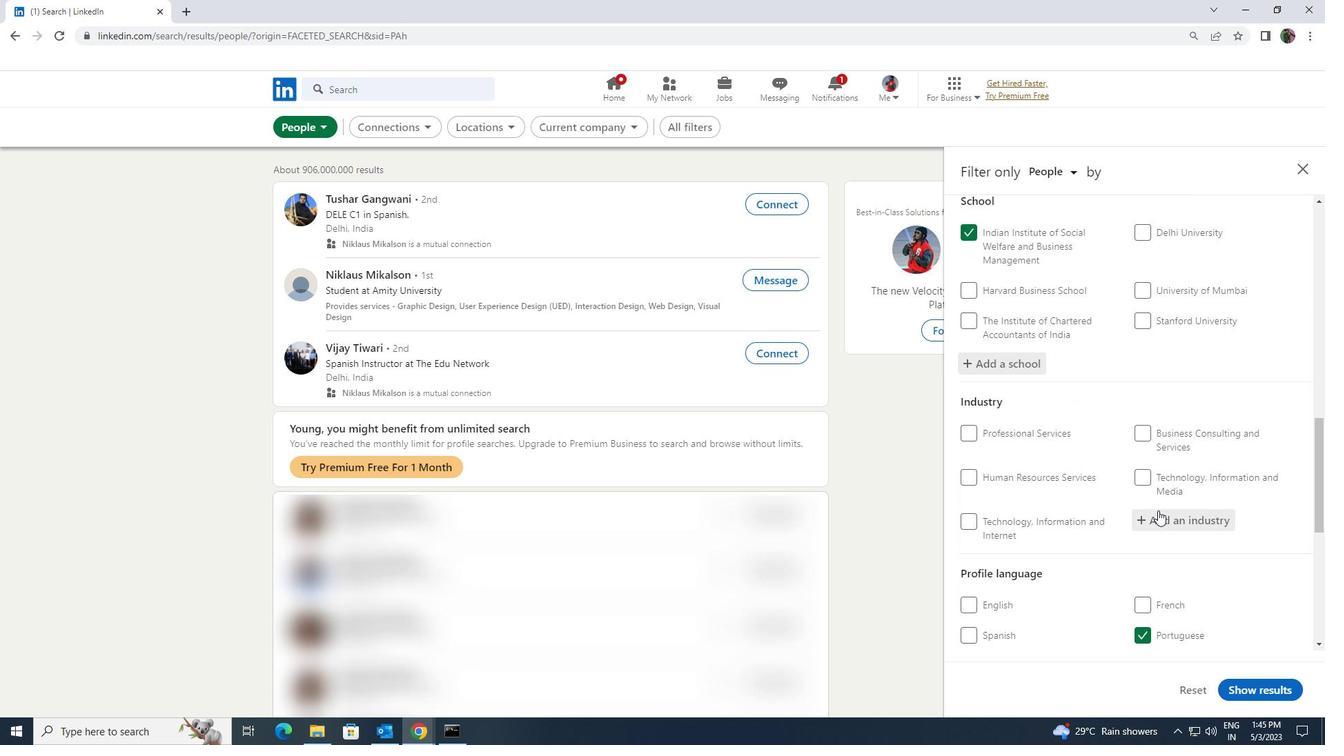 
Action: Key pressed <Key.shift><Key.shift><Key.shift><Key.shift><Key.shift><Key.shift>MANUFACTURING<Key.space>
Screenshot: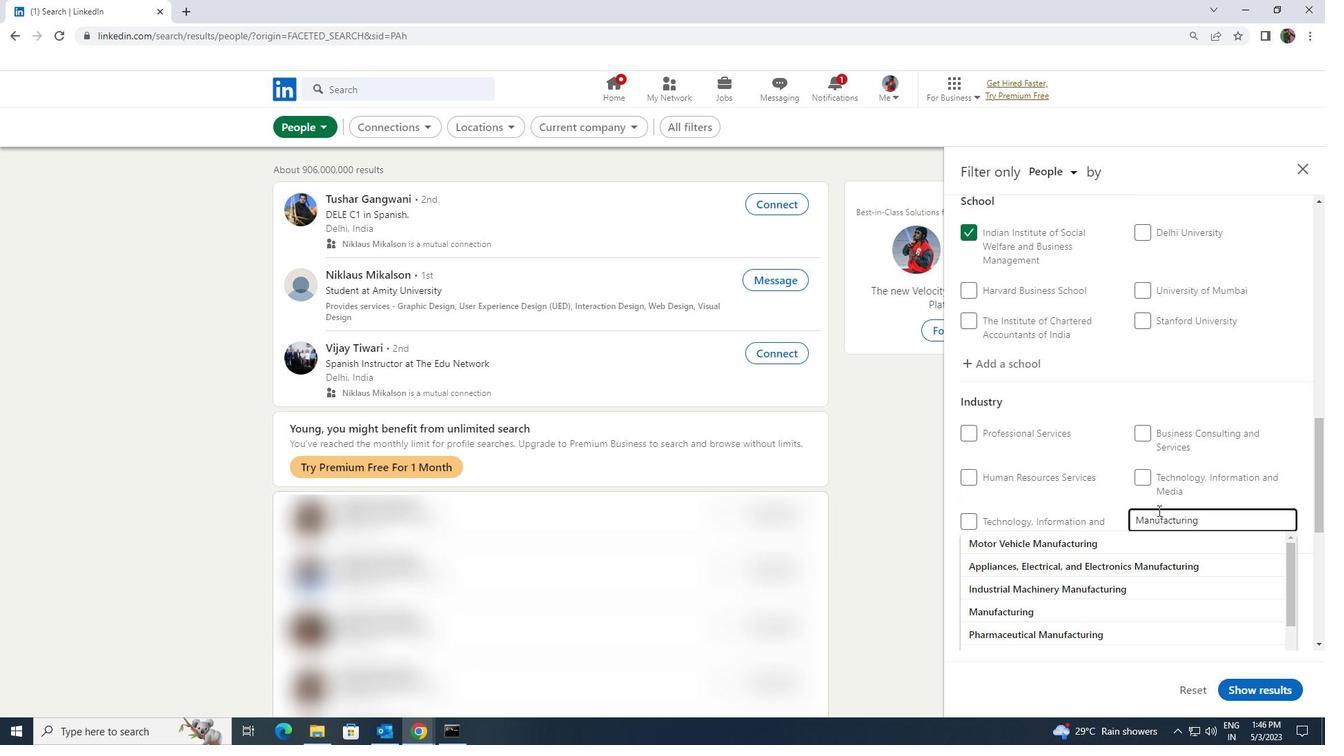 
Action: Mouse moved to (1107, 536)
Screenshot: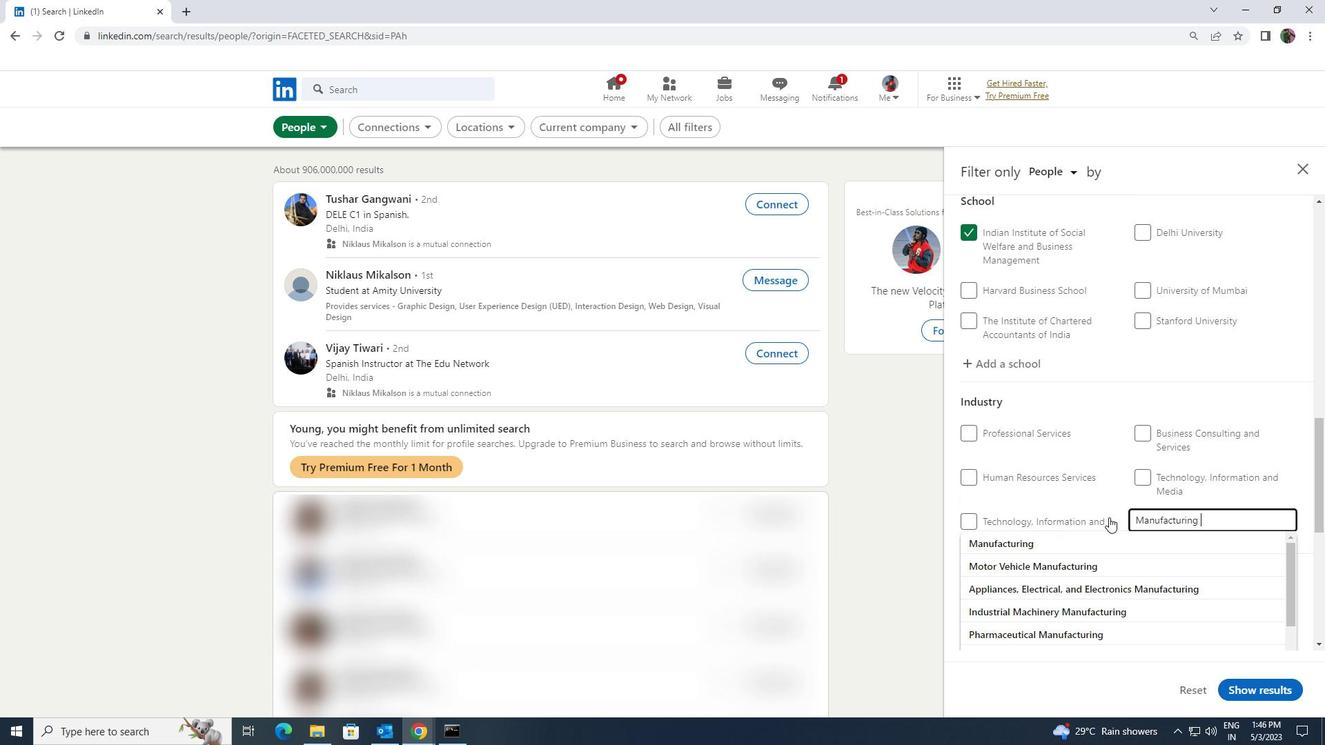 
Action: Mouse pressed left at (1107, 536)
Screenshot: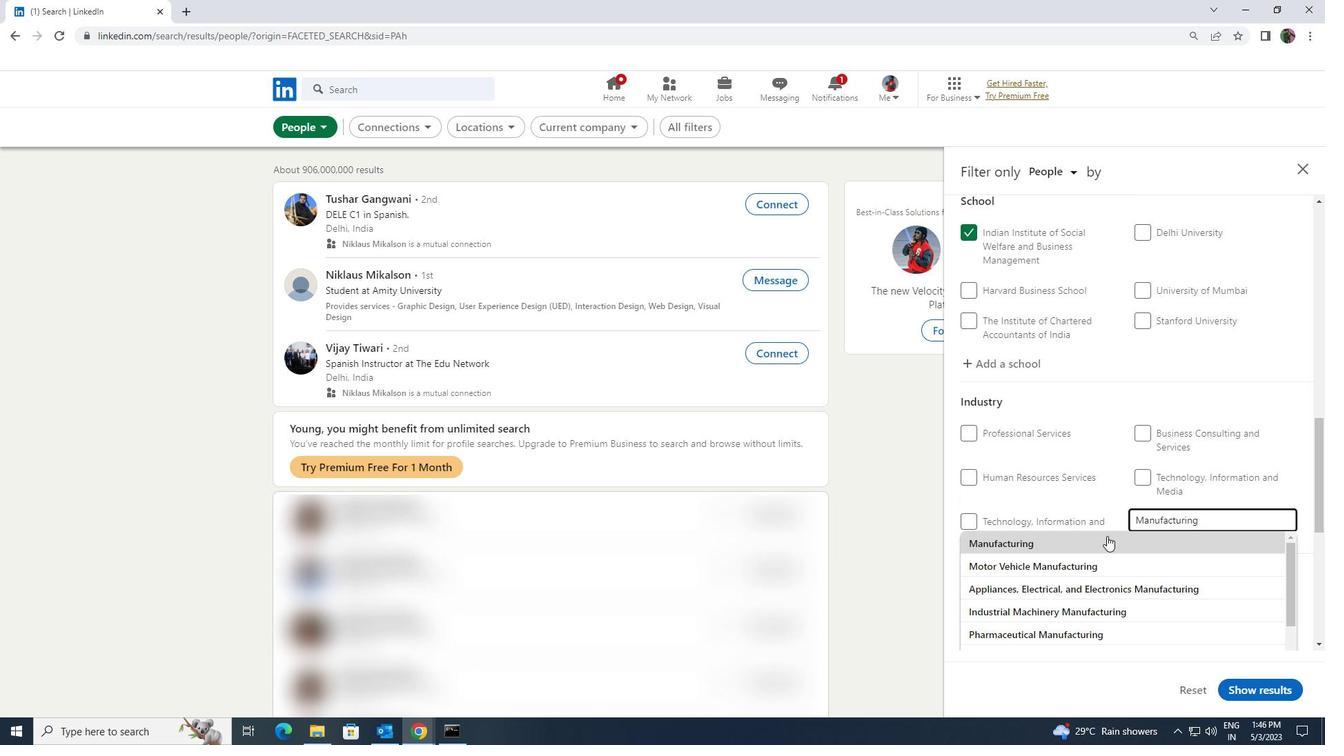 
Action: Mouse scrolled (1107, 535) with delta (0, 0)
Screenshot: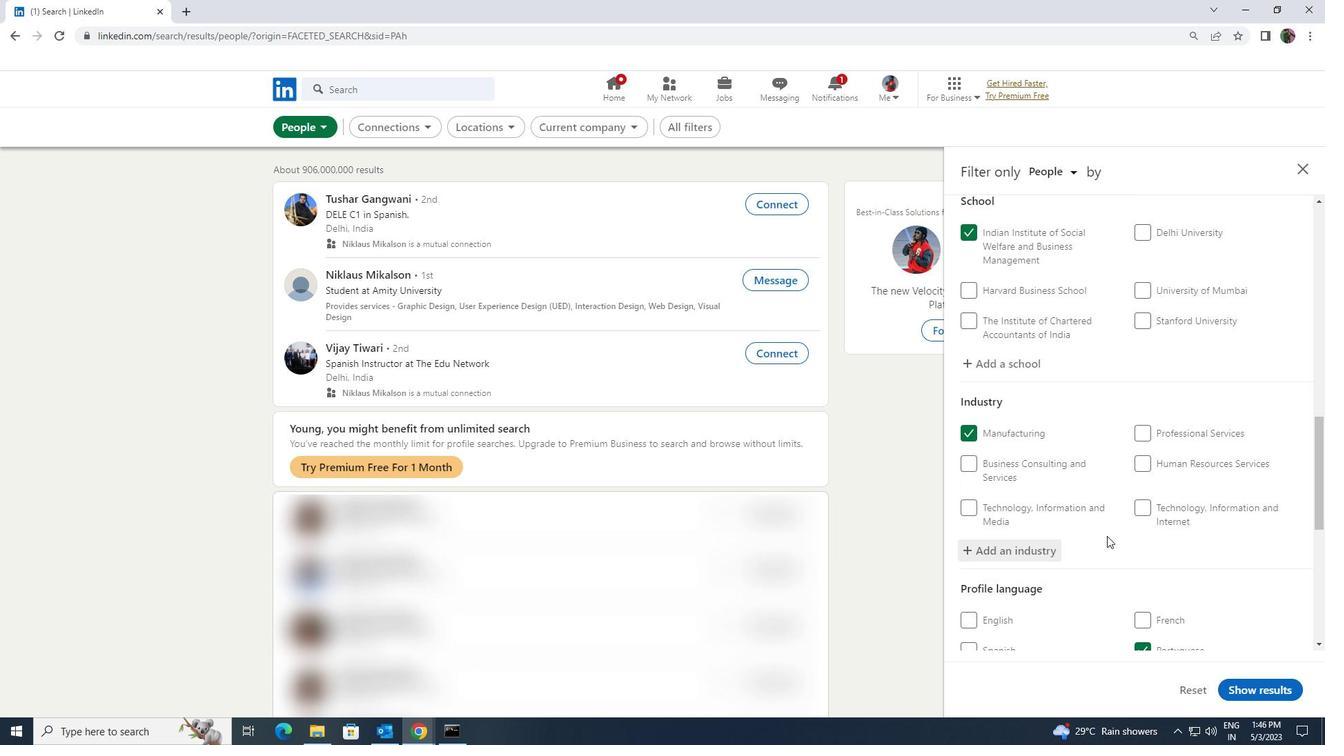 
Action: Mouse scrolled (1107, 535) with delta (0, 0)
Screenshot: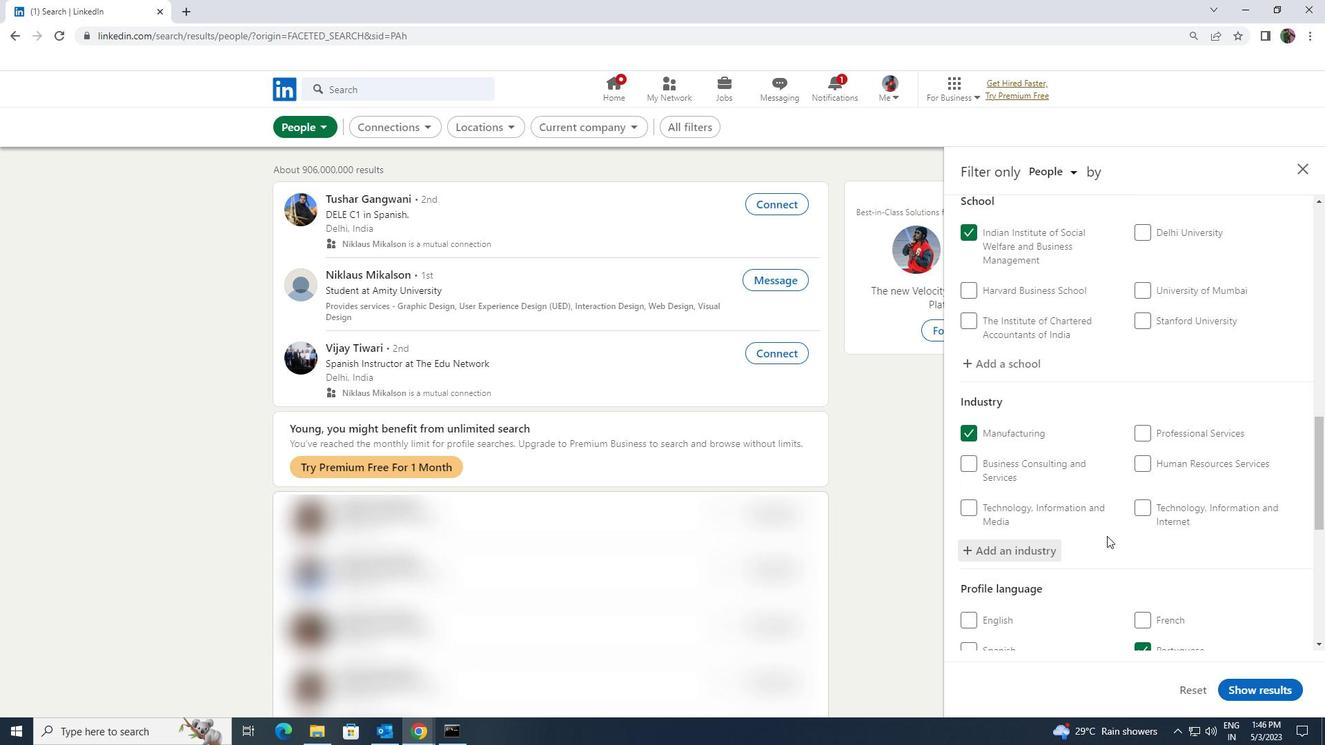 
Action: Mouse scrolled (1107, 535) with delta (0, 0)
Screenshot: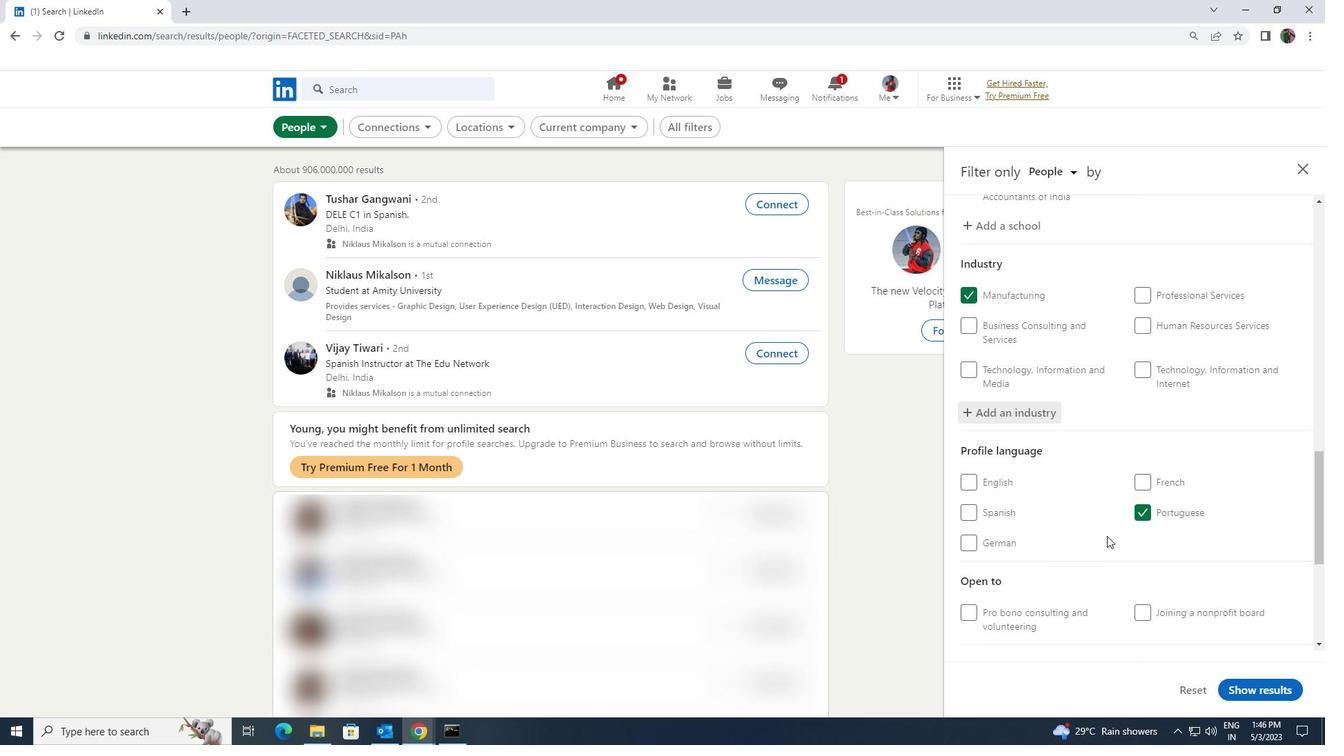 
Action: Mouse scrolled (1107, 535) with delta (0, 0)
Screenshot: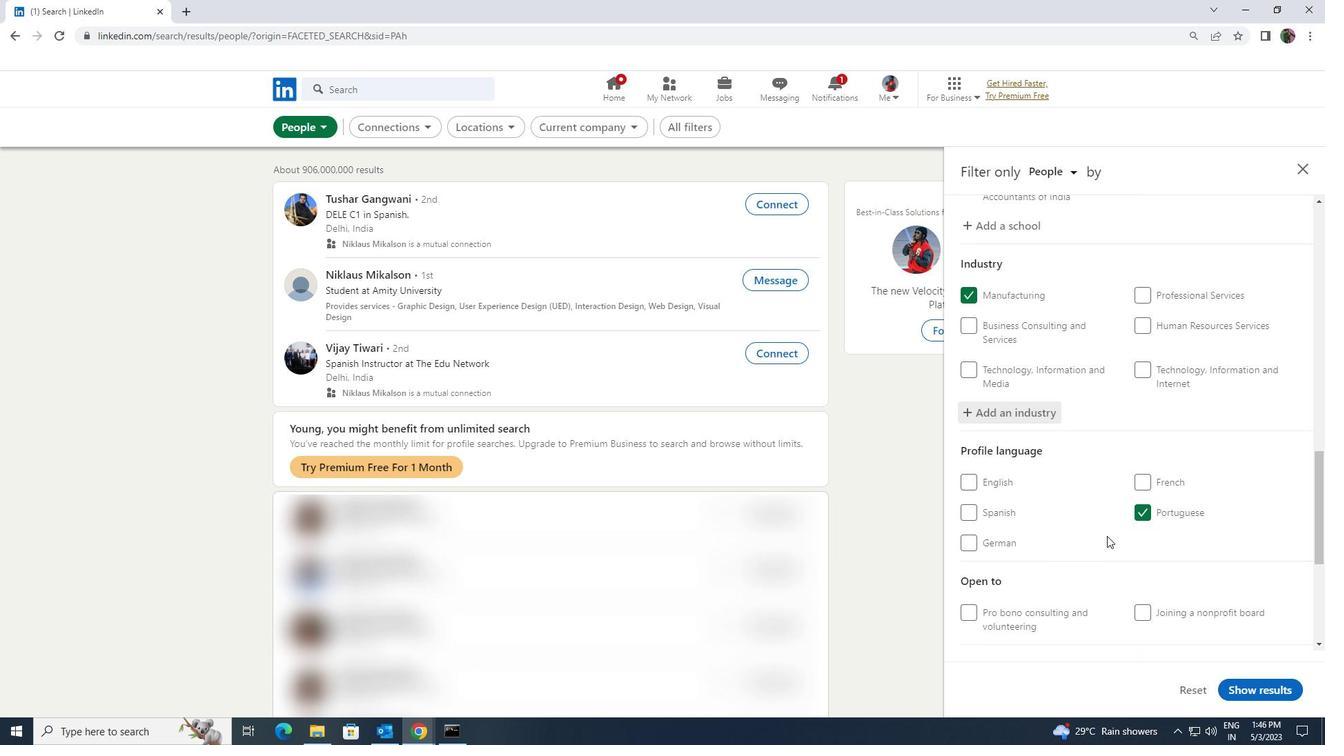 
Action: Mouse scrolled (1107, 535) with delta (0, 0)
Screenshot: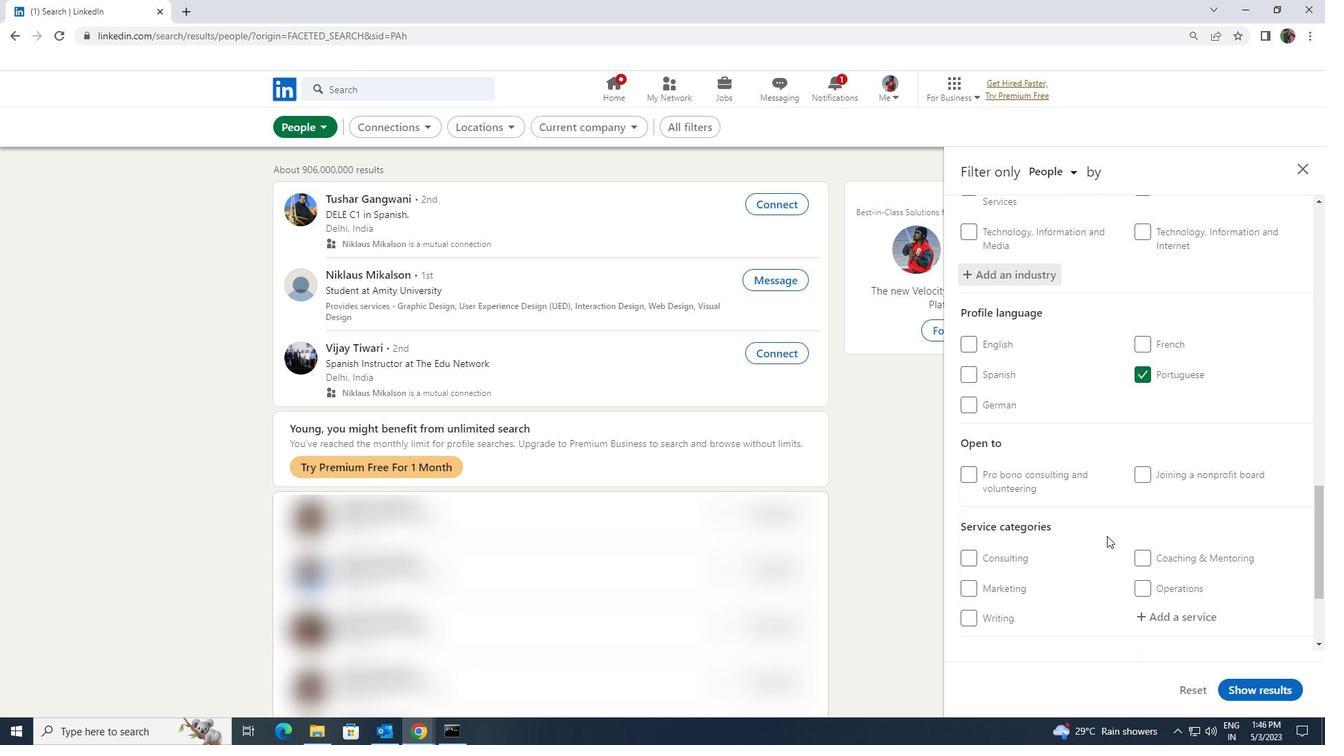 
Action: Mouse moved to (1137, 539)
Screenshot: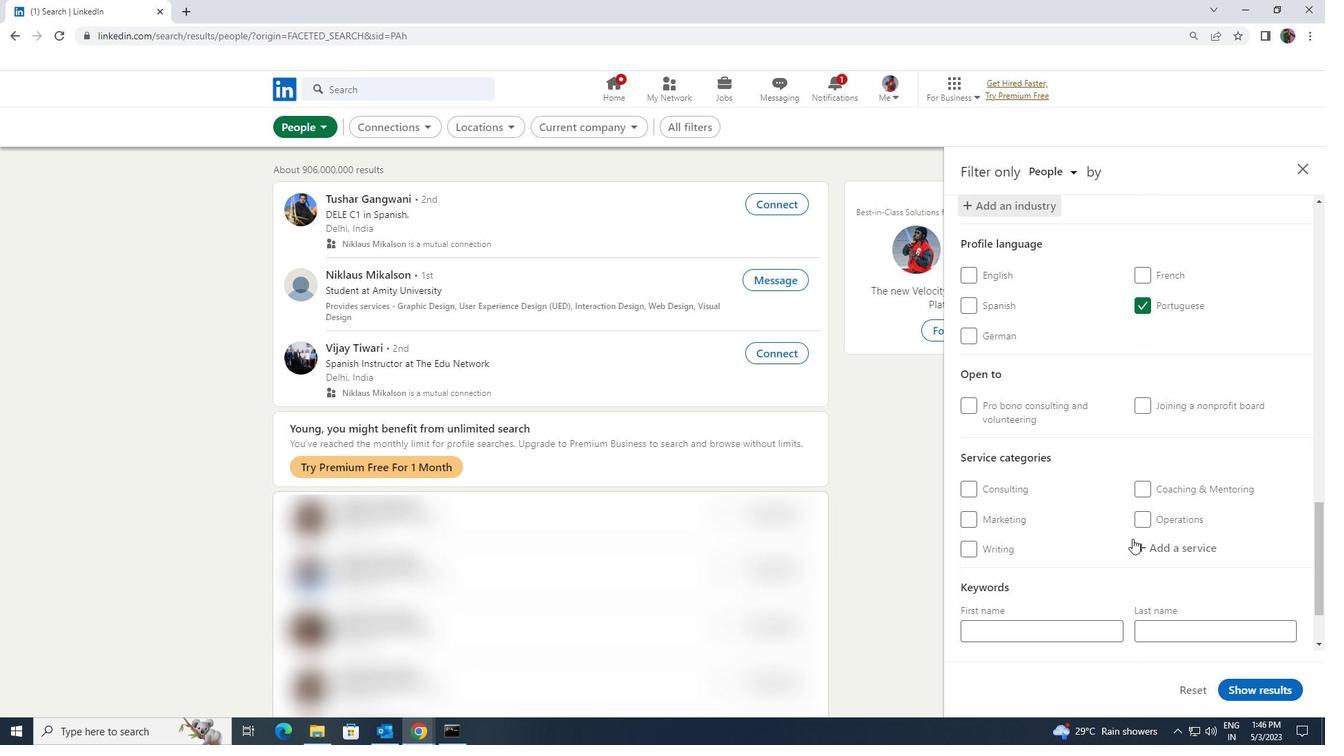 
Action: Mouse pressed left at (1137, 539)
Screenshot: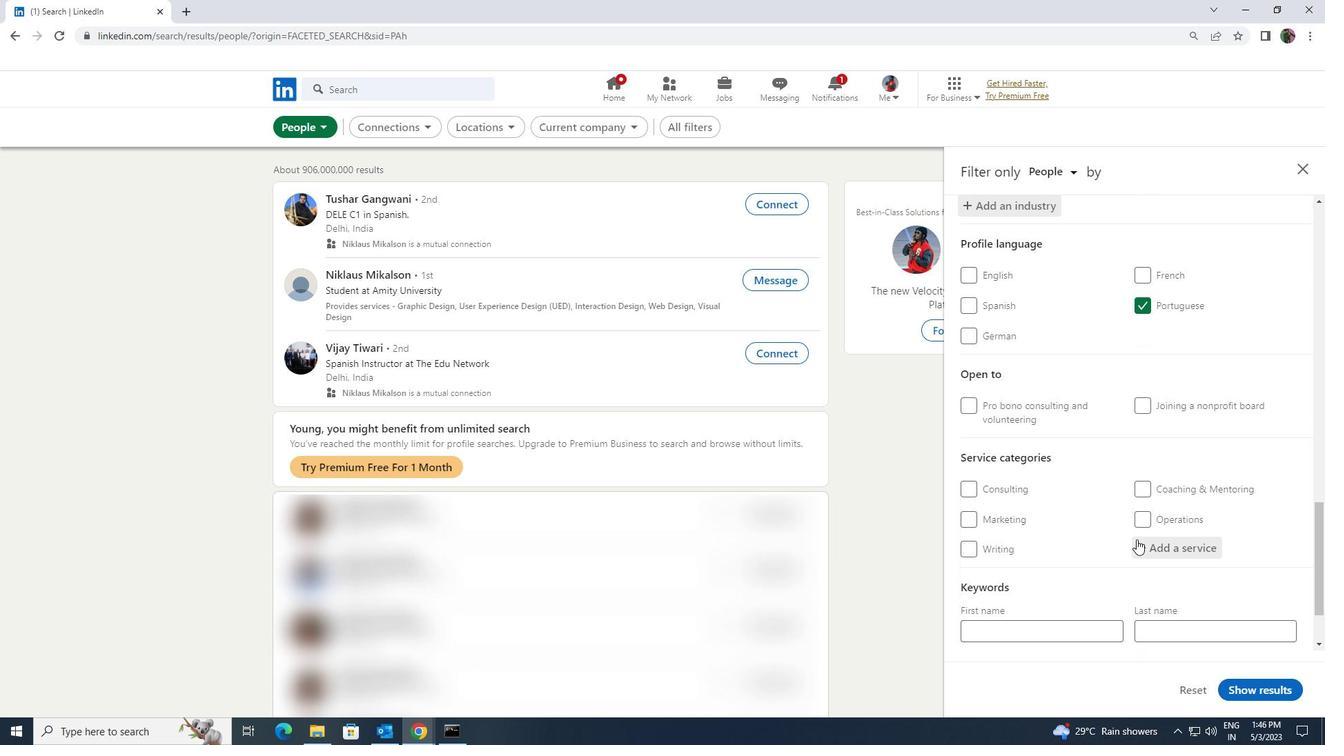
Action: Key pressed <Key.shift><Key.shift><Key.shift><Key.shift><Key.shift><Key.shift><Key.shift><Key.shift><Key.shift><Key.shift><Key.shift><Key.shift><Key.shift><Key.shift><Key.shift><Key.shift><Key.shift><Key.shift><Key.shift><Key.shift><Key.shift><Key.shift><Key.shift>RETIRE
Screenshot: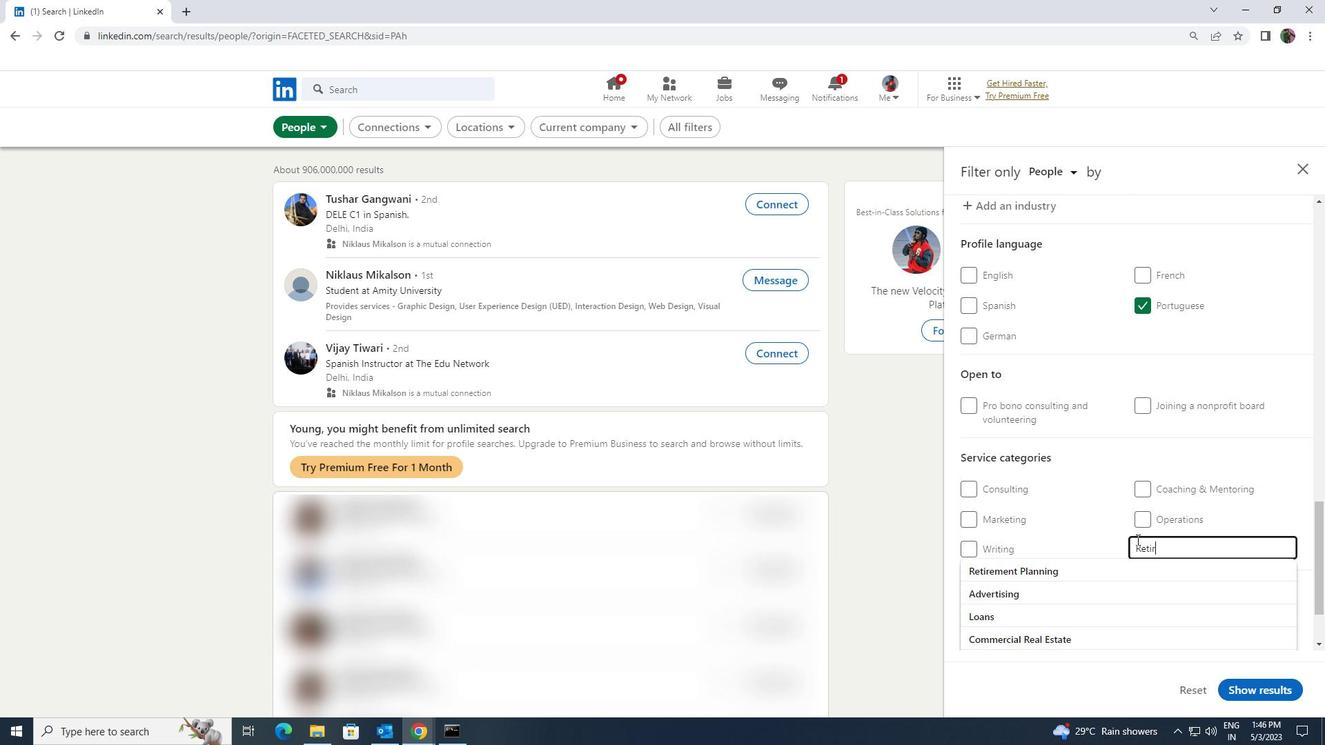 
Action: Mouse moved to (1133, 567)
Screenshot: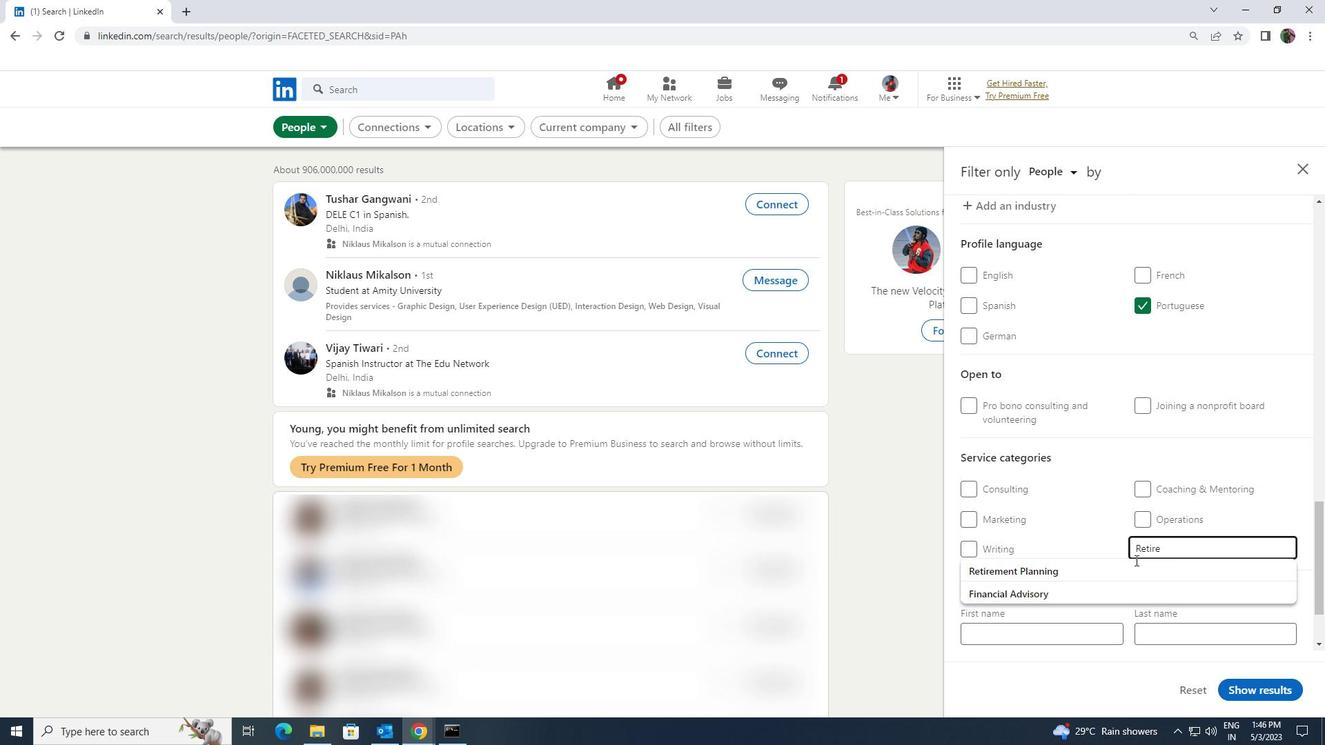 
Action: Mouse pressed left at (1133, 567)
Screenshot: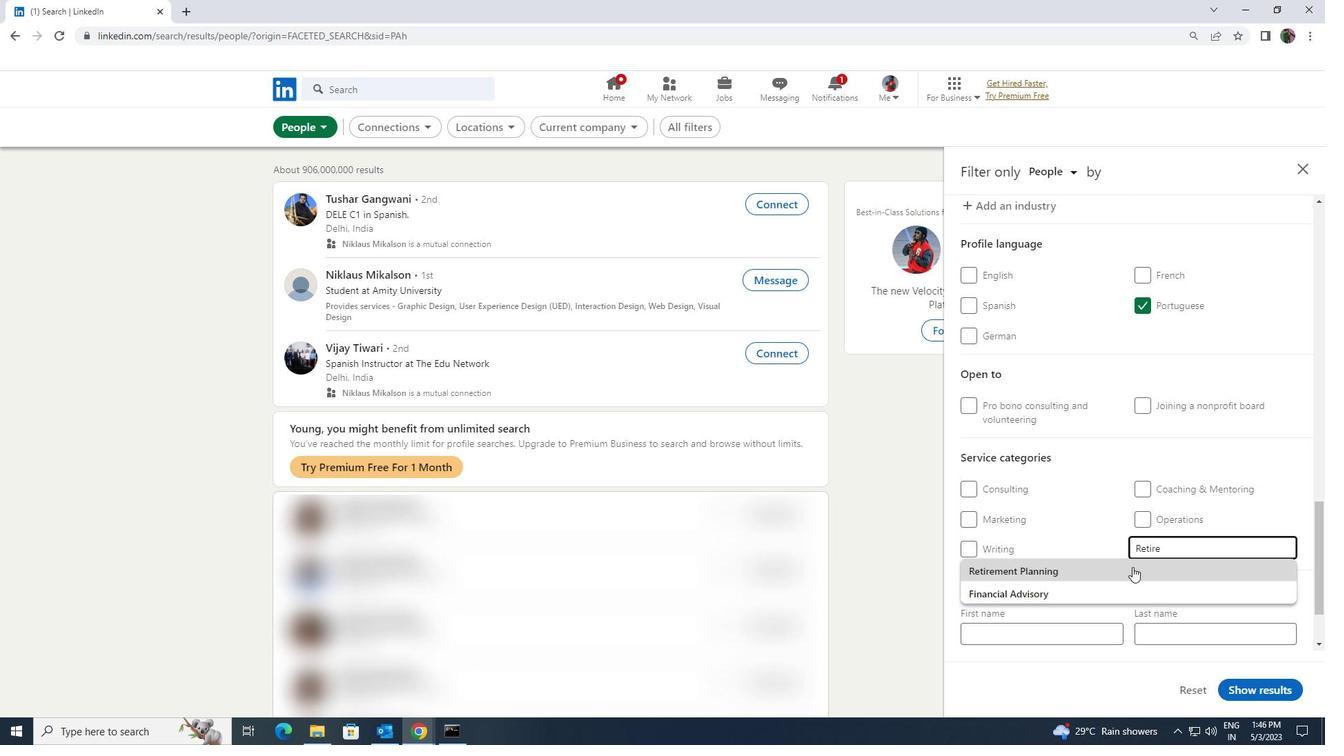 
Action: Mouse scrolled (1133, 566) with delta (0, 0)
Screenshot: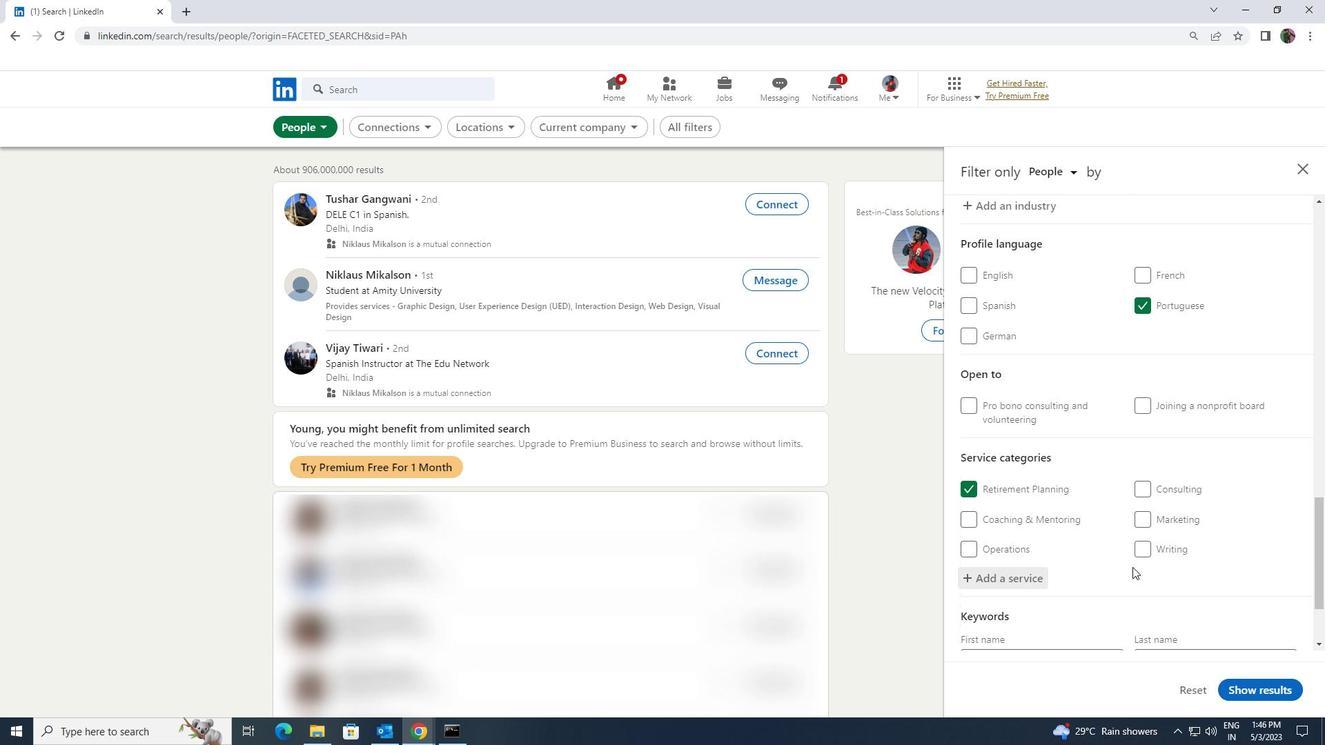 
Action: Mouse scrolled (1133, 566) with delta (0, 0)
Screenshot: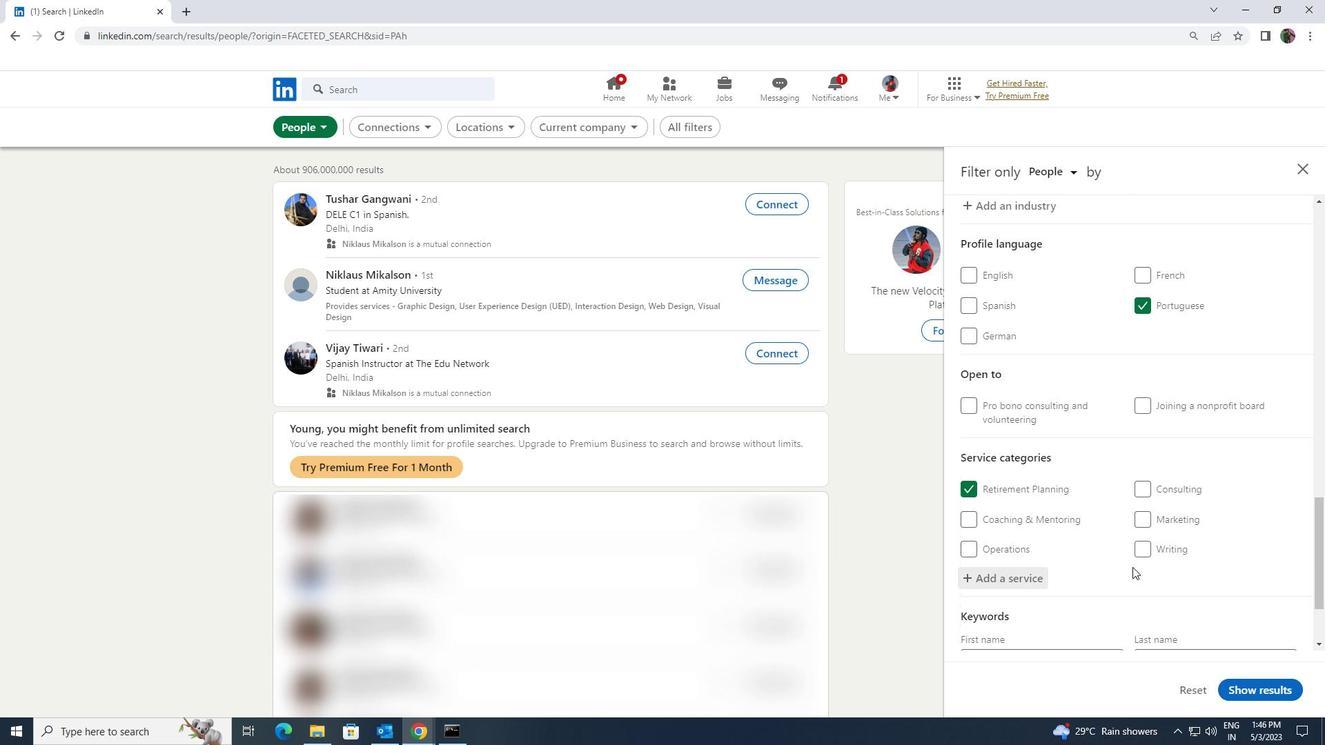 
Action: Mouse moved to (1106, 592)
Screenshot: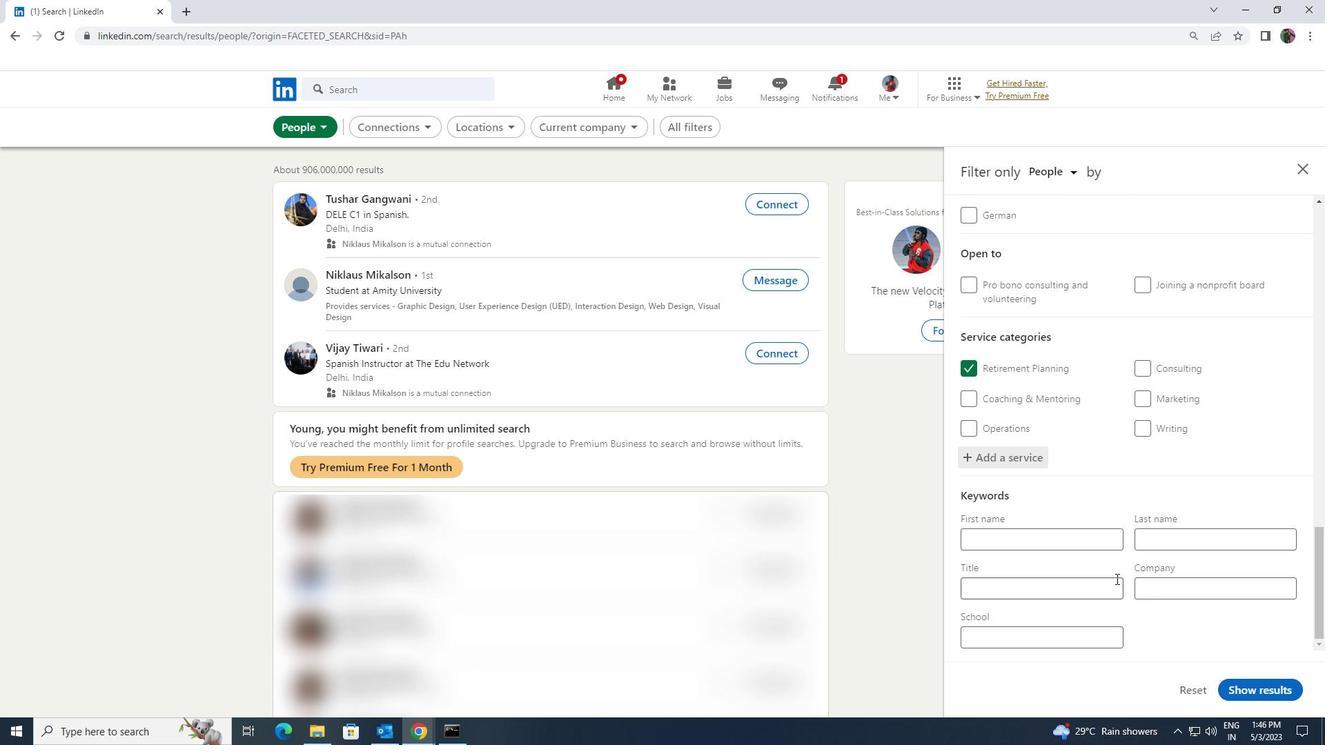 
Action: Mouse pressed left at (1106, 592)
Screenshot: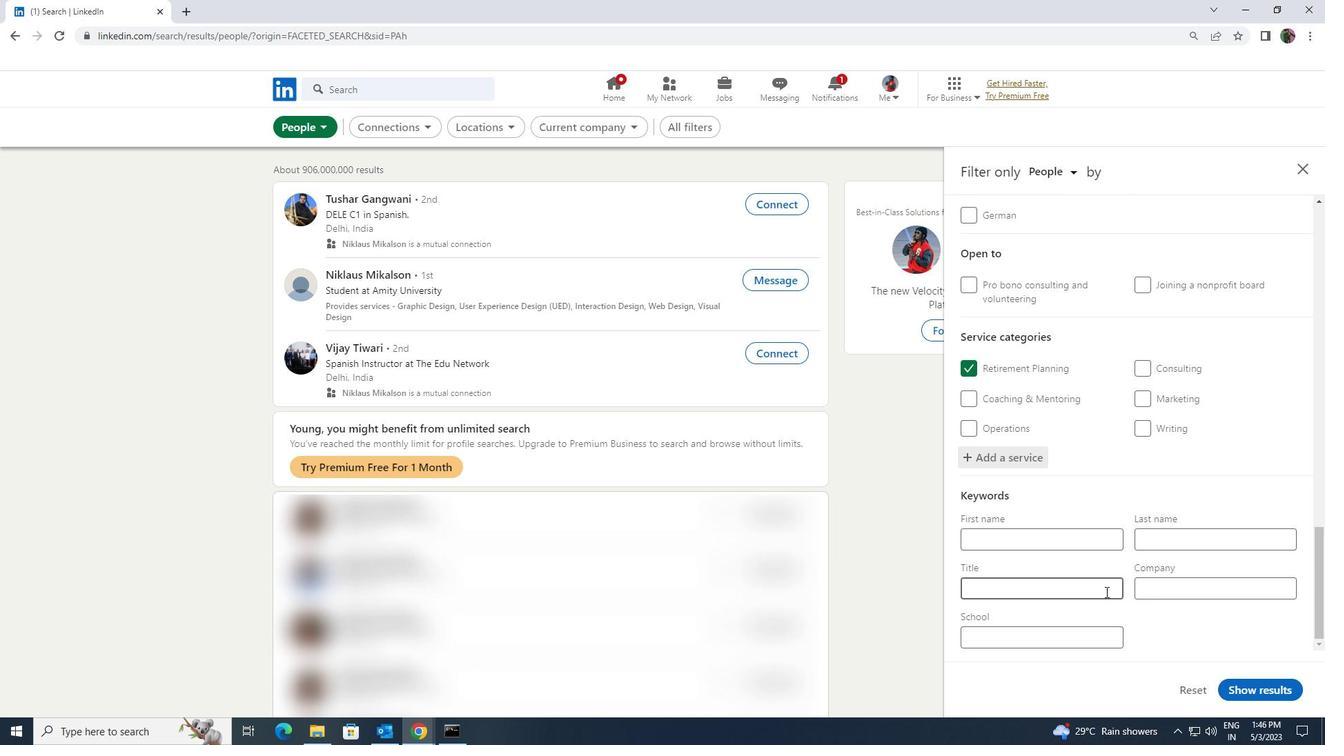 
Action: Key pressed <Key.shift><Key.shift><Key.shift><Key.shift><Key.shift><Key.shift><Key.shift>WAITER
Screenshot: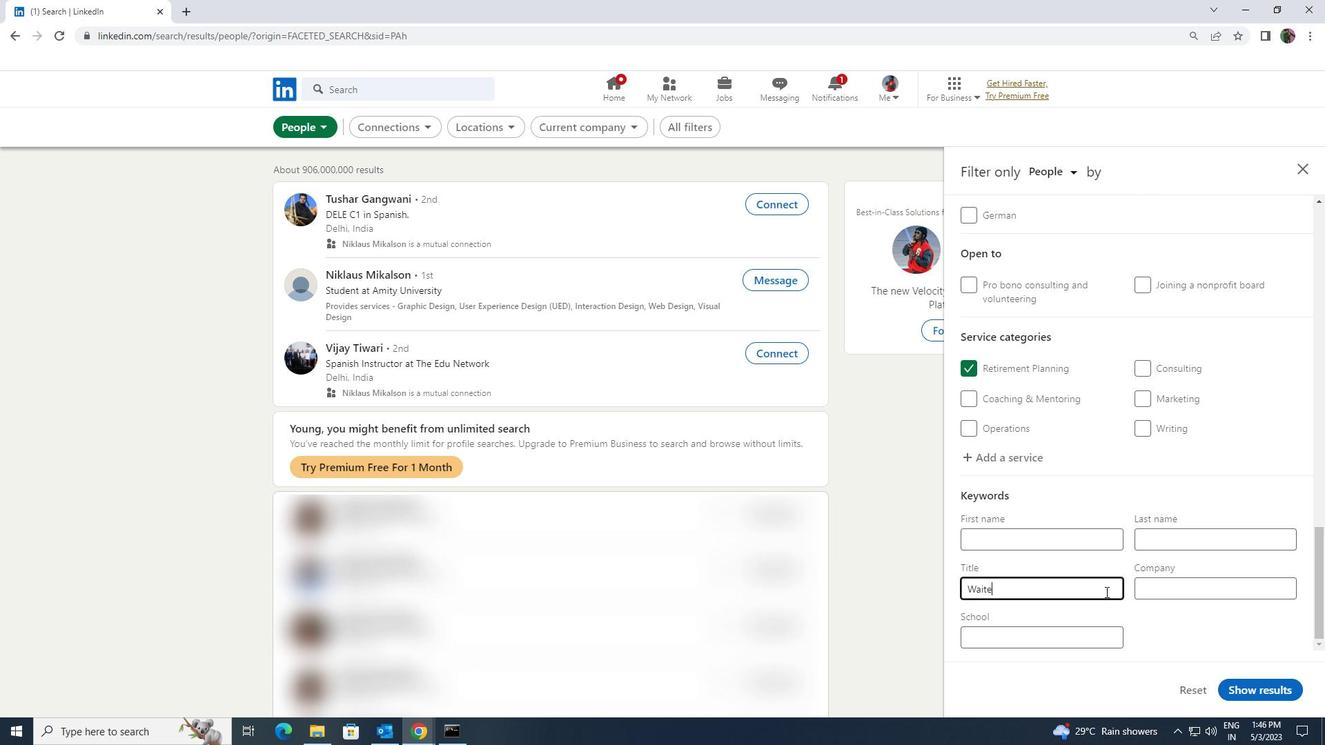 
Action: Mouse moved to (1260, 692)
Screenshot: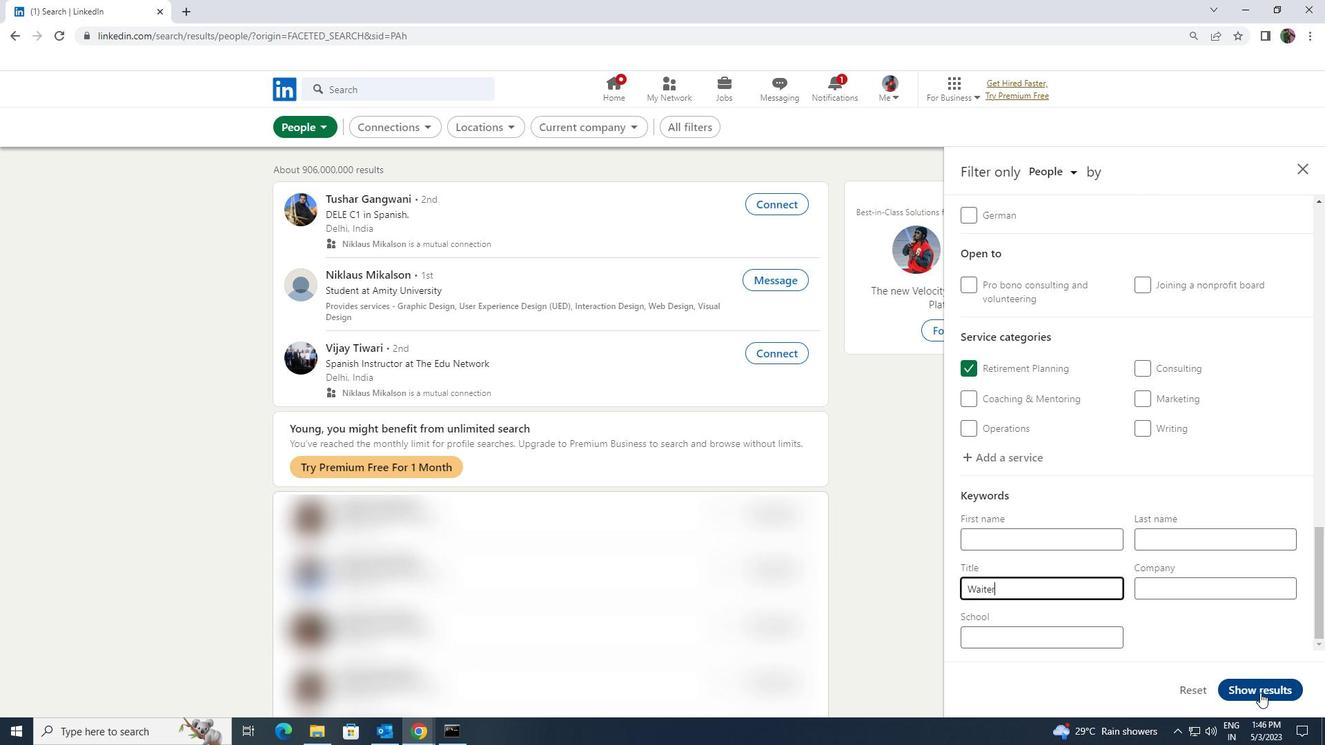 
Action: Mouse pressed left at (1260, 692)
Screenshot: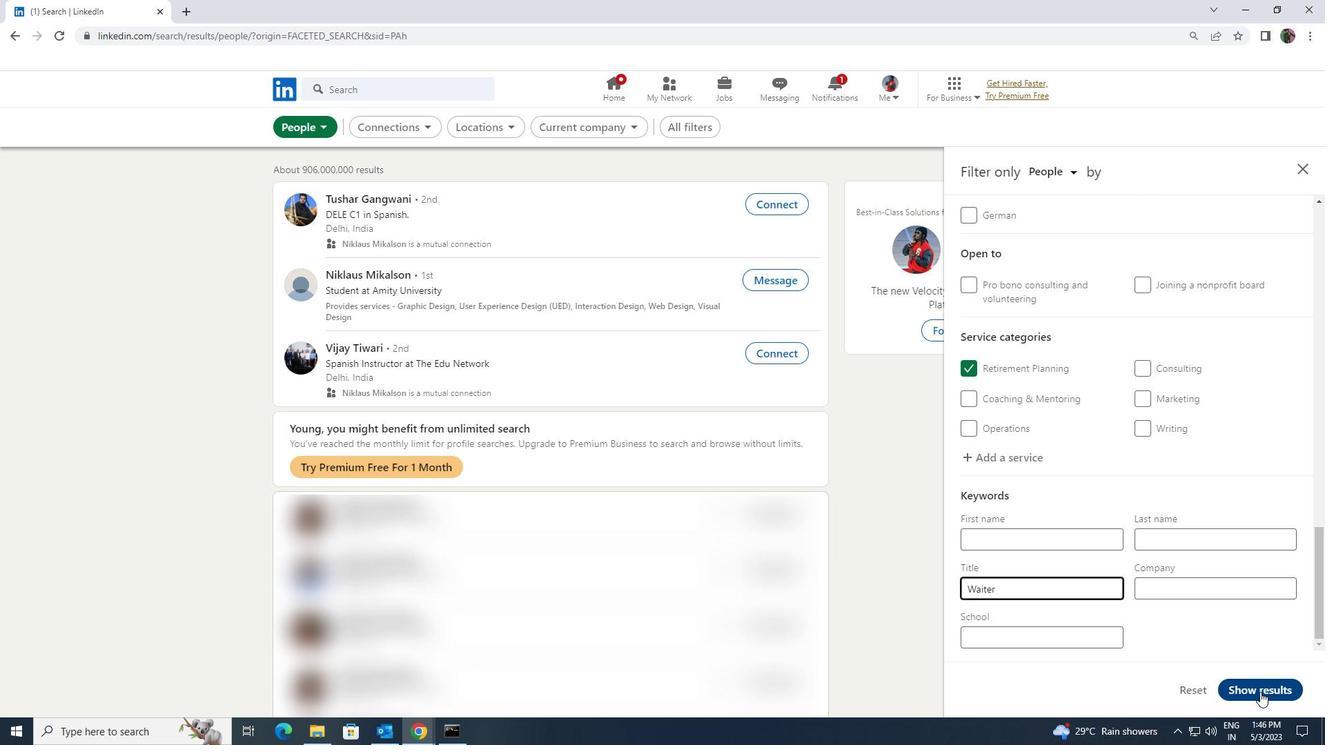 
